 Task: Look for space in Sikandra Rao, India from 1st July, 2023 to 9th July, 2023 for 2 adults in price range Rs.8000 to Rs.15000. Place can be entire place with 1  bedroom having 1 bed and 1 bathroom. Property type can be house, flat, guest house. Booking option can be shelf check-in. Required host language is English.
Action: Mouse moved to (616, 109)
Screenshot: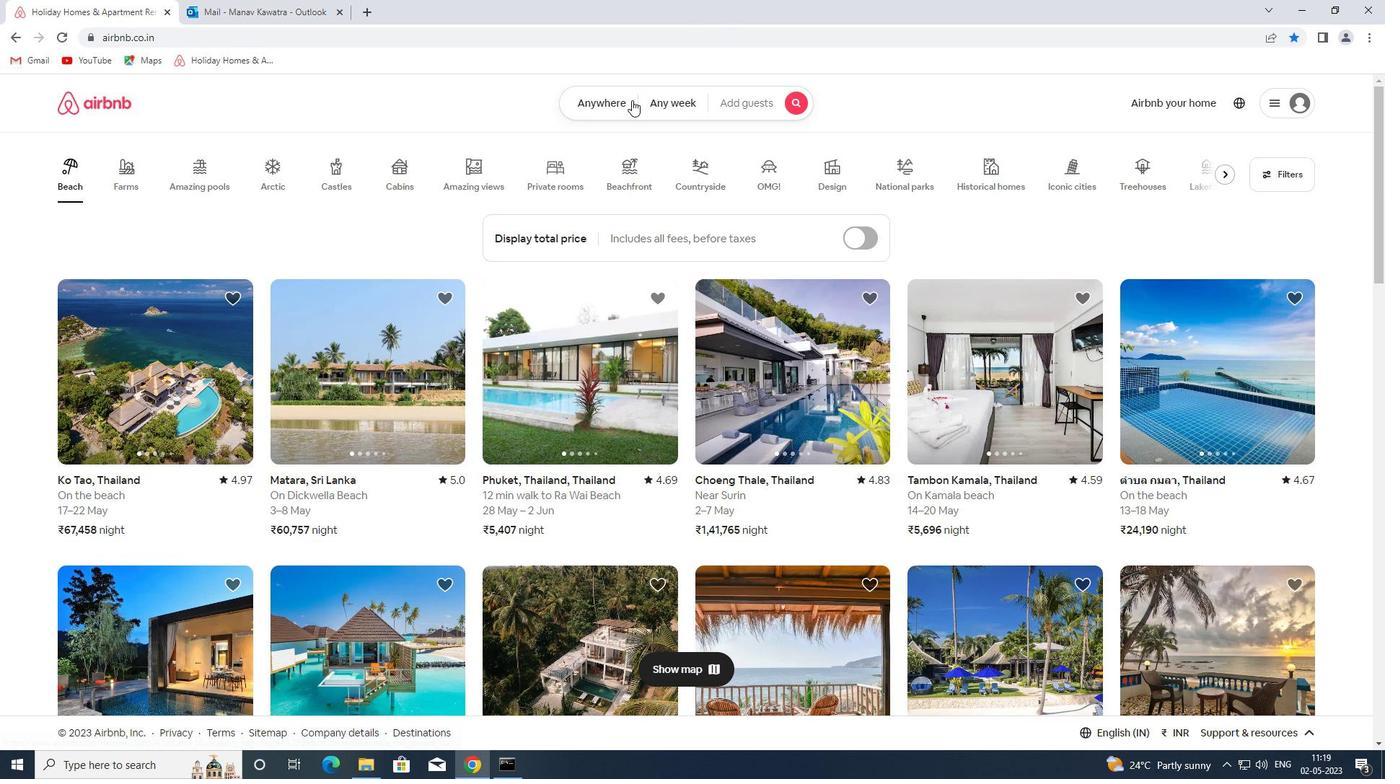 
Action: Mouse pressed left at (616, 109)
Screenshot: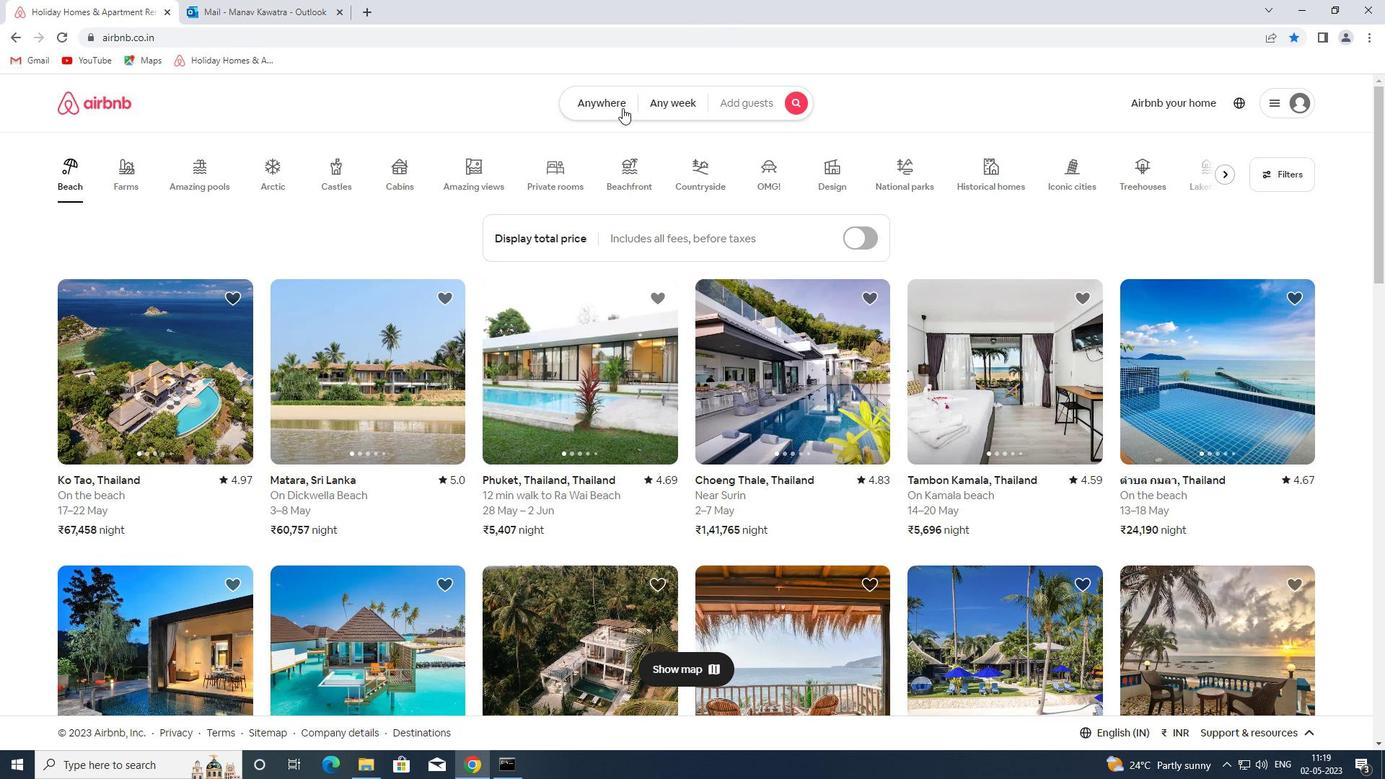 
Action: Mouse moved to (465, 162)
Screenshot: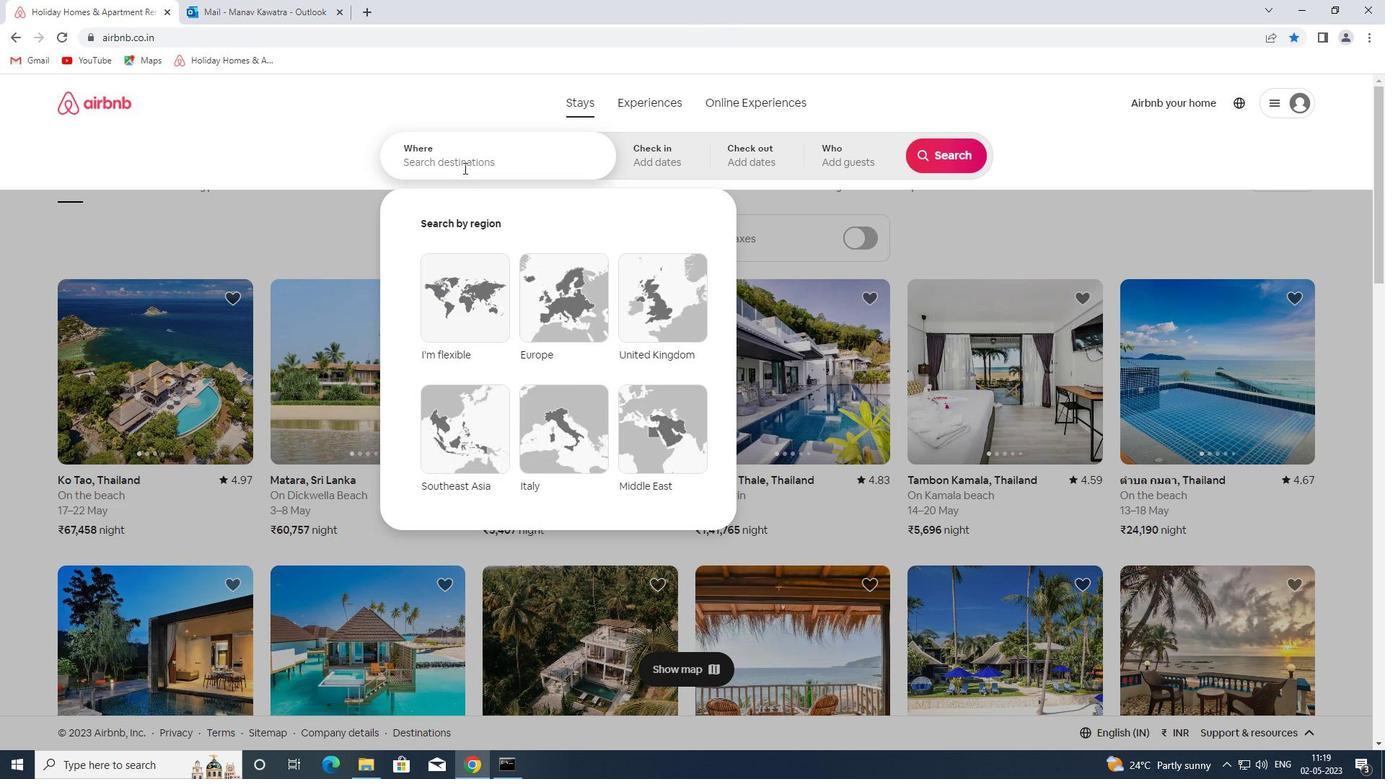 
Action: Mouse pressed left at (465, 162)
Screenshot: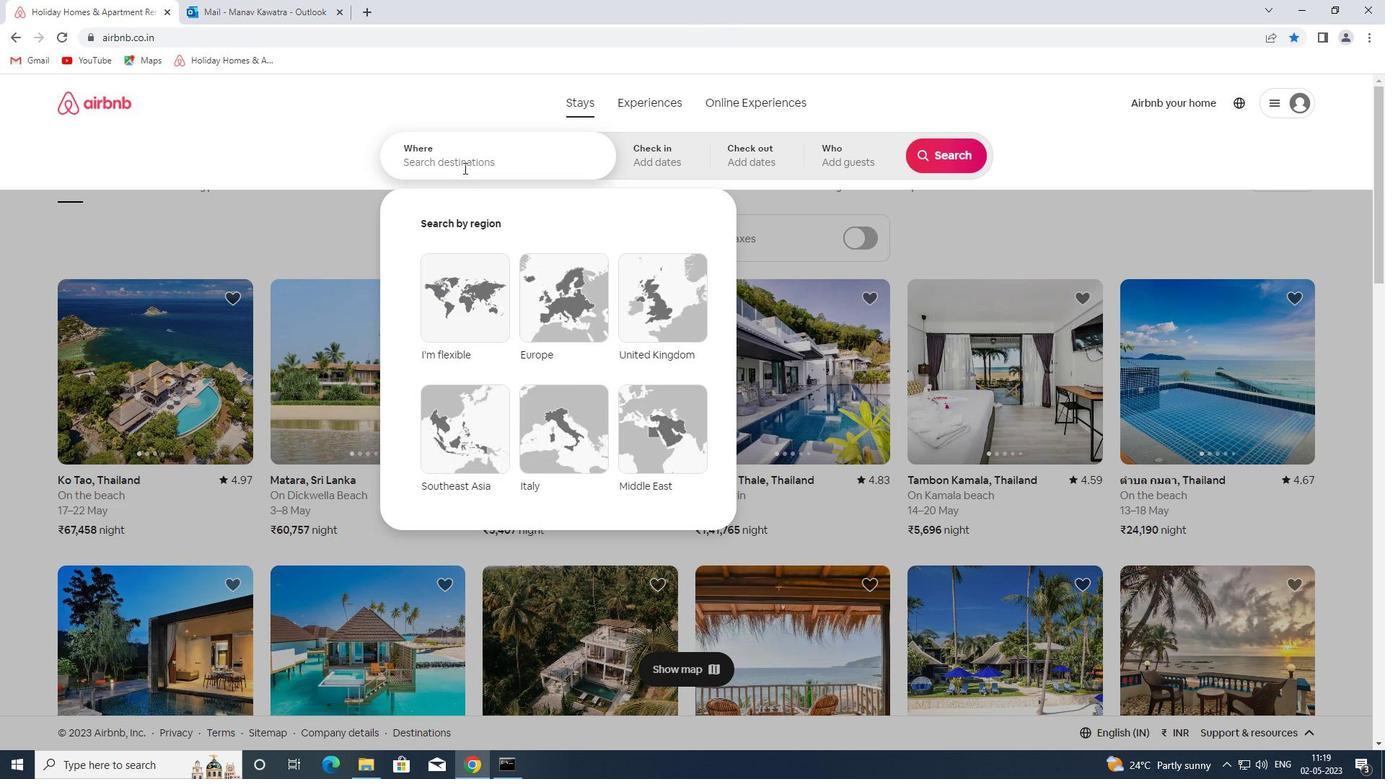 
Action: Mouse moved to (467, 162)
Screenshot: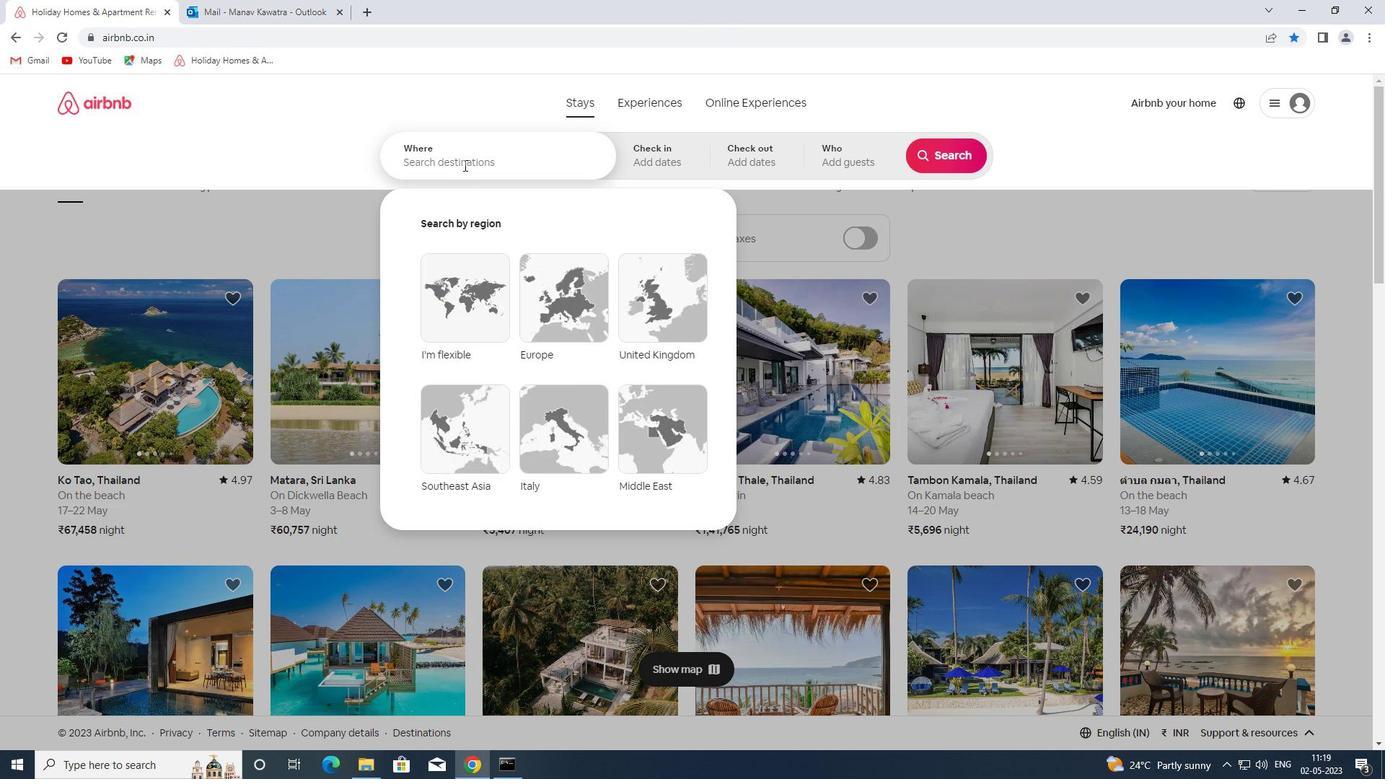 
Action: Key pressed sikandra<Key.space>rao<Key.space>n<Key.backspace>india<Key.enter>
Screenshot: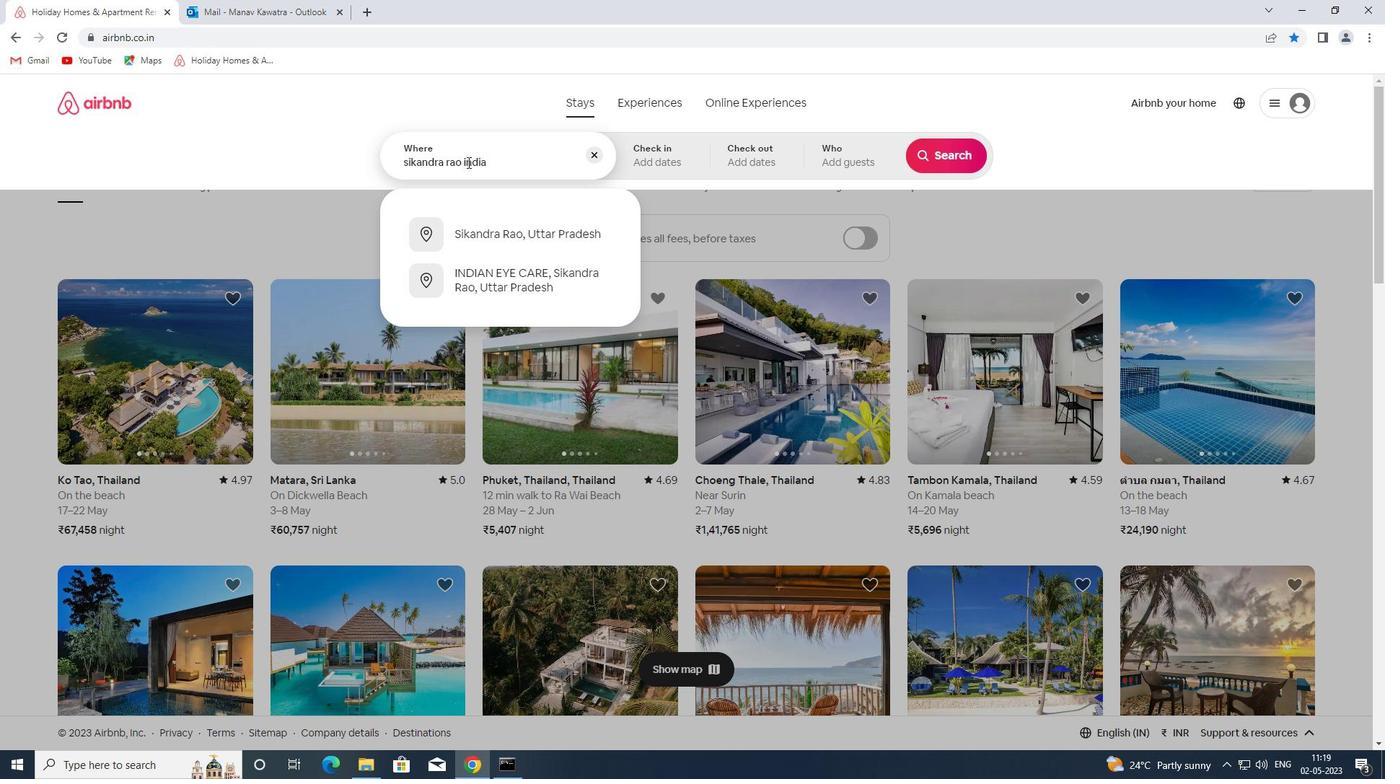 
Action: Mouse moved to (940, 271)
Screenshot: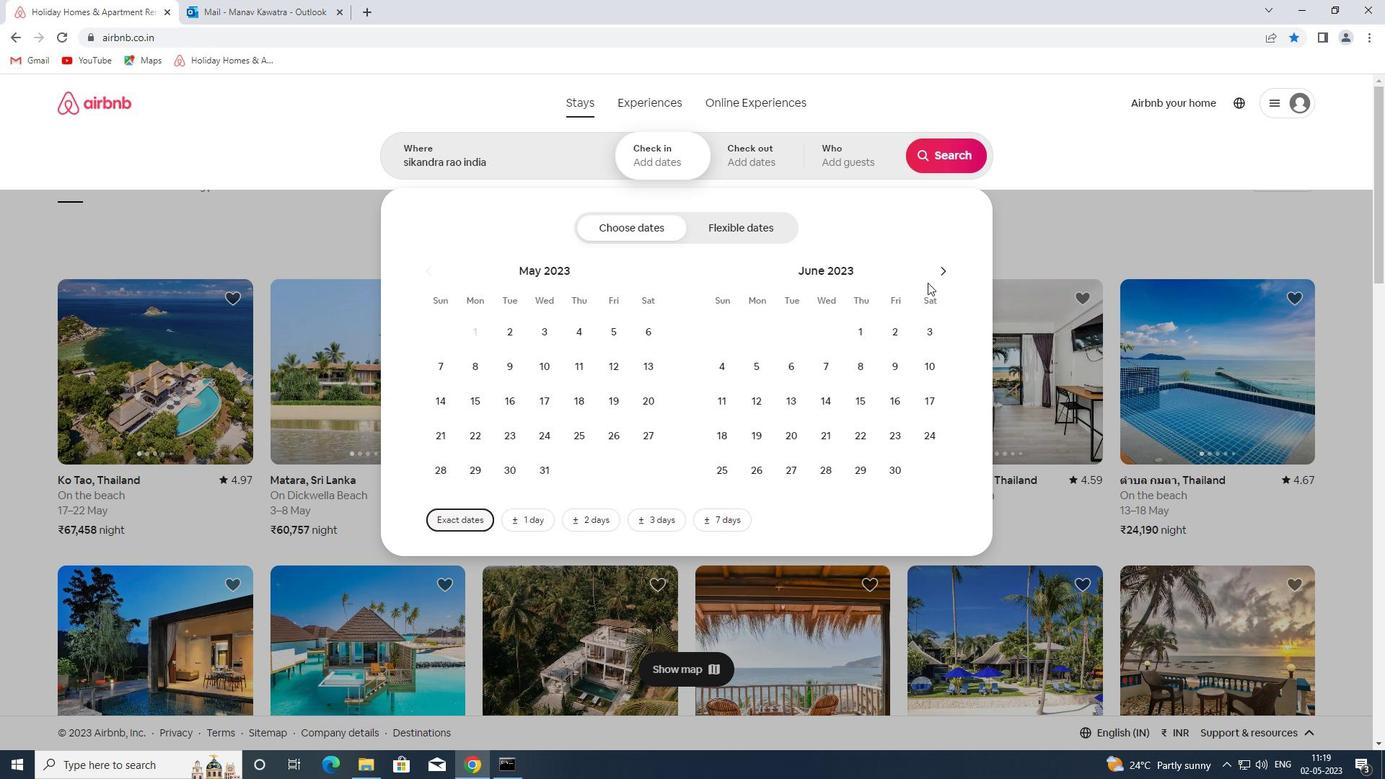 
Action: Mouse pressed left at (940, 271)
Screenshot: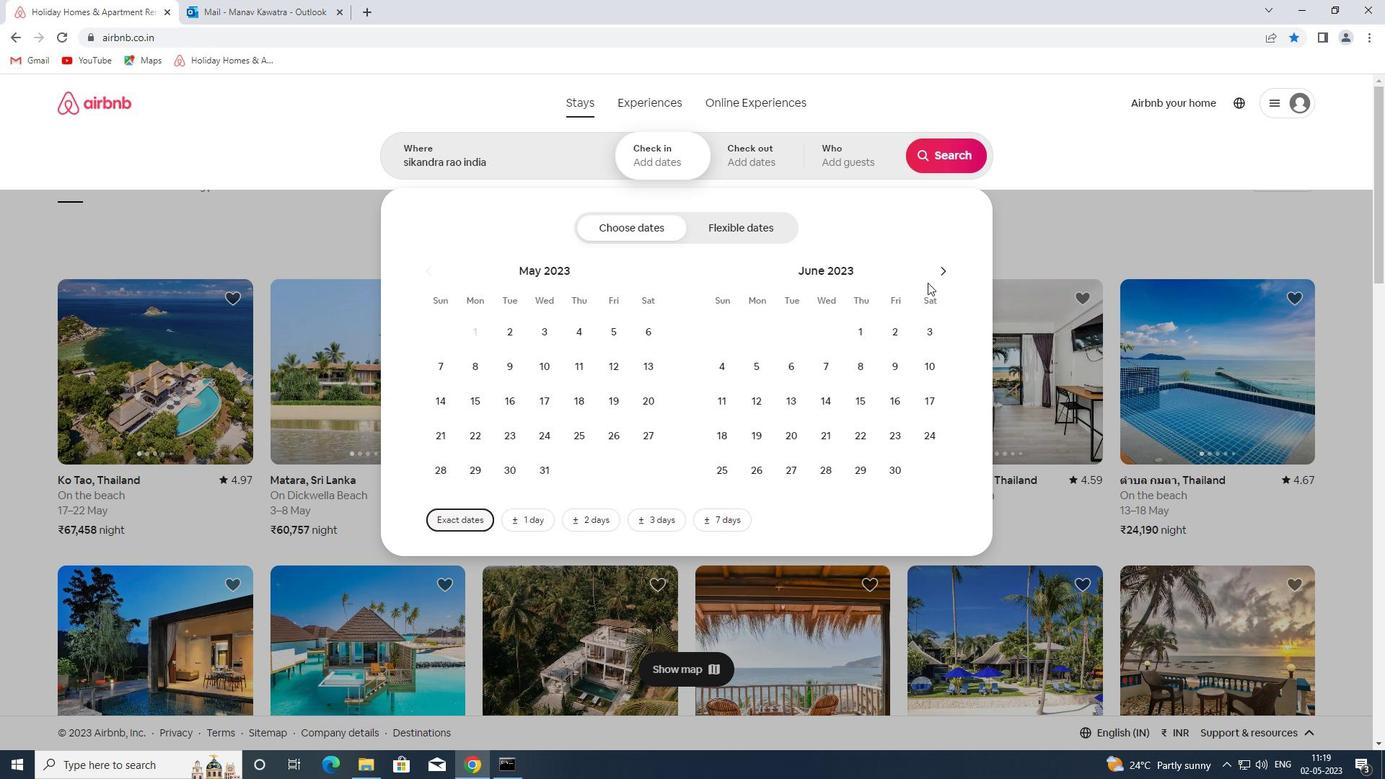
Action: Mouse moved to (924, 328)
Screenshot: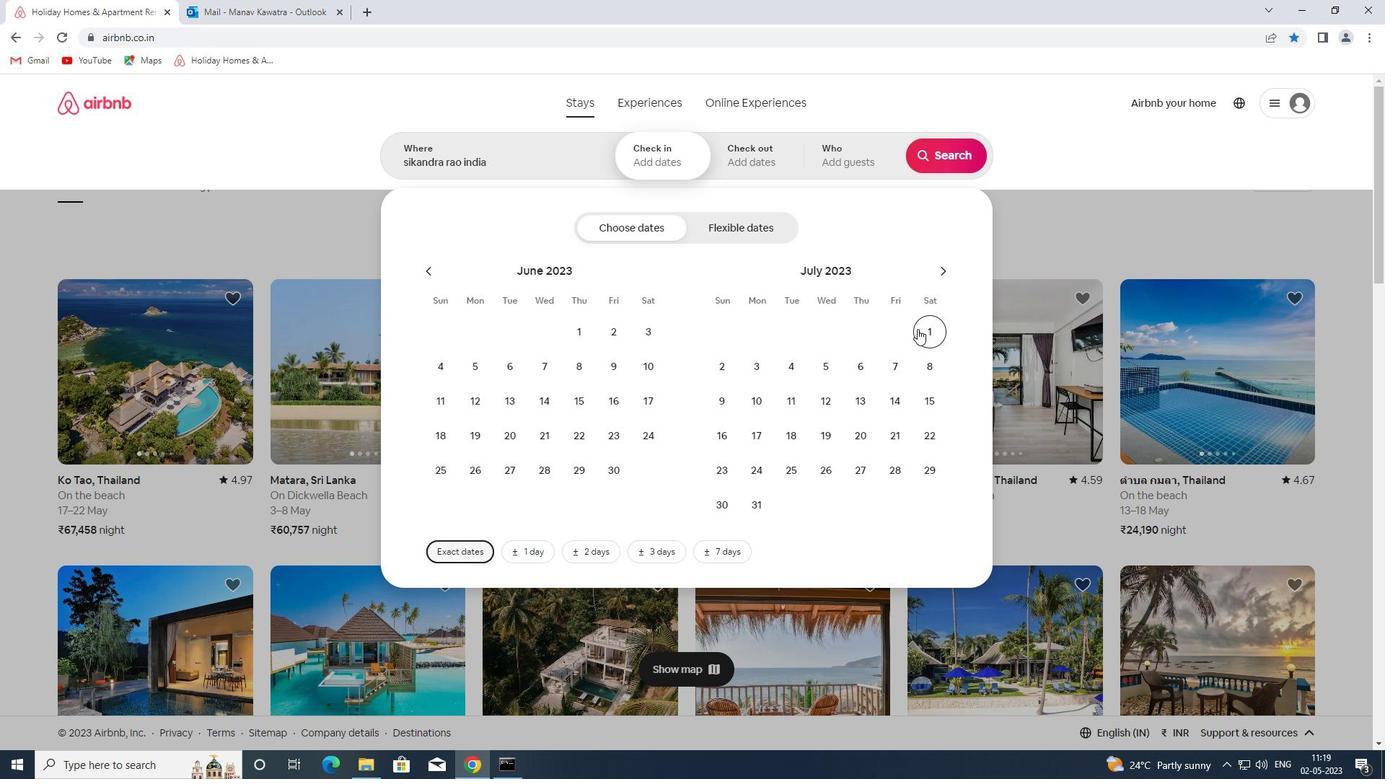 
Action: Mouse pressed left at (924, 328)
Screenshot: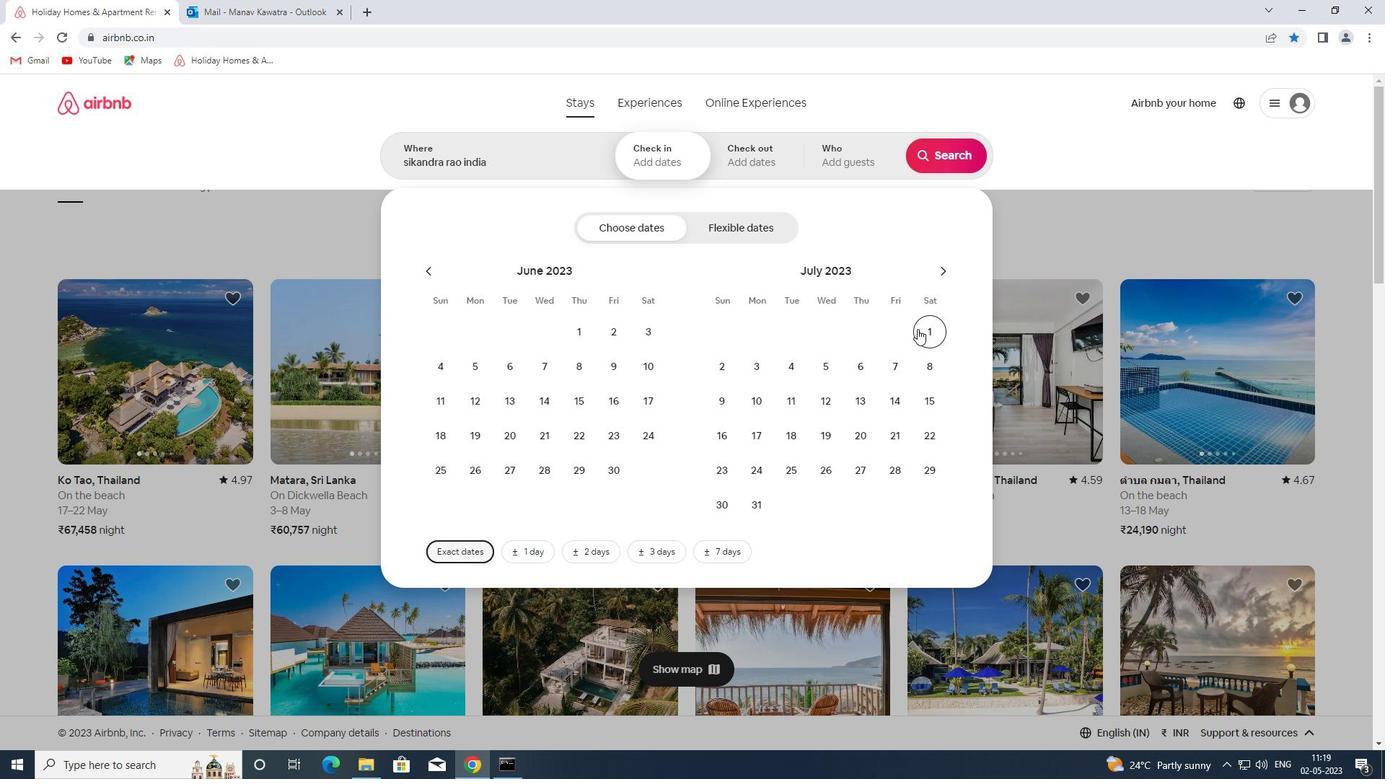 
Action: Mouse moved to (724, 390)
Screenshot: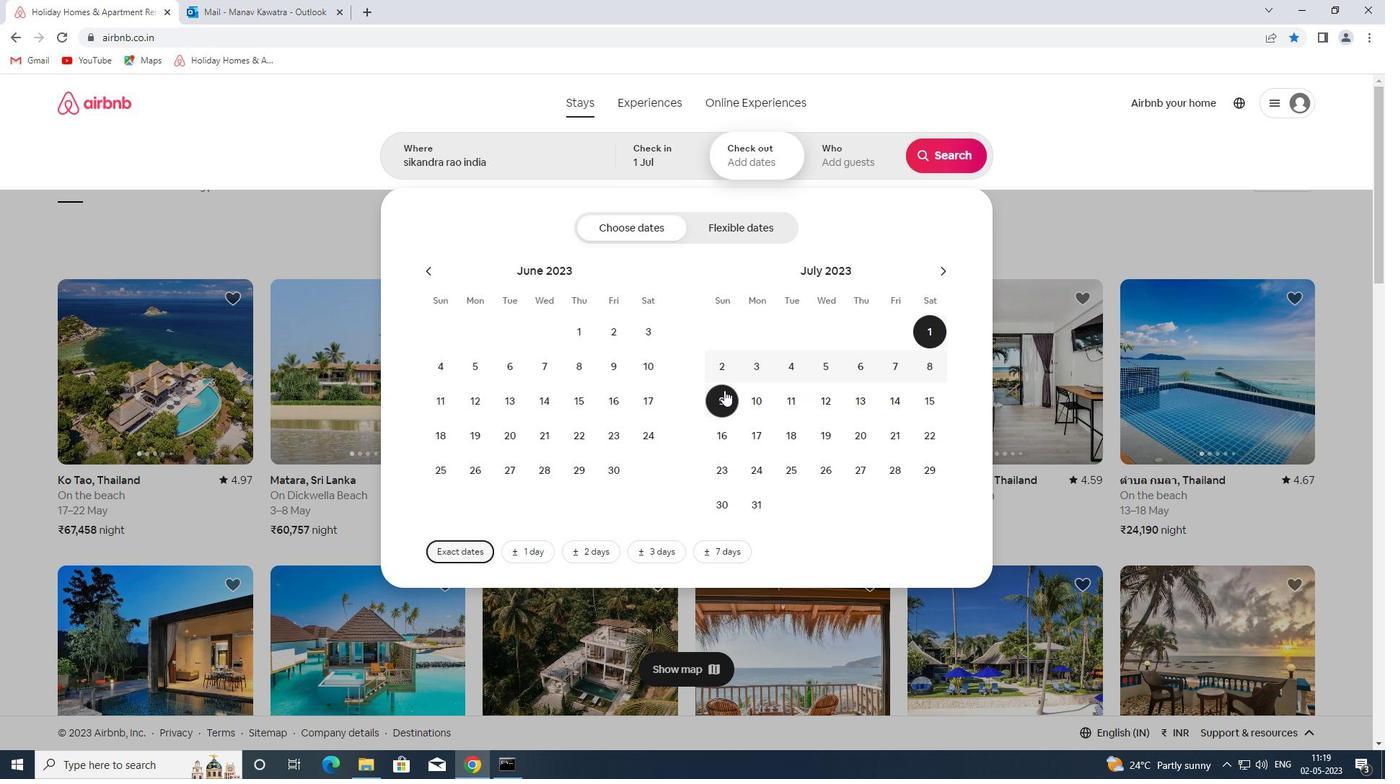 
Action: Mouse pressed left at (724, 390)
Screenshot: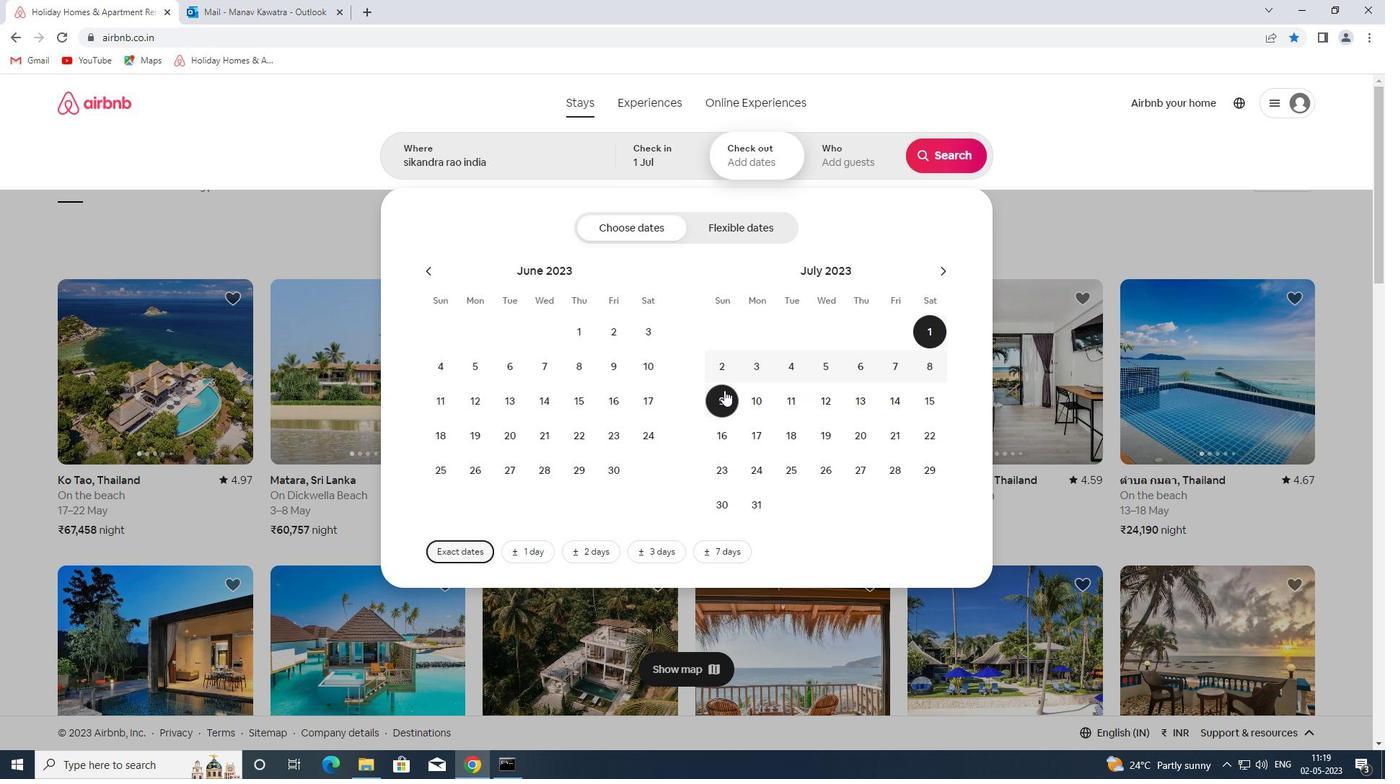 
Action: Mouse moved to (832, 167)
Screenshot: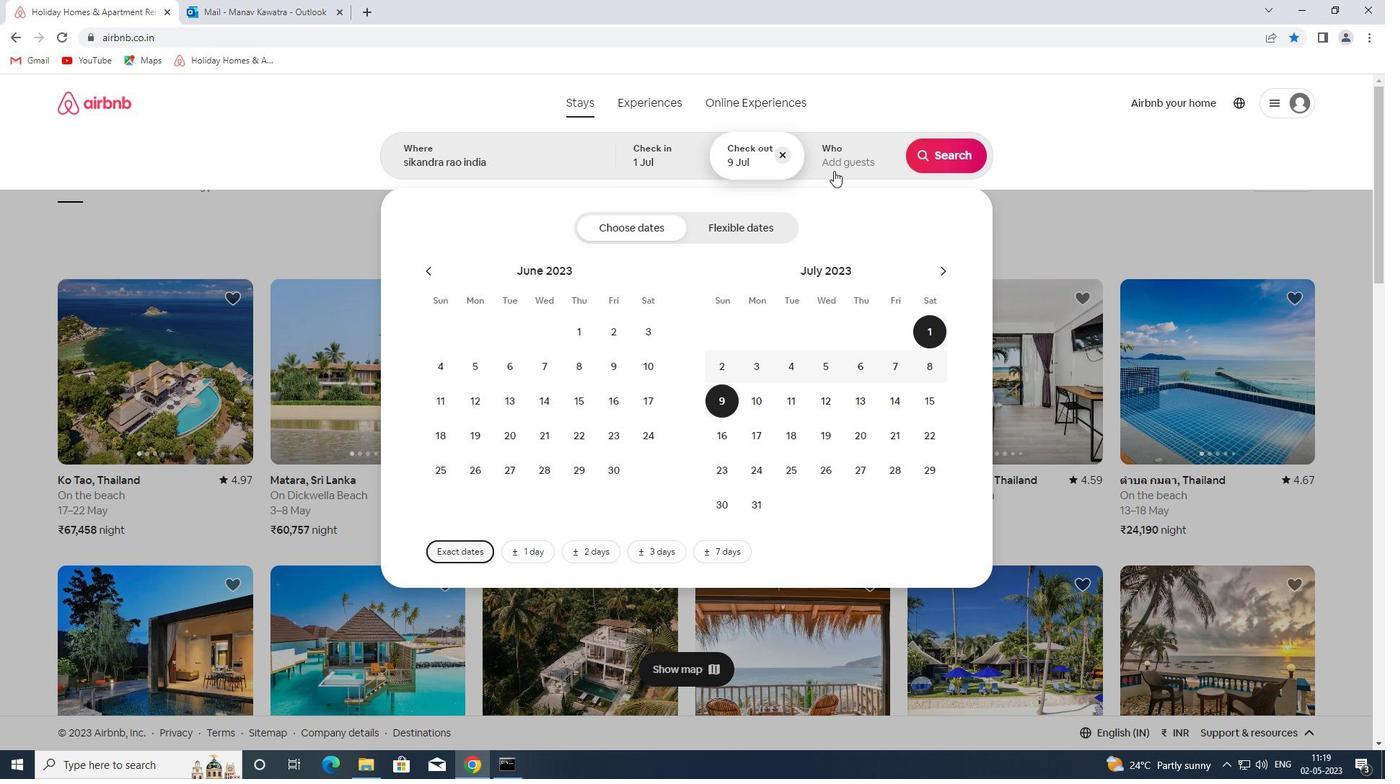 
Action: Mouse pressed left at (832, 167)
Screenshot: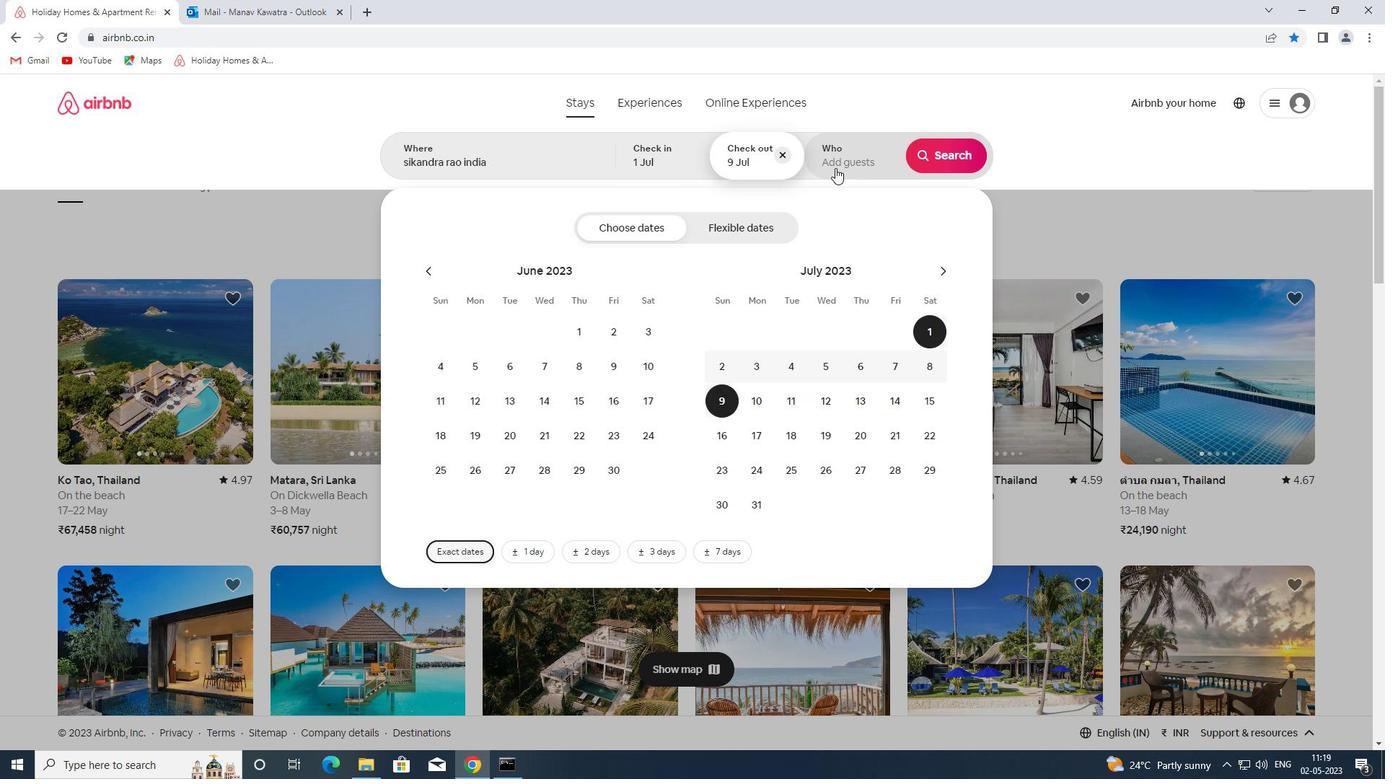 
Action: Mouse moved to (954, 237)
Screenshot: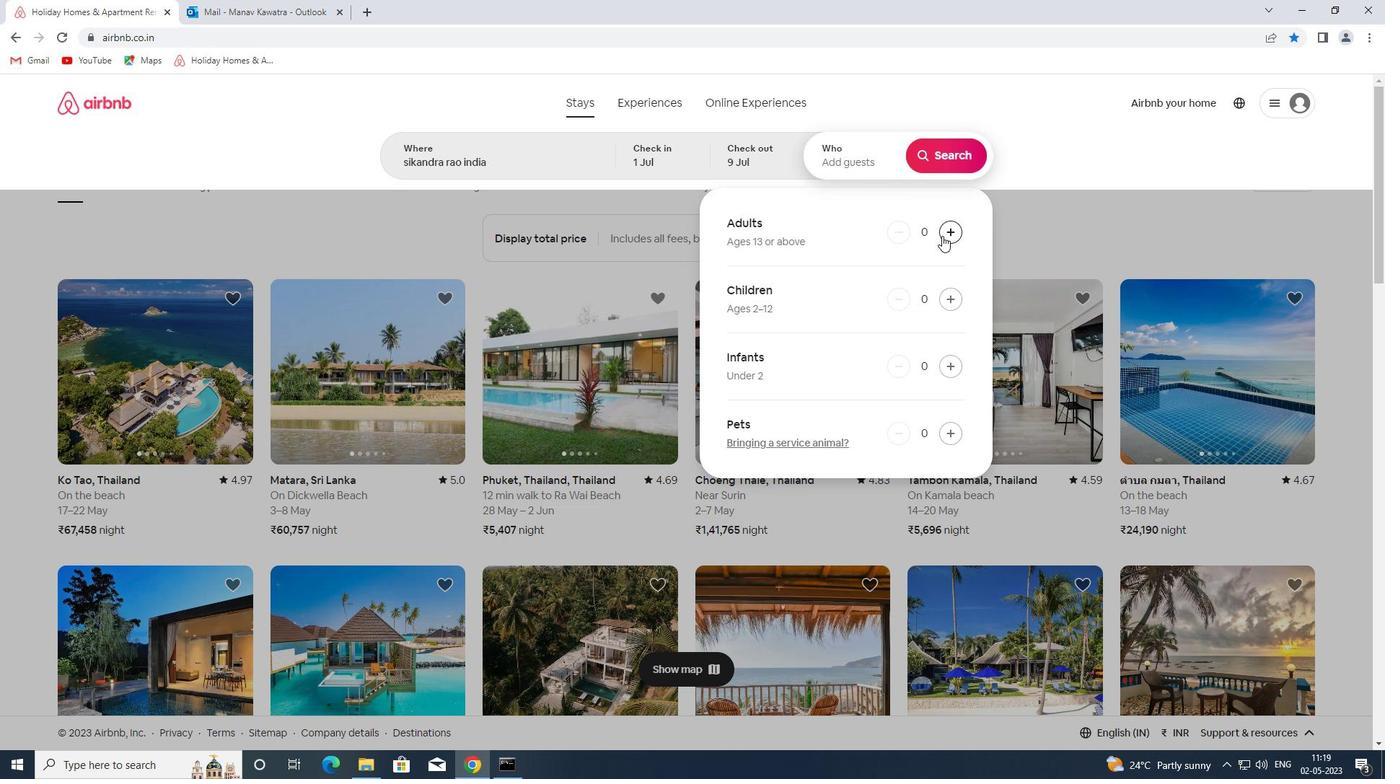 
Action: Mouse pressed left at (954, 237)
Screenshot: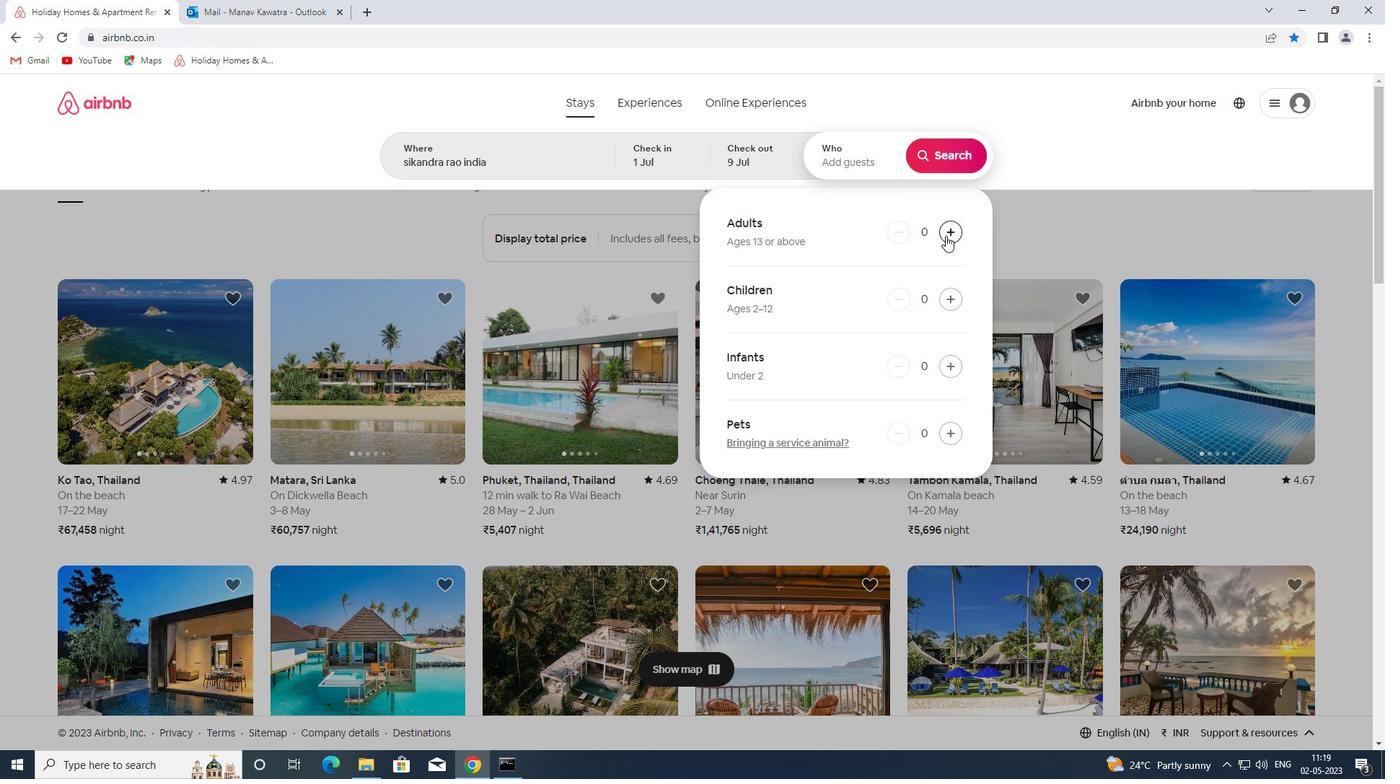 
Action: Mouse pressed left at (954, 237)
Screenshot: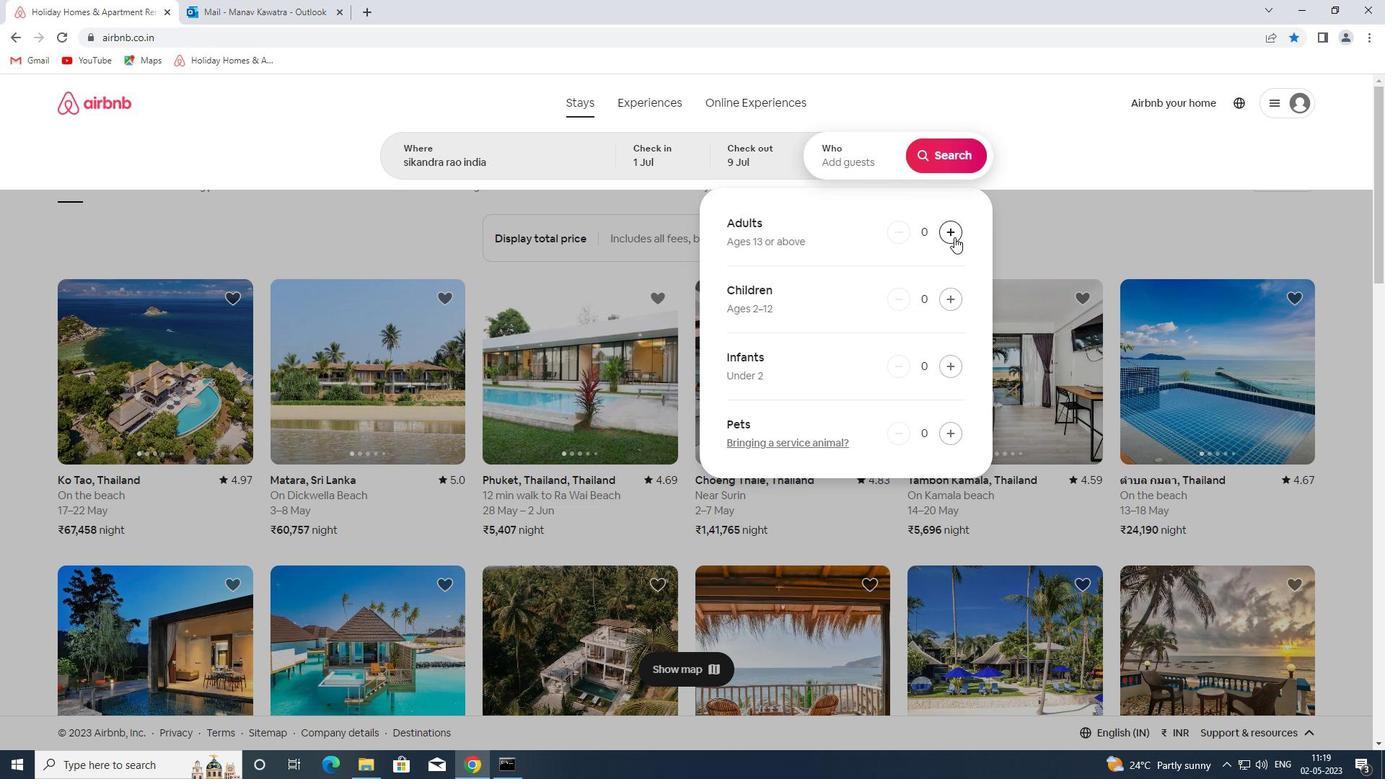 
Action: Mouse moved to (932, 150)
Screenshot: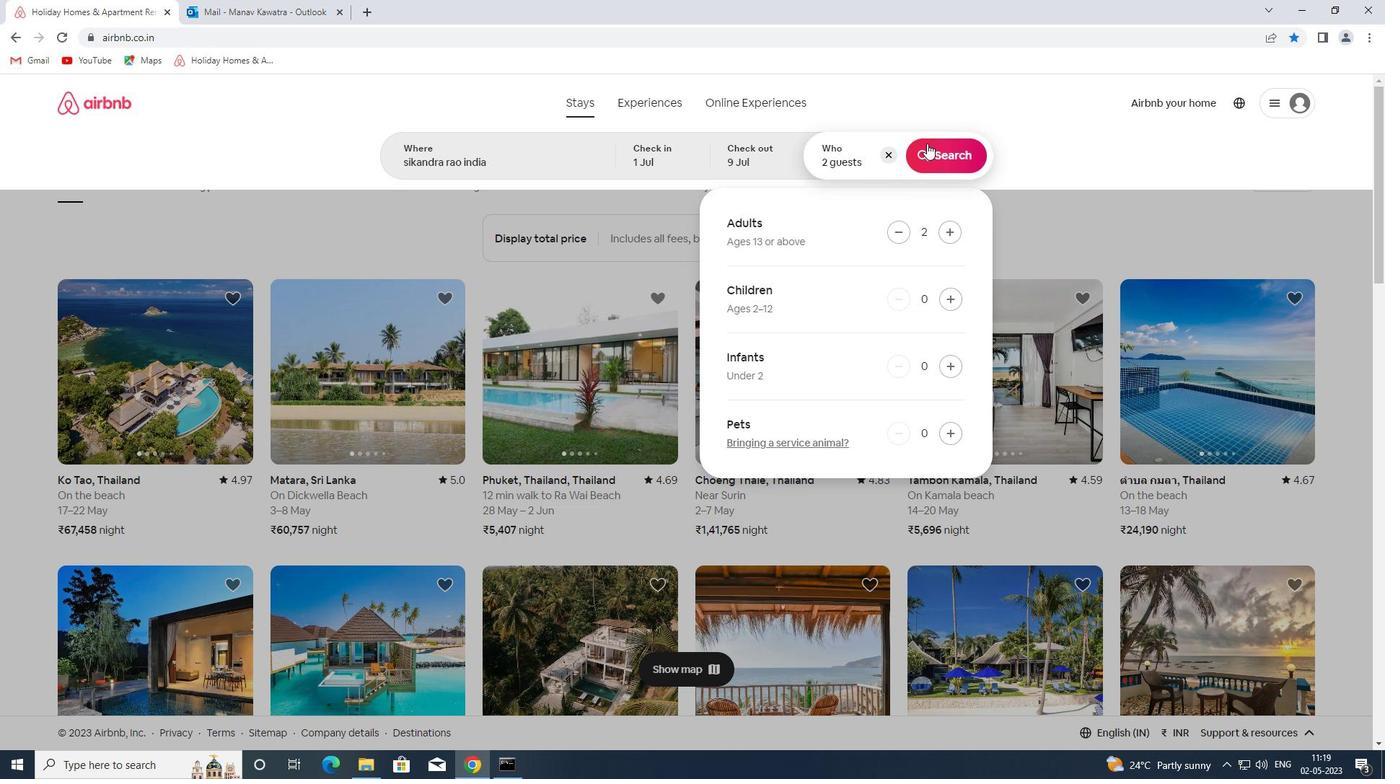 
Action: Mouse pressed left at (932, 150)
Screenshot: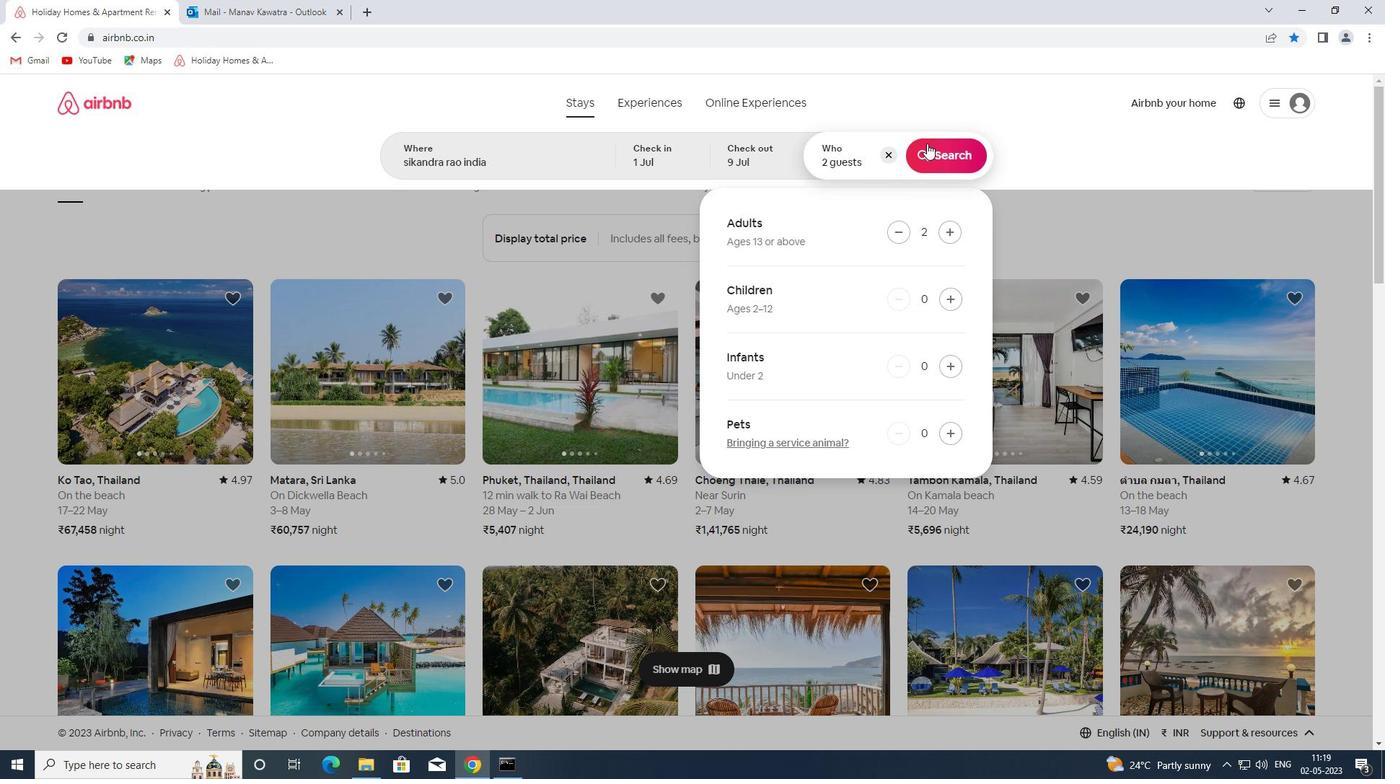 
Action: Mouse moved to (1324, 158)
Screenshot: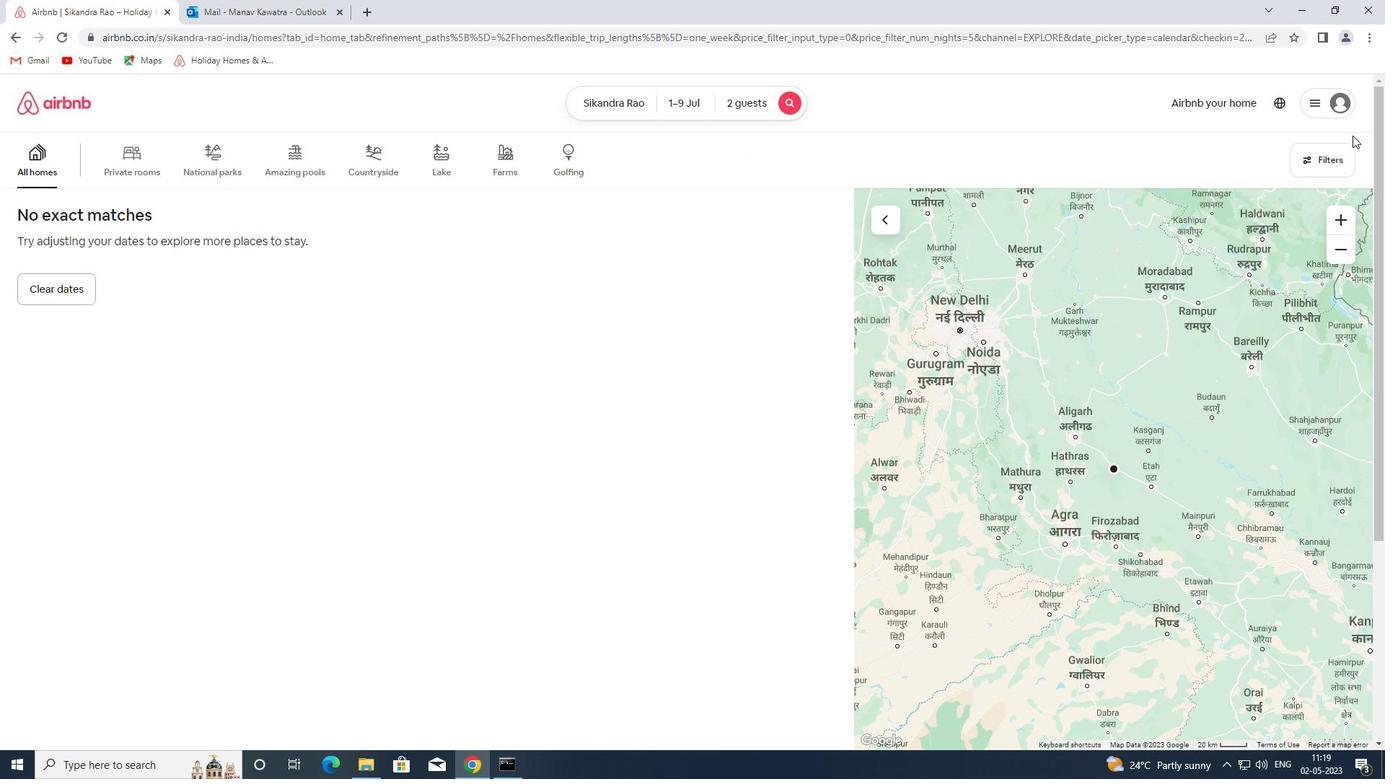 
Action: Mouse pressed left at (1324, 158)
Screenshot: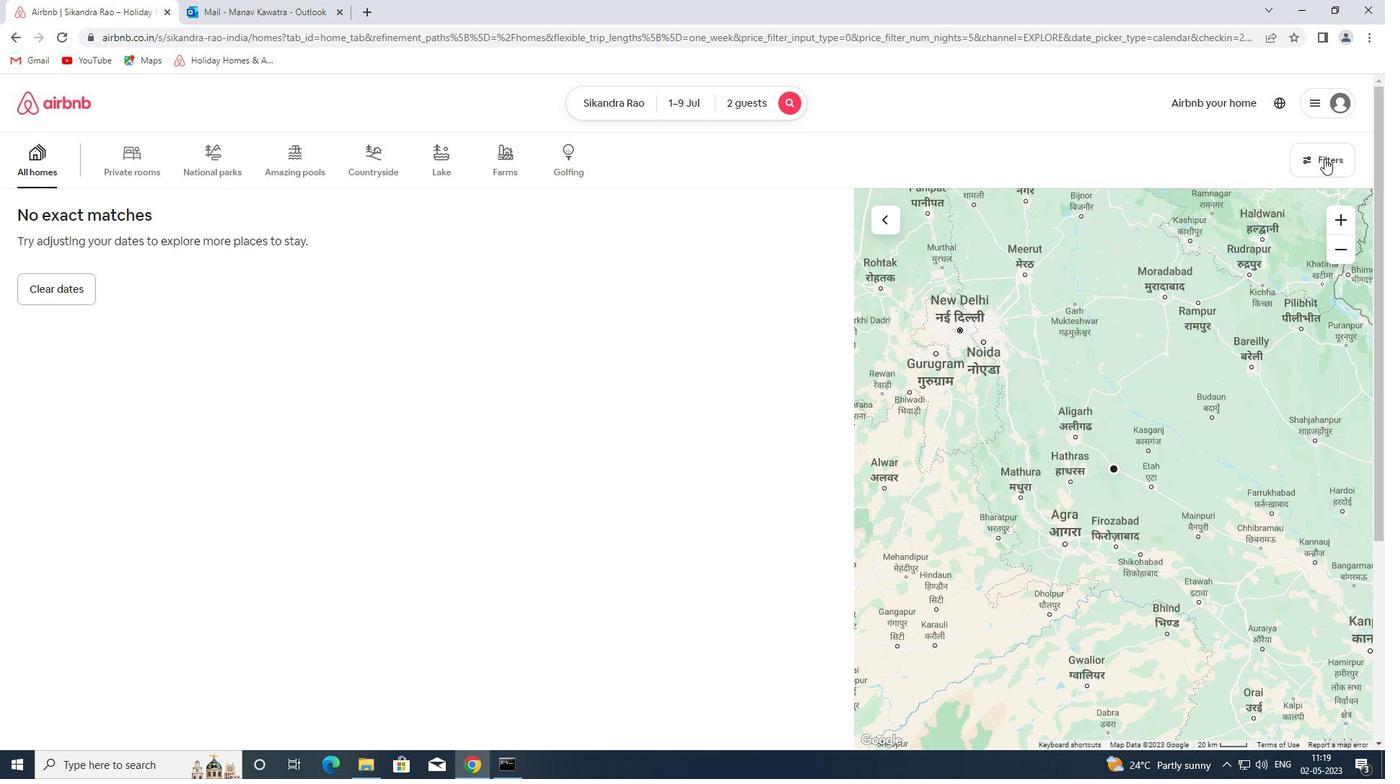 
Action: Mouse moved to (579, 249)
Screenshot: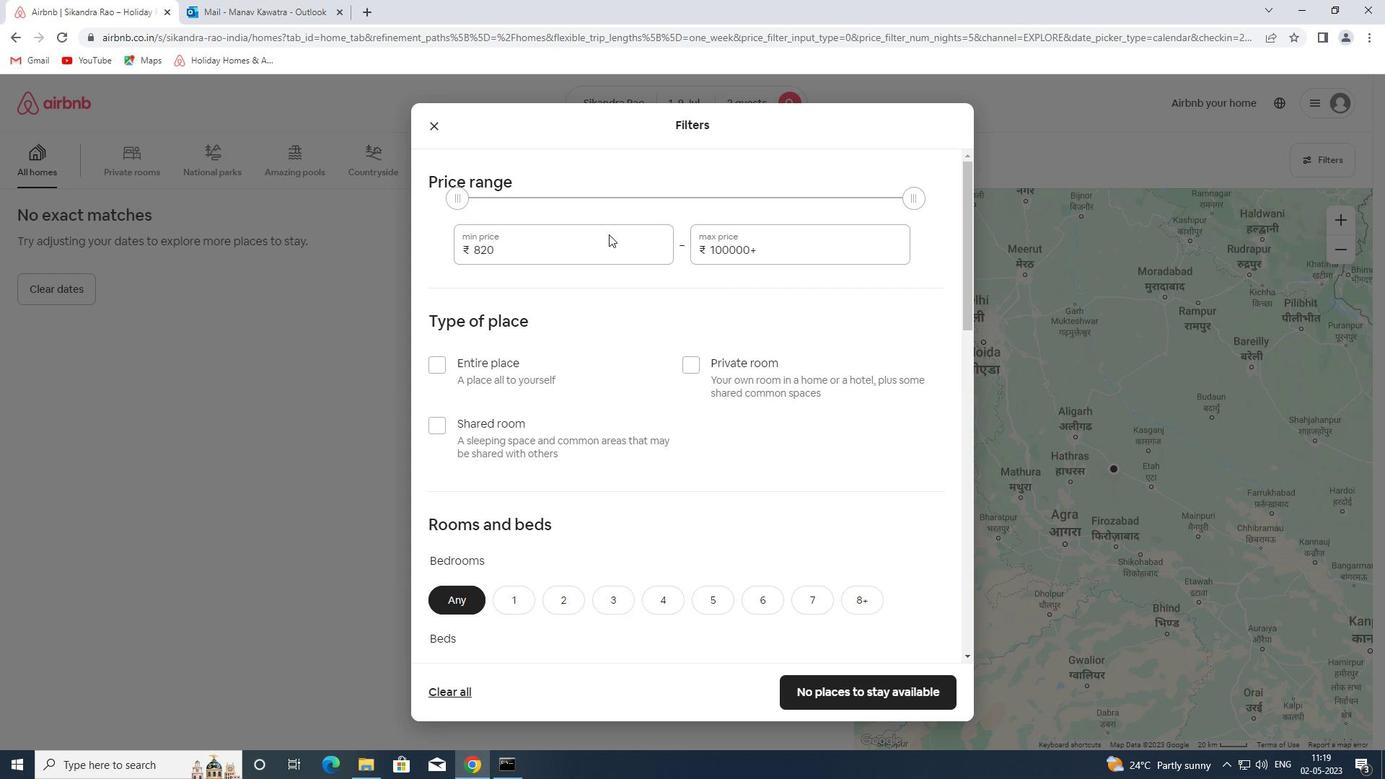 
Action: Mouse pressed left at (579, 249)
Screenshot: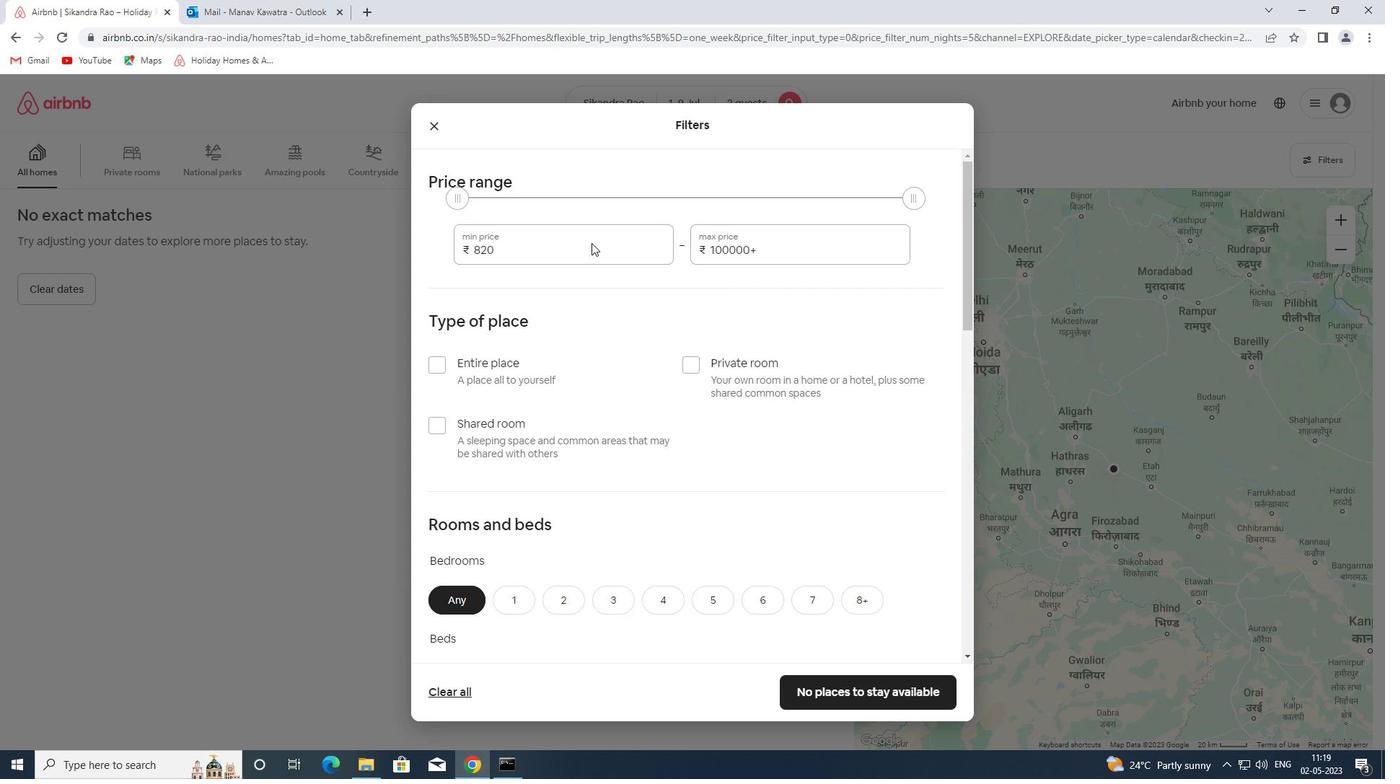 
Action: Mouse pressed left at (579, 249)
Screenshot: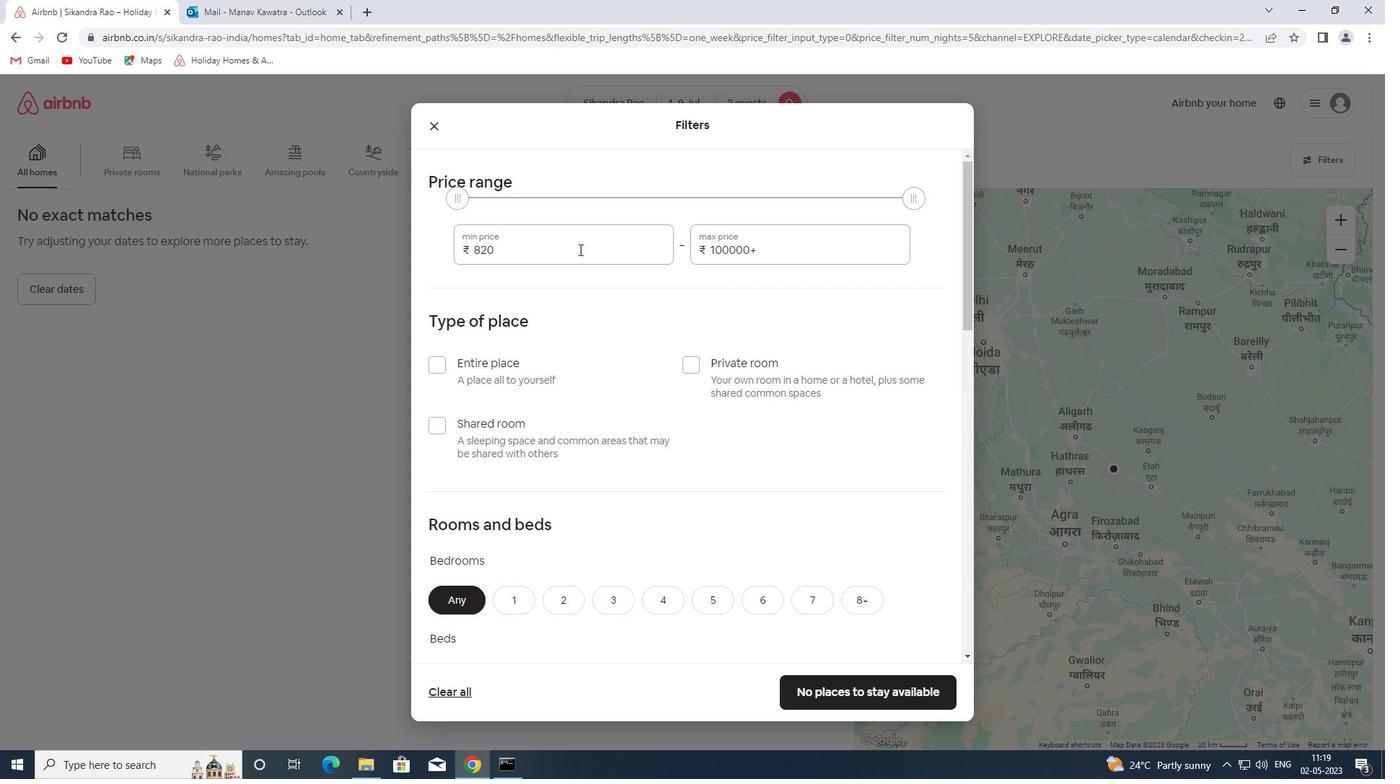 
Action: Key pressed 8000<Key.tab>15000
Screenshot: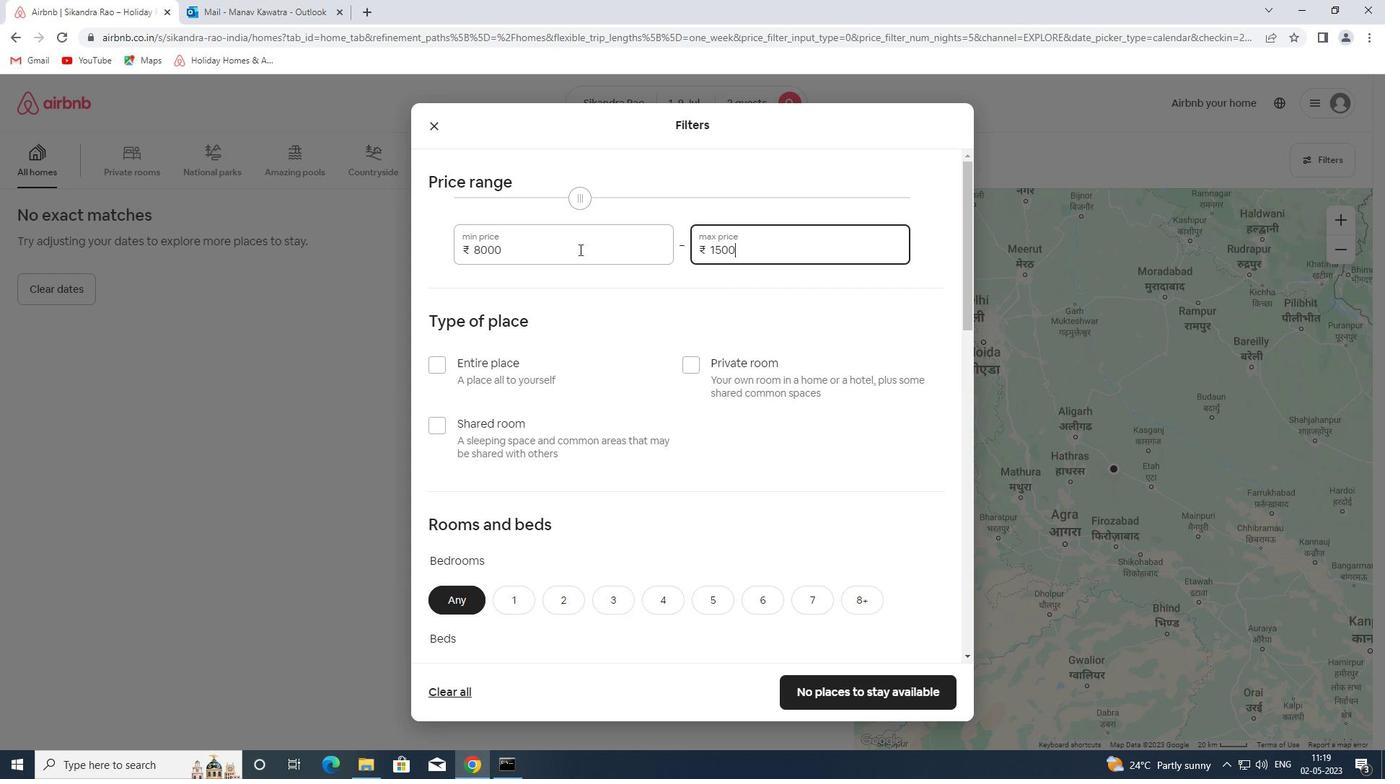 
Action: Mouse moved to (489, 362)
Screenshot: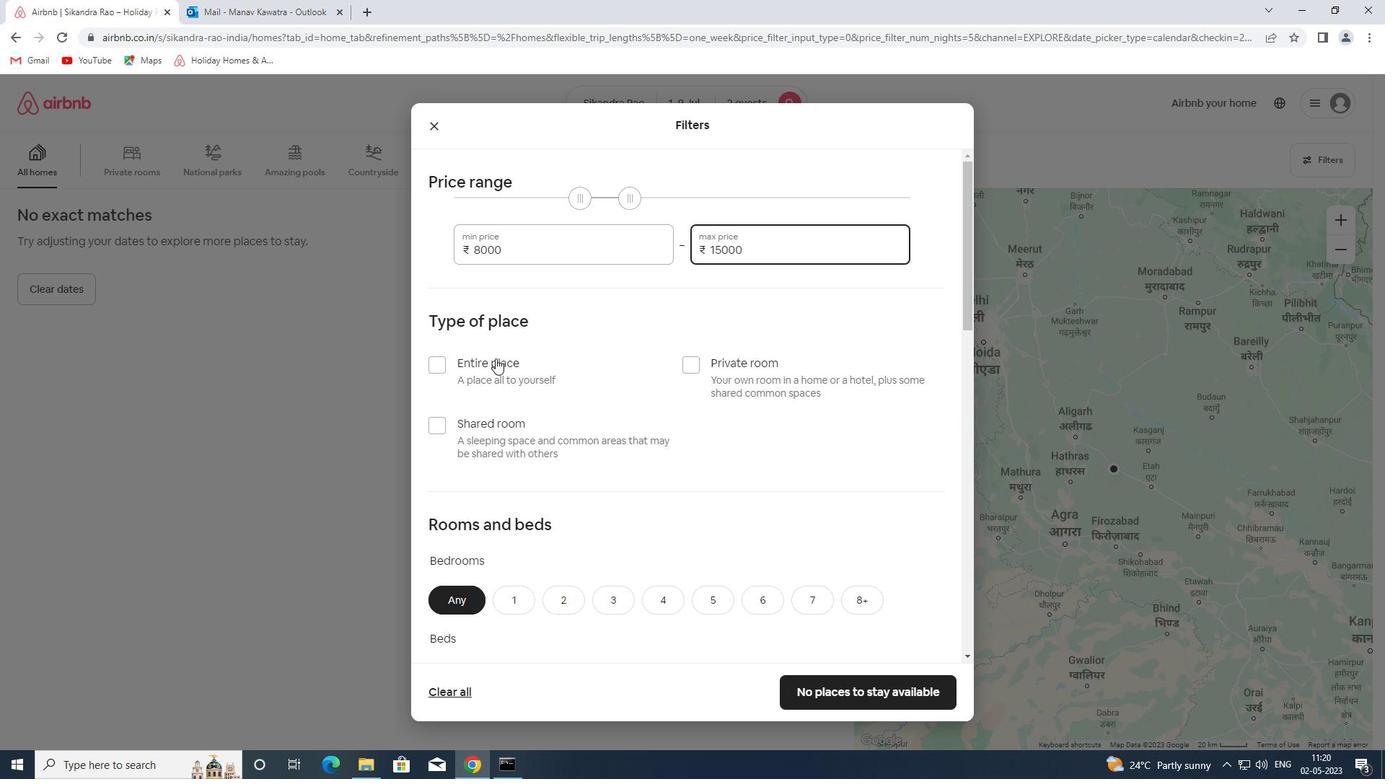 
Action: Mouse pressed left at (489, 362)
Screenshot: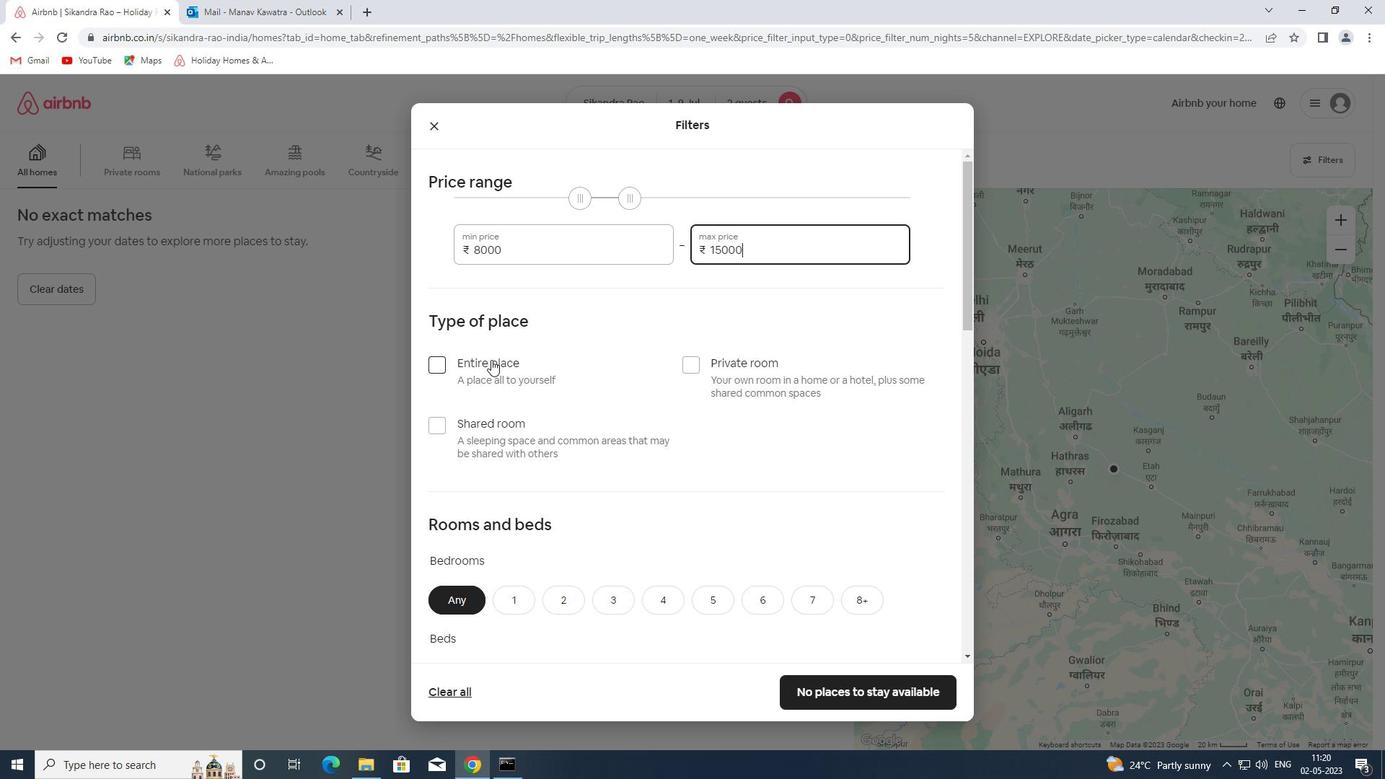 
Action: Mouse moved to (561, 321)
Screenshot: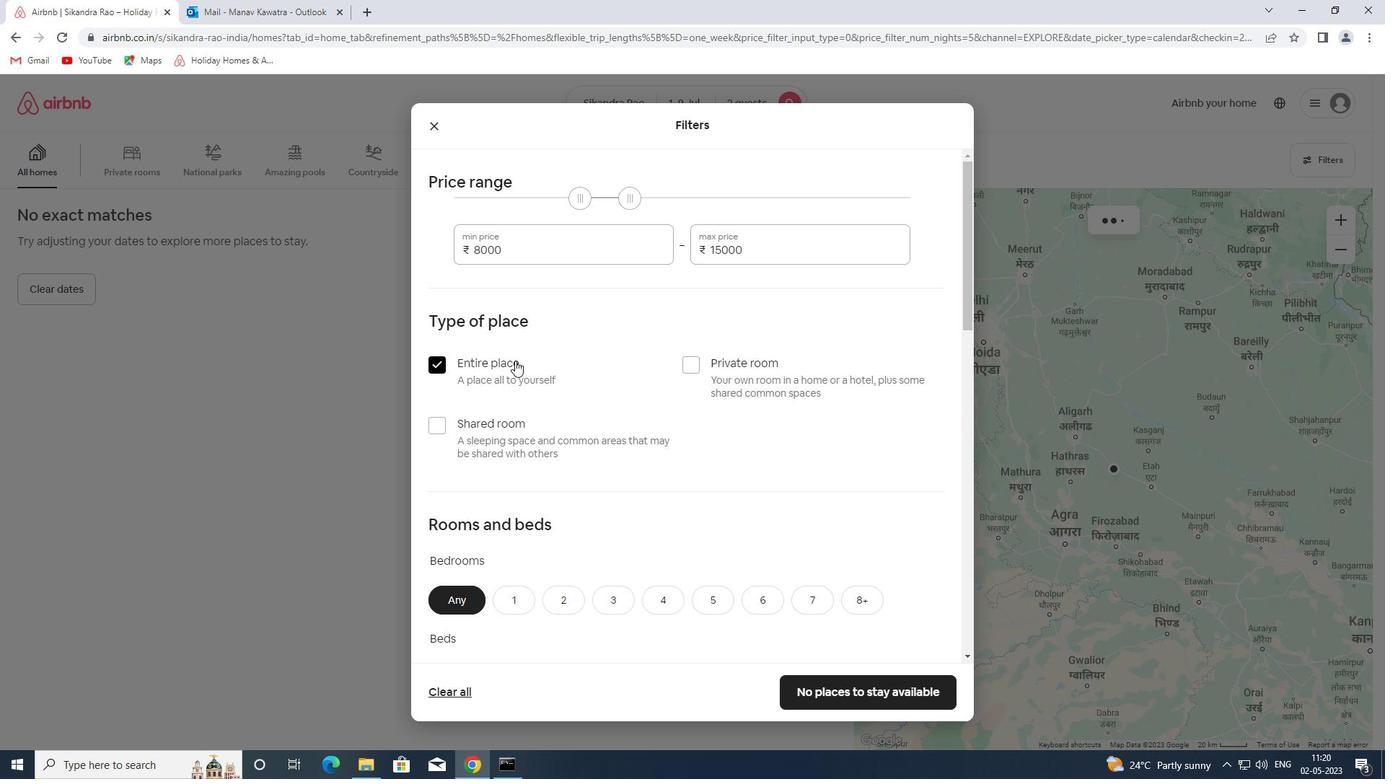 
Action: Mouse scrolled (561, 321) with delta (0, 0)
Screenshot: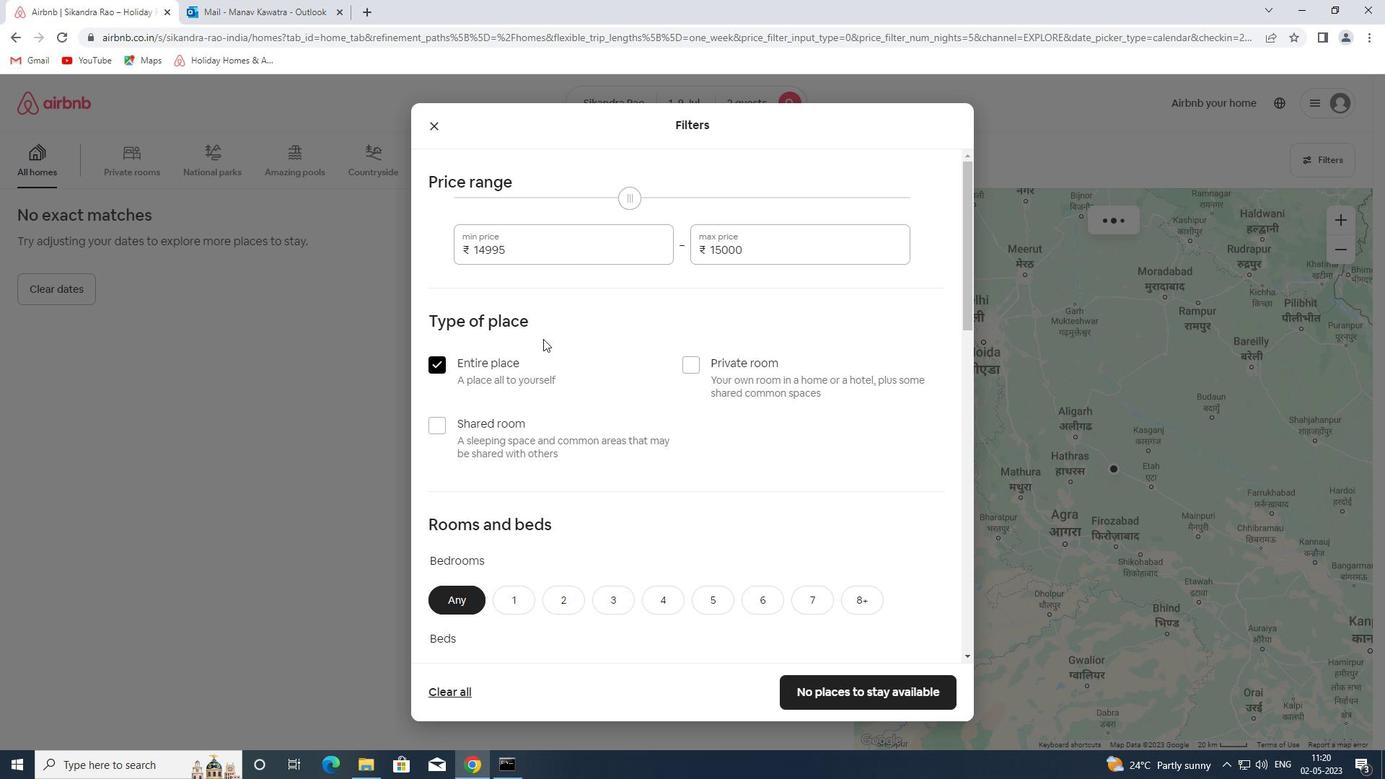 
Action: Mouse scrolled (561, 321) with delta (0, 0)
Screenshot: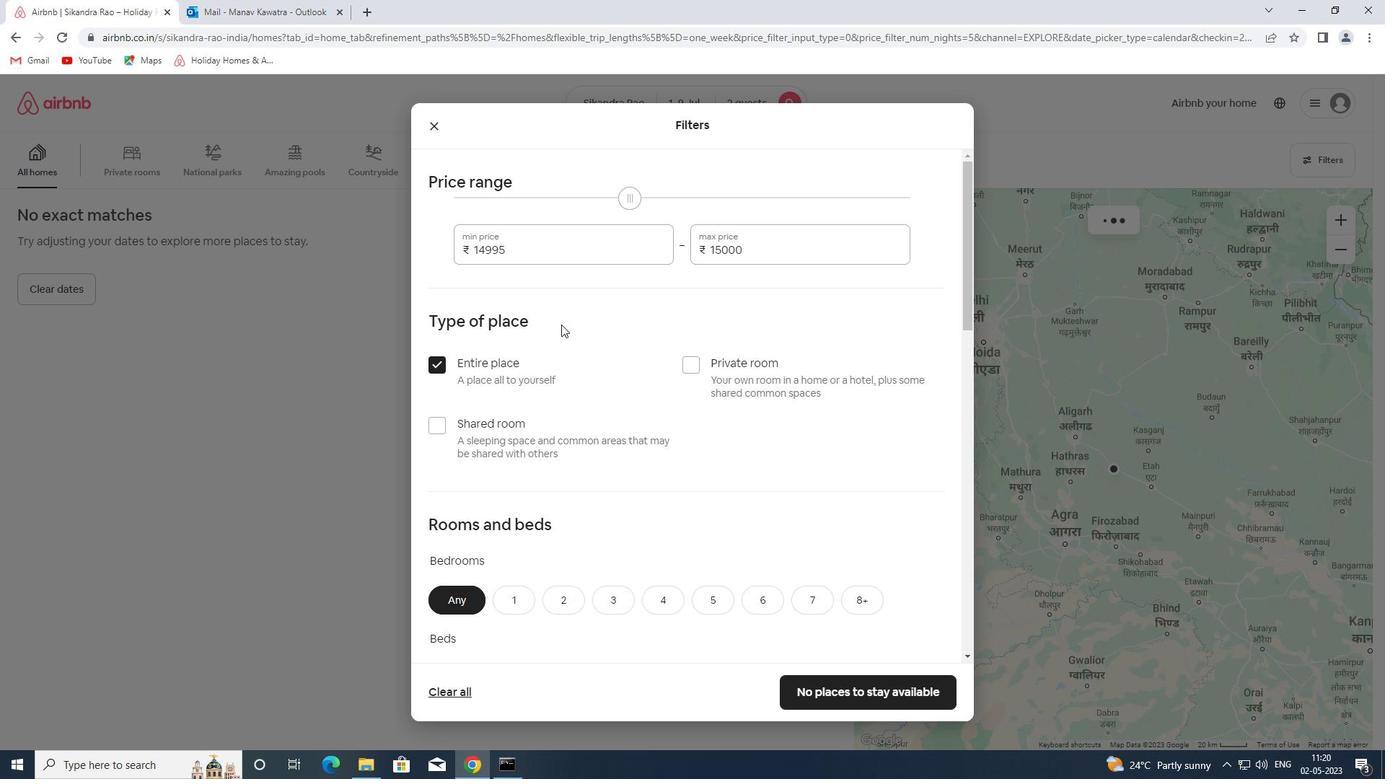 
Action: Mouse moved to (561, 321)
Screenshot: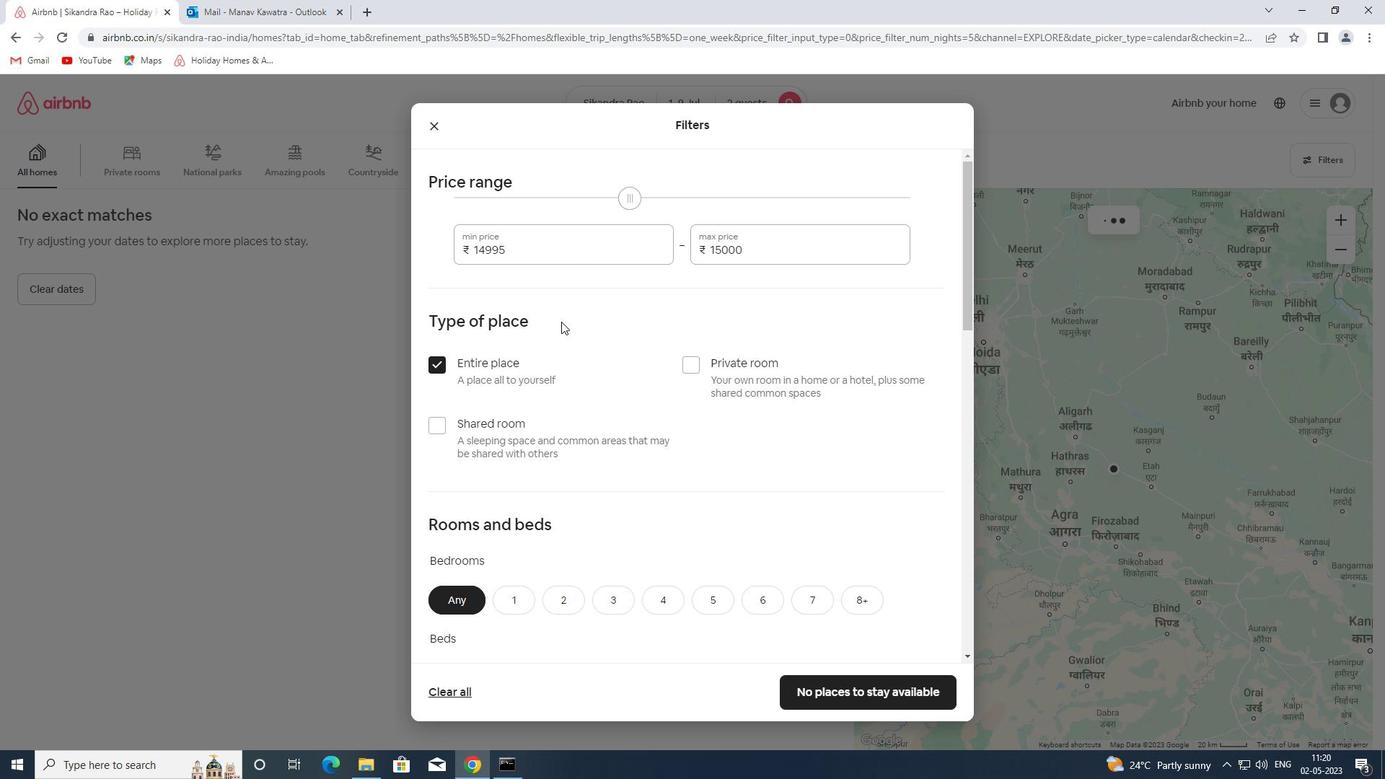 
Action: Mouse scrolled (561, 321) with delta (0, 0)
Screenshot: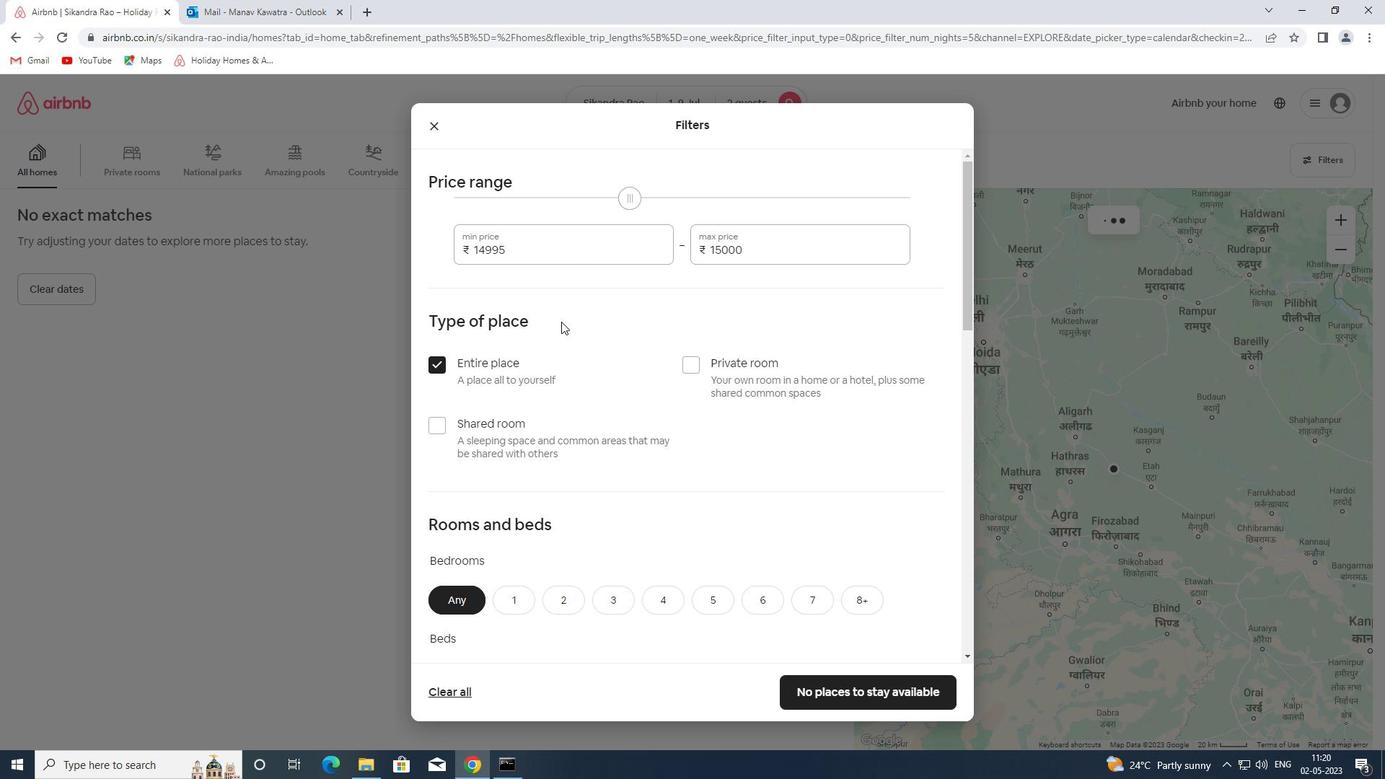 
Action: Mouse scrolled (561, 321) with delta (0, 0)
Screenshot: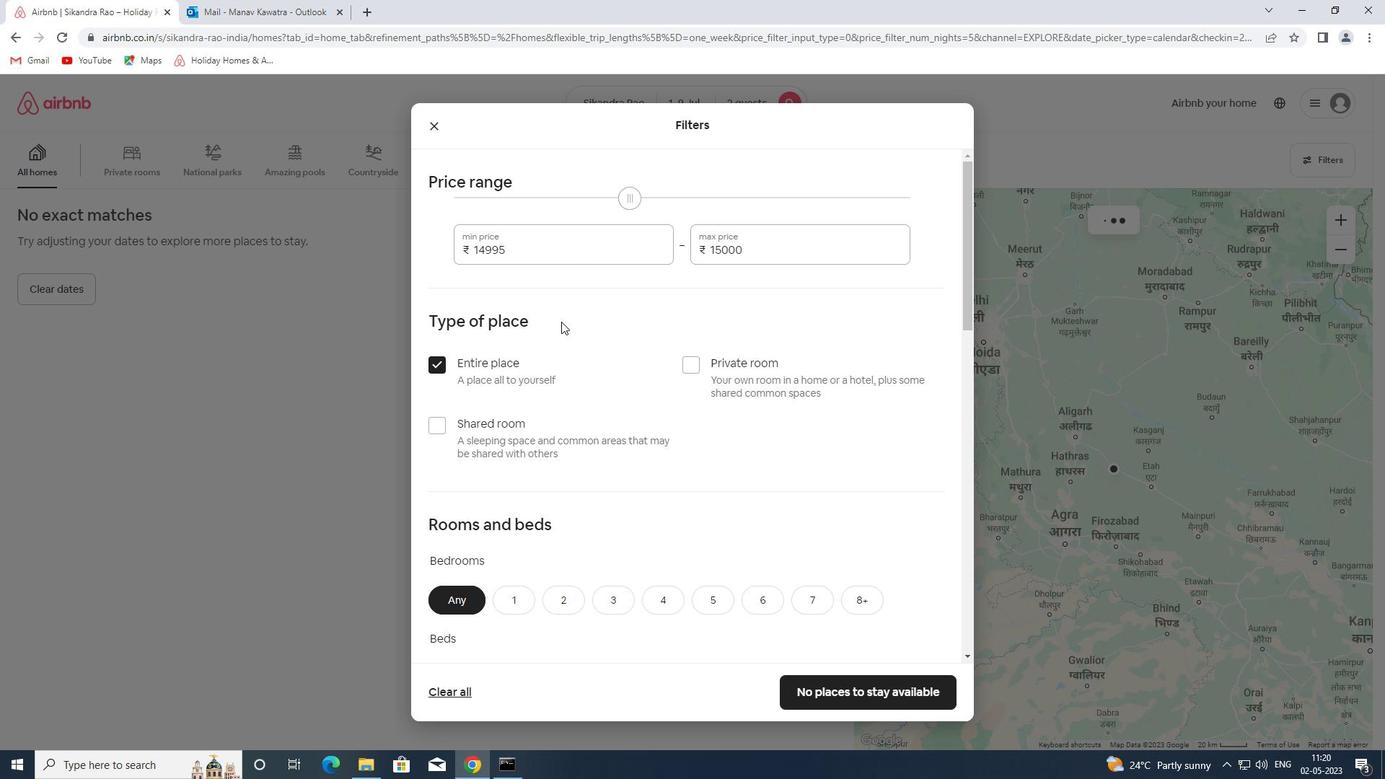 
Action: Mouse moved to (560, 321)
Screenshot: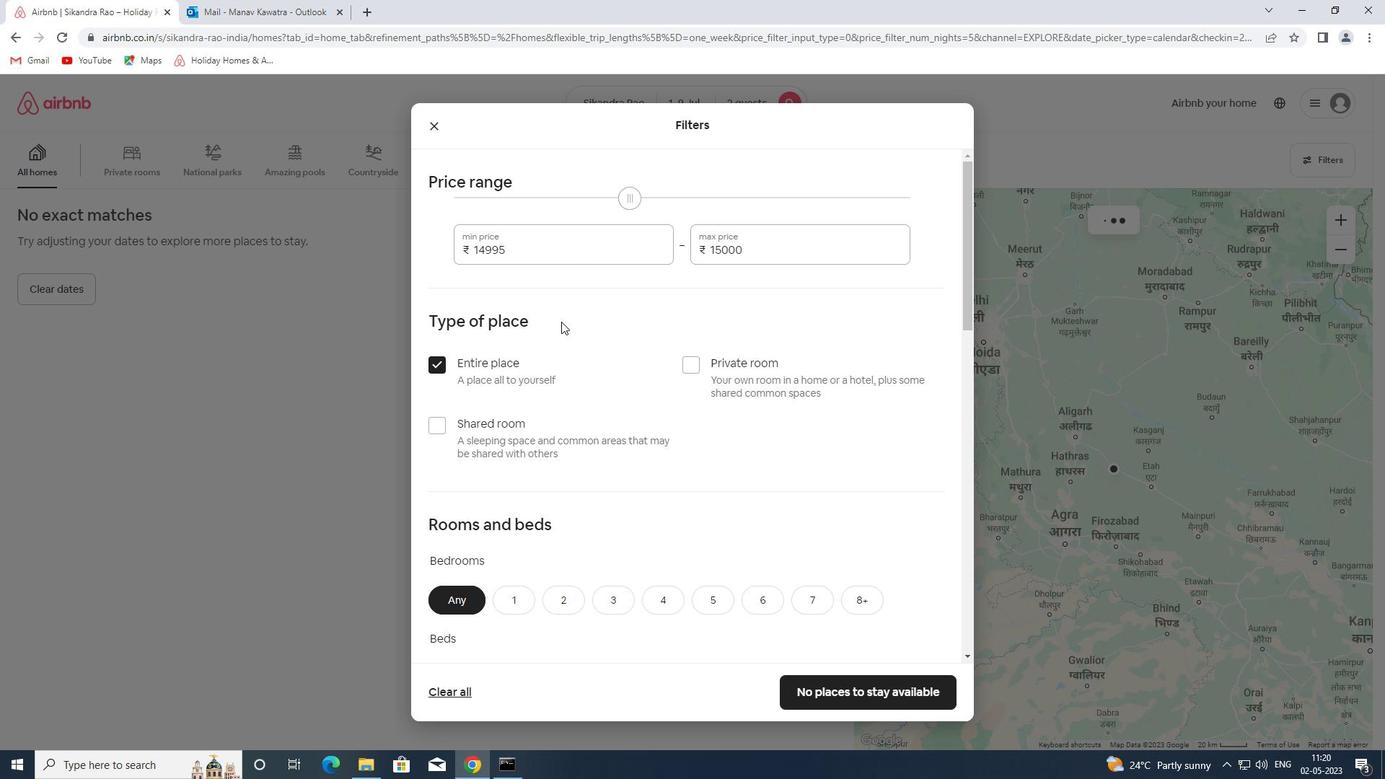 
Action: Mouse scrolled (560, 320) with delta (0, 0)
Screenshot: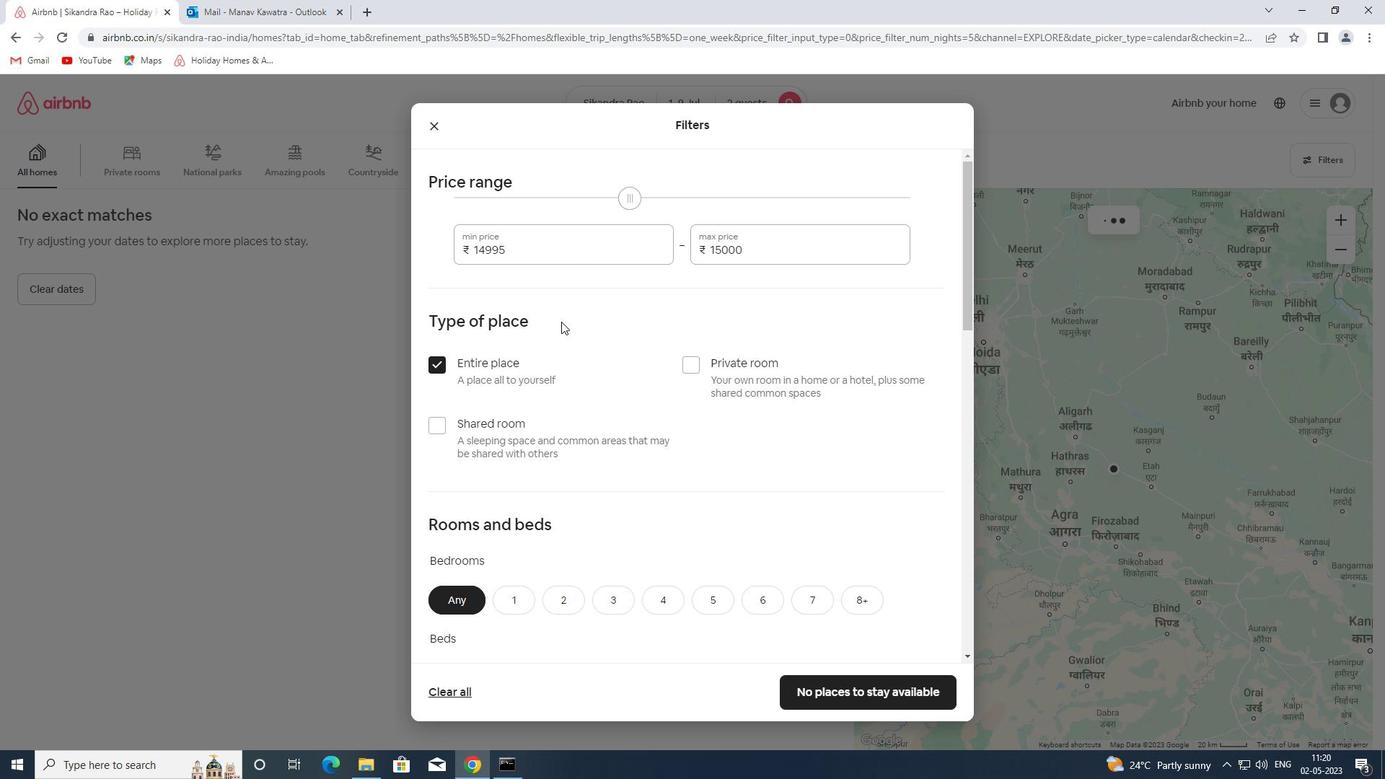 
Action: Mouse moved to (560, 321)
Screenshot: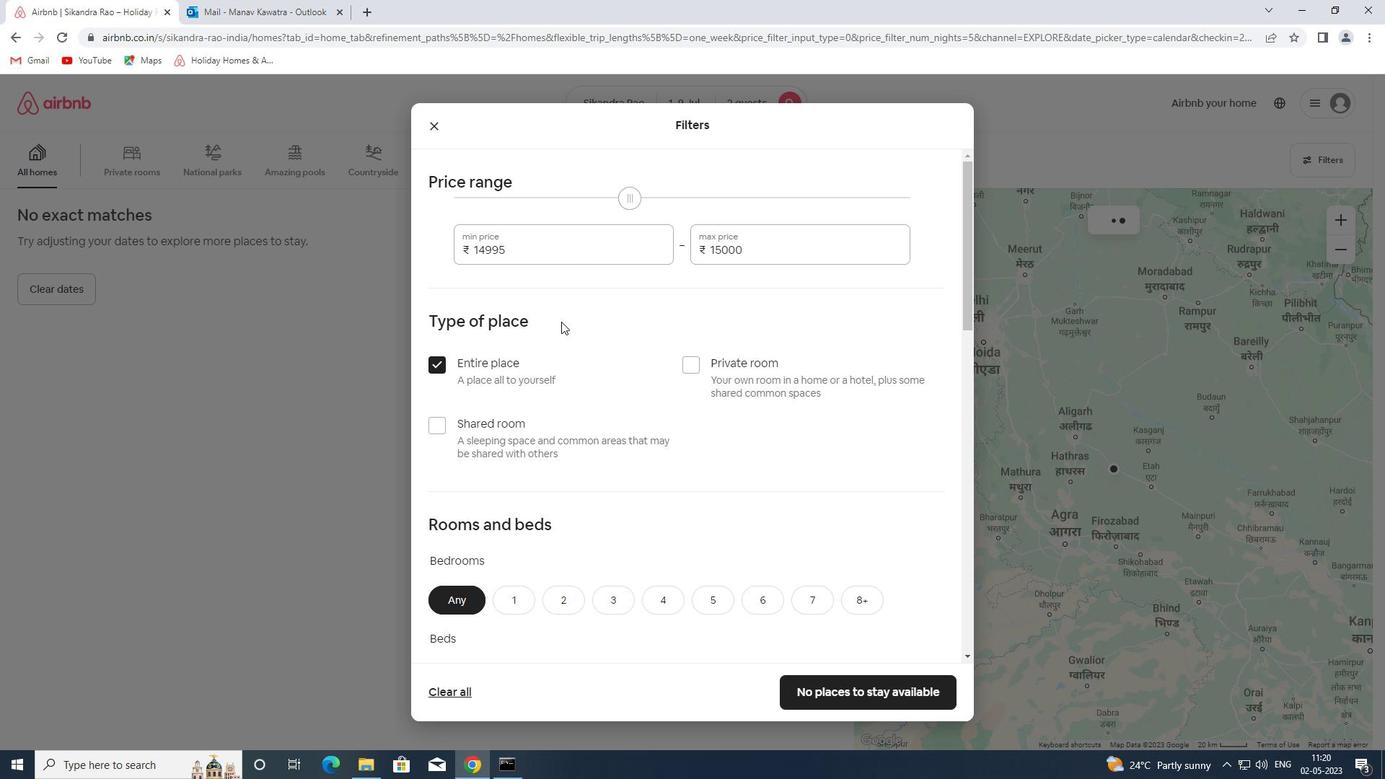 
Action: Mouse scrolled (560, 320) with delta (0, 0)
Screenshot: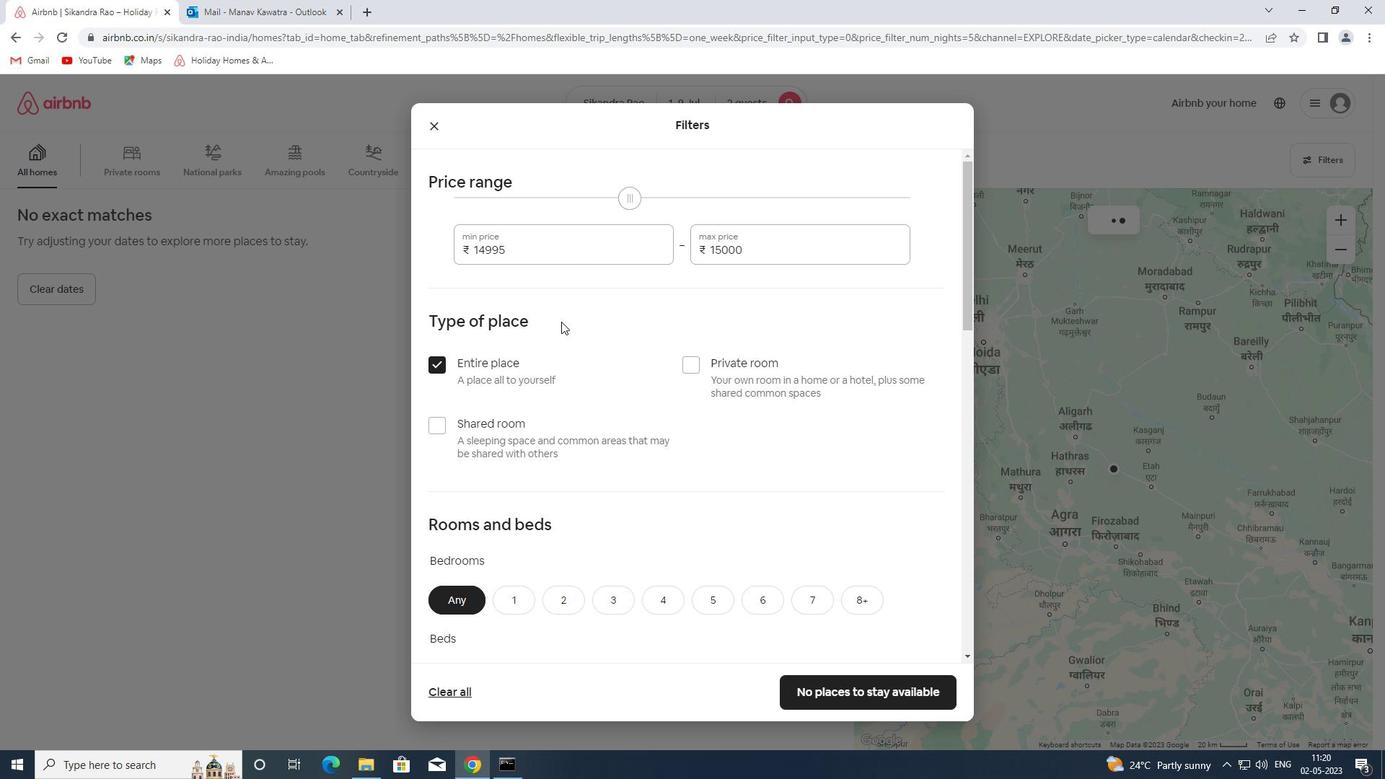 
Action: Mouse moved to (515, 173)
Screenshot: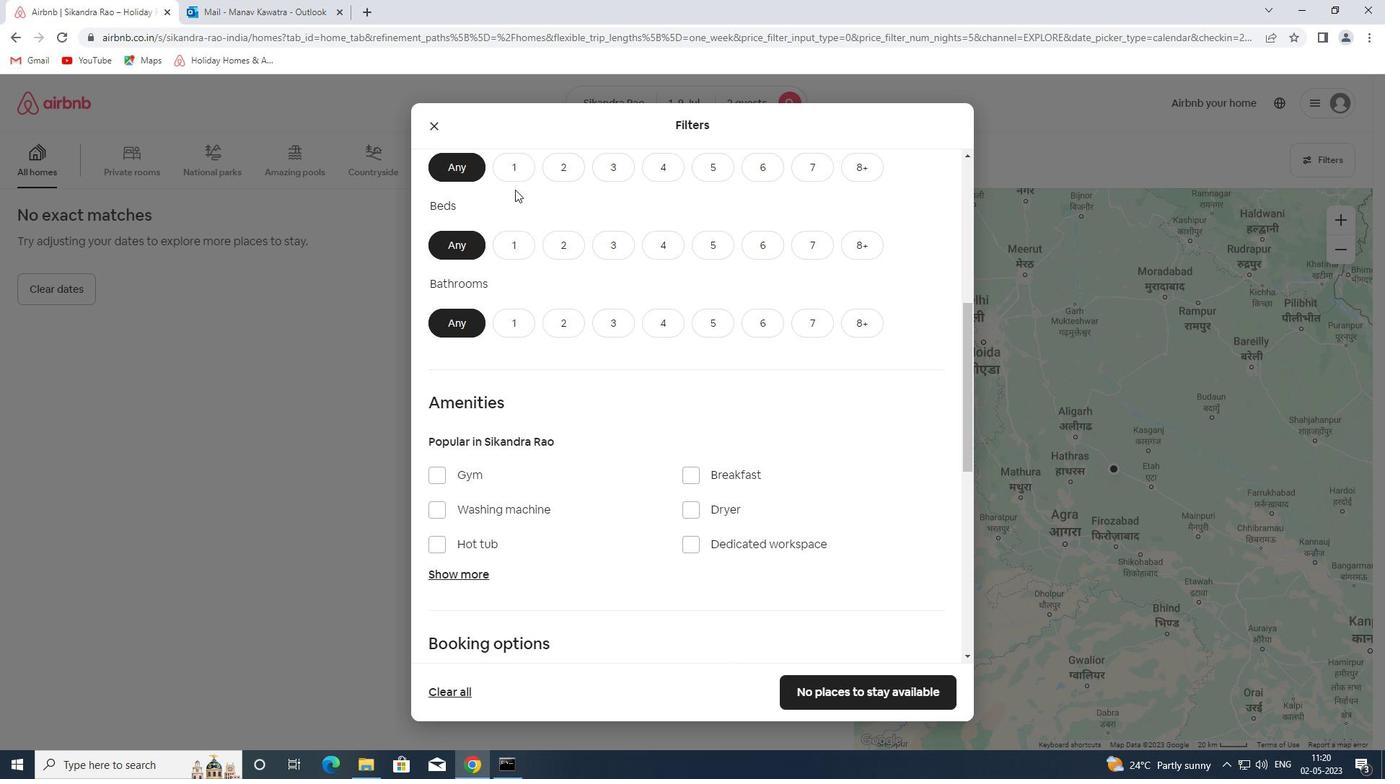
Action: Mouse pressed left at (515, 173)
Screenshot: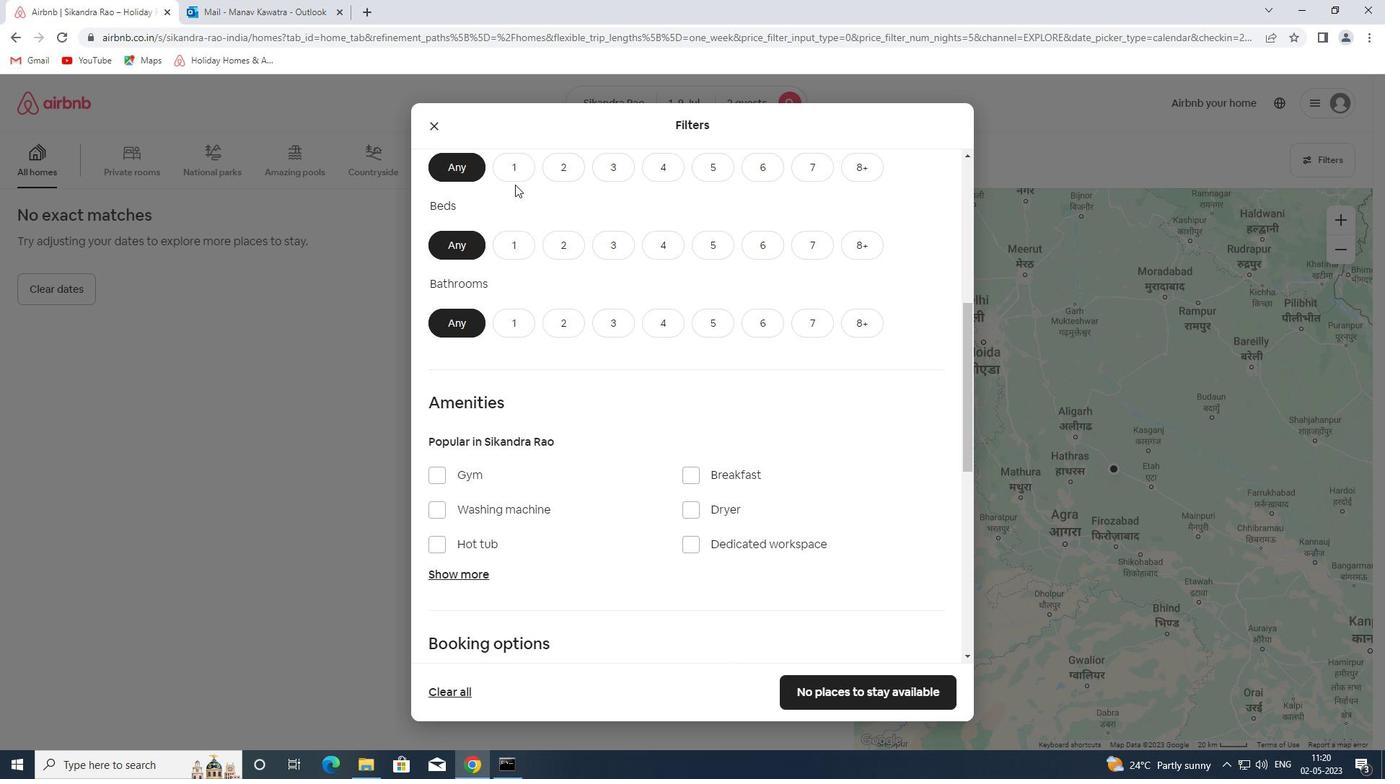 
Action: Mouse moved to (513, 240)
Screenshot: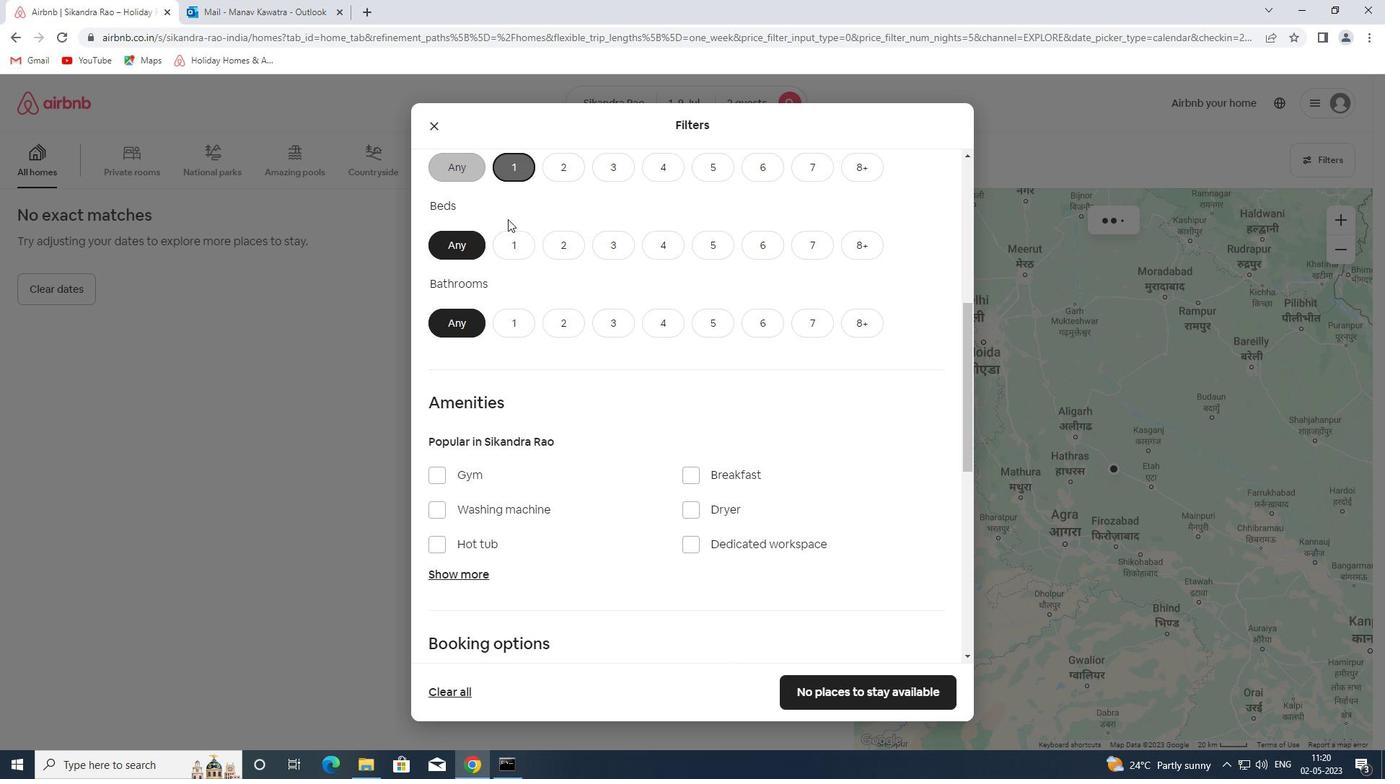 
Action: Mouse pressed left at (513, 240)
Screenshot: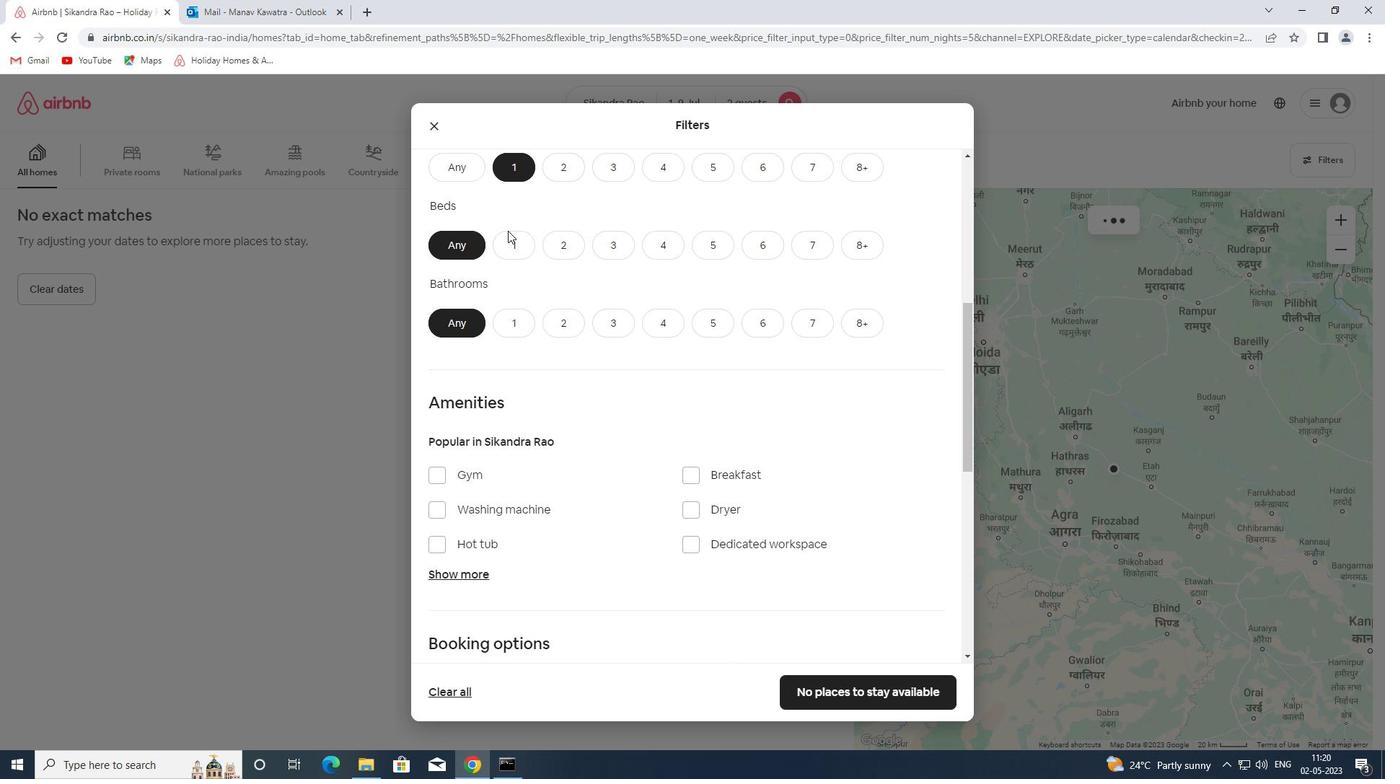 
Action: Mouse moved to (517, 328)
Screenshot: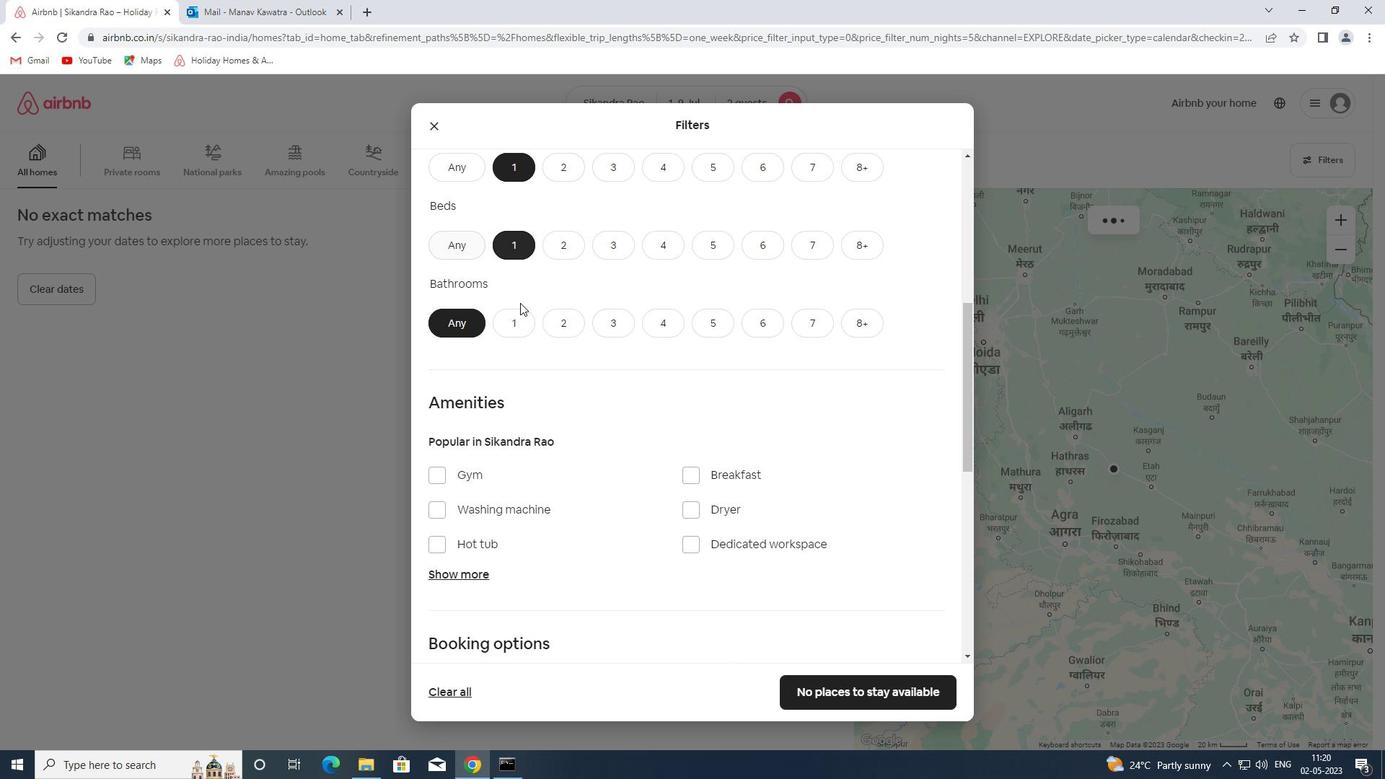 
Action: Mouse pressed left at (517, 328)
Screenshot: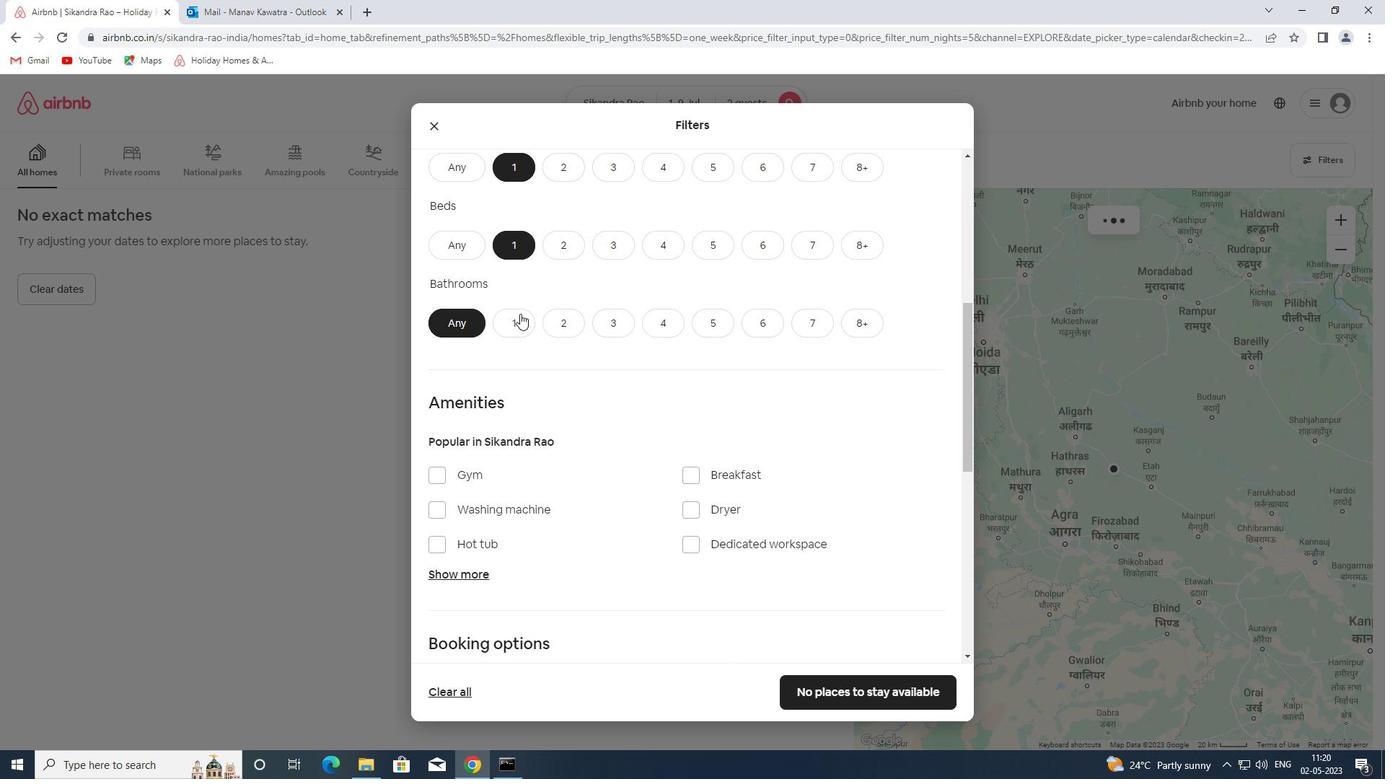 
Action: Mouse moved to (613, 260)
Screenshot: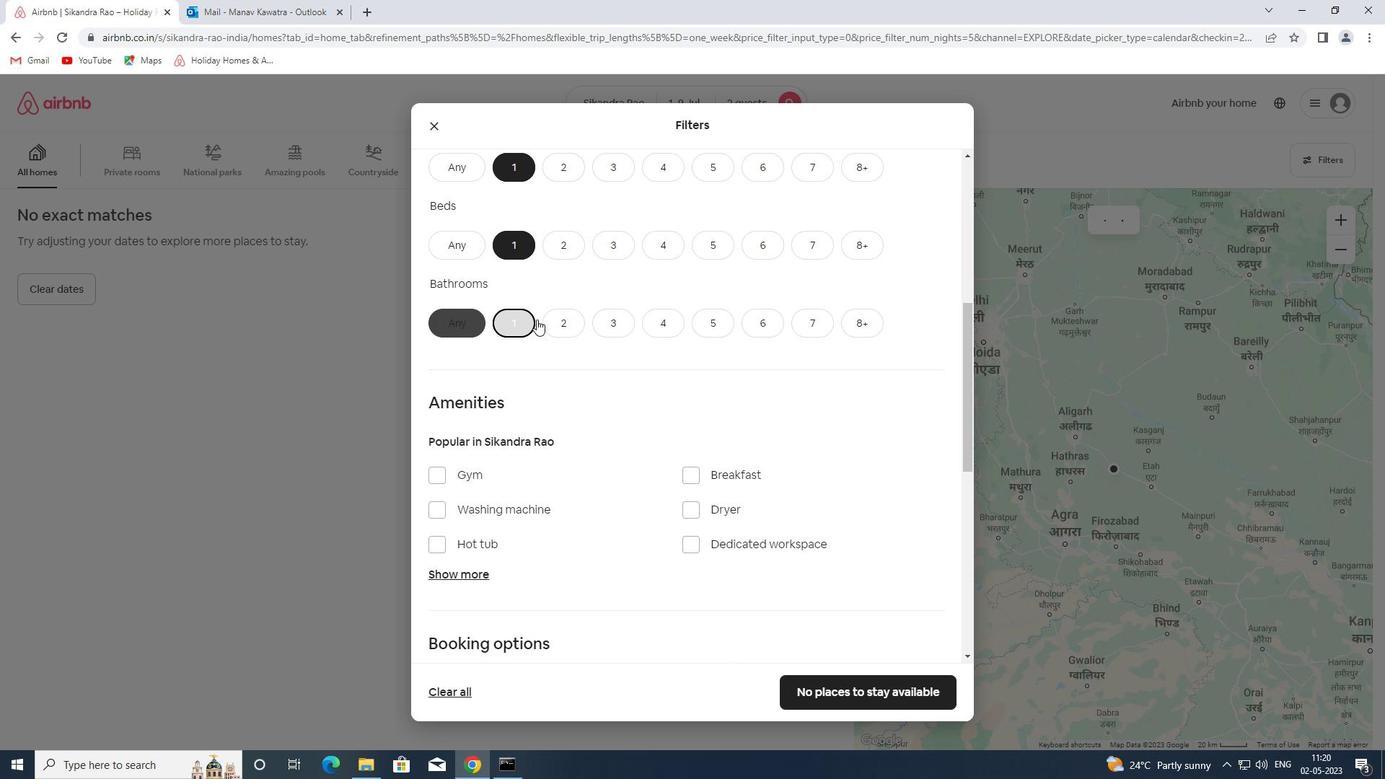 
Action: Mouse scrolled (613, 259) with delta (0, 0)
Screenshot: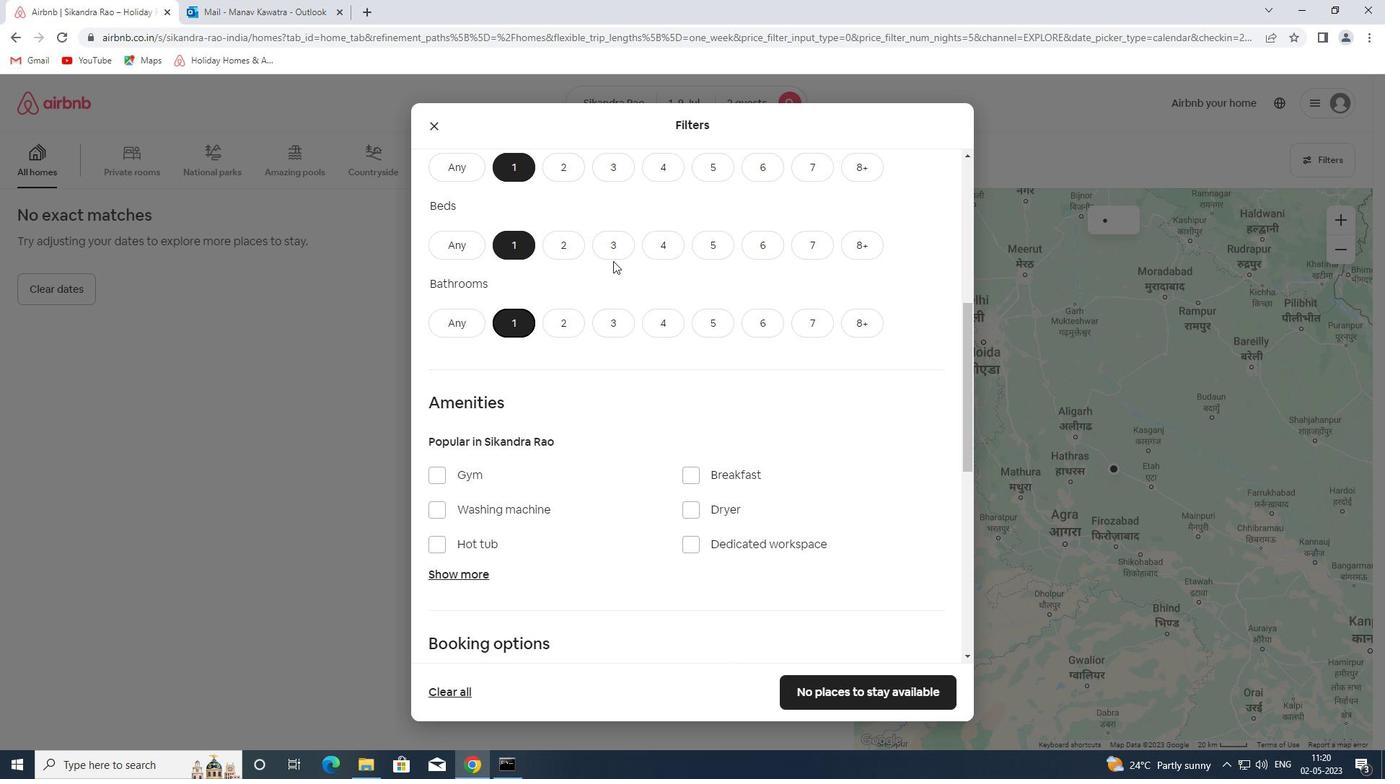 
Action: Mouse scrolled (613, 259) with delta (0, 0)
Screenshot: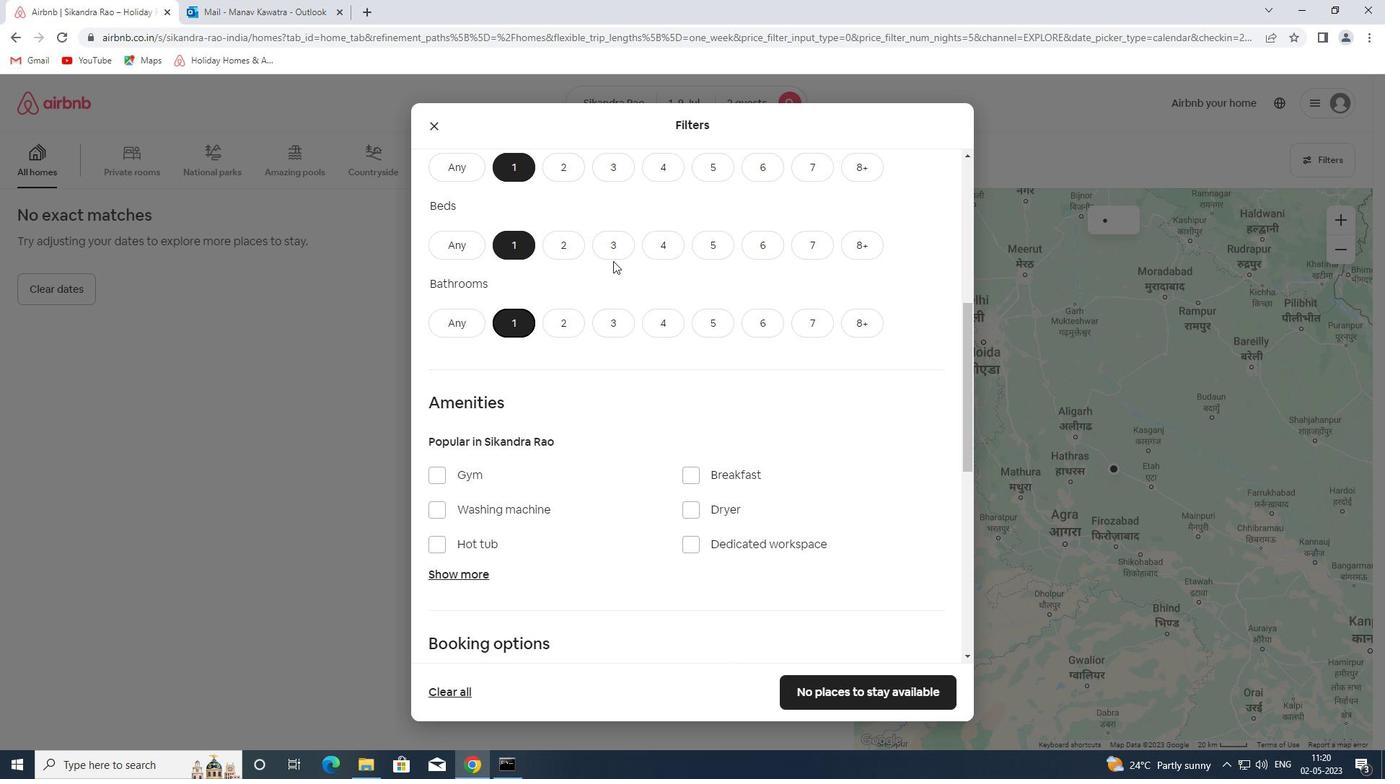 
Action: Mouse scrolled (613, 259) with delta (0, 0)
Screenshot: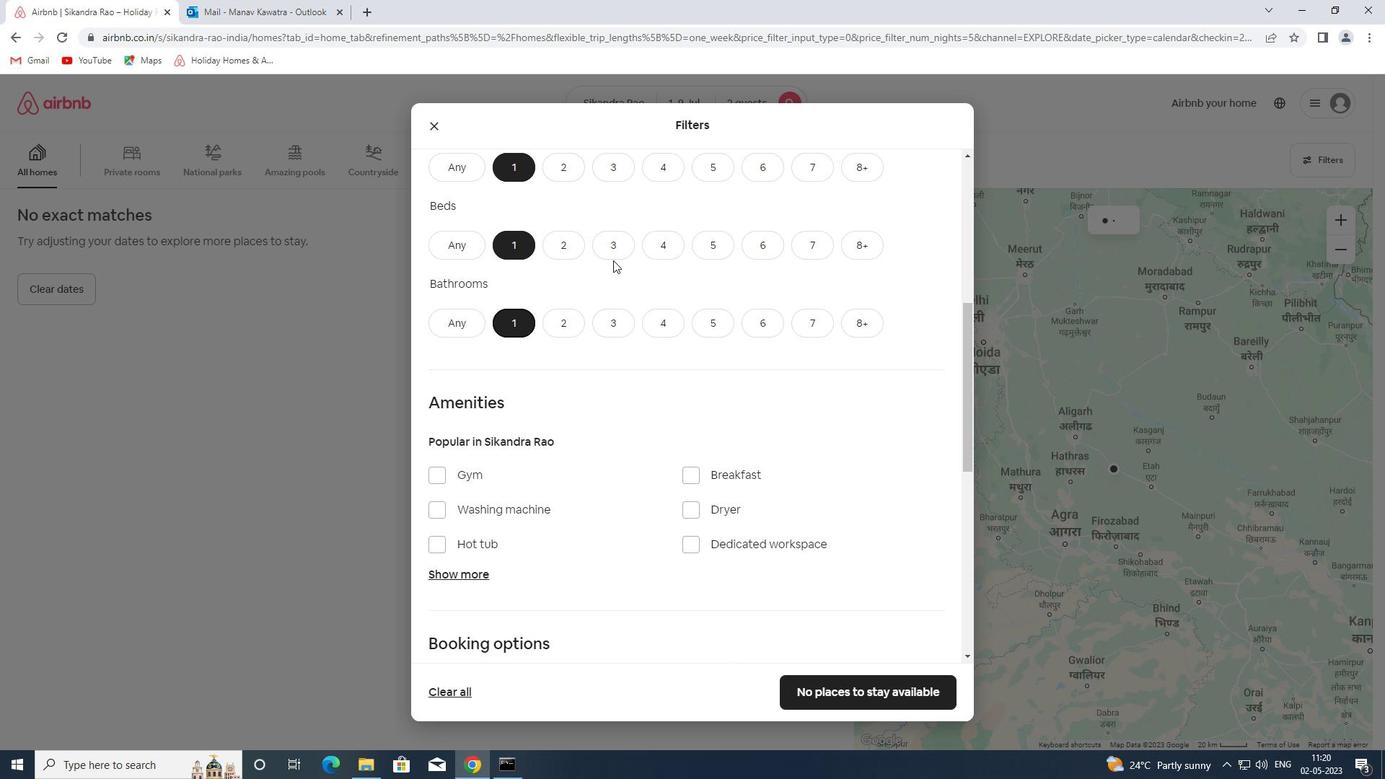 
Action: Mouse scrolled (613, 259) with delta (0, 0)
Screenshot: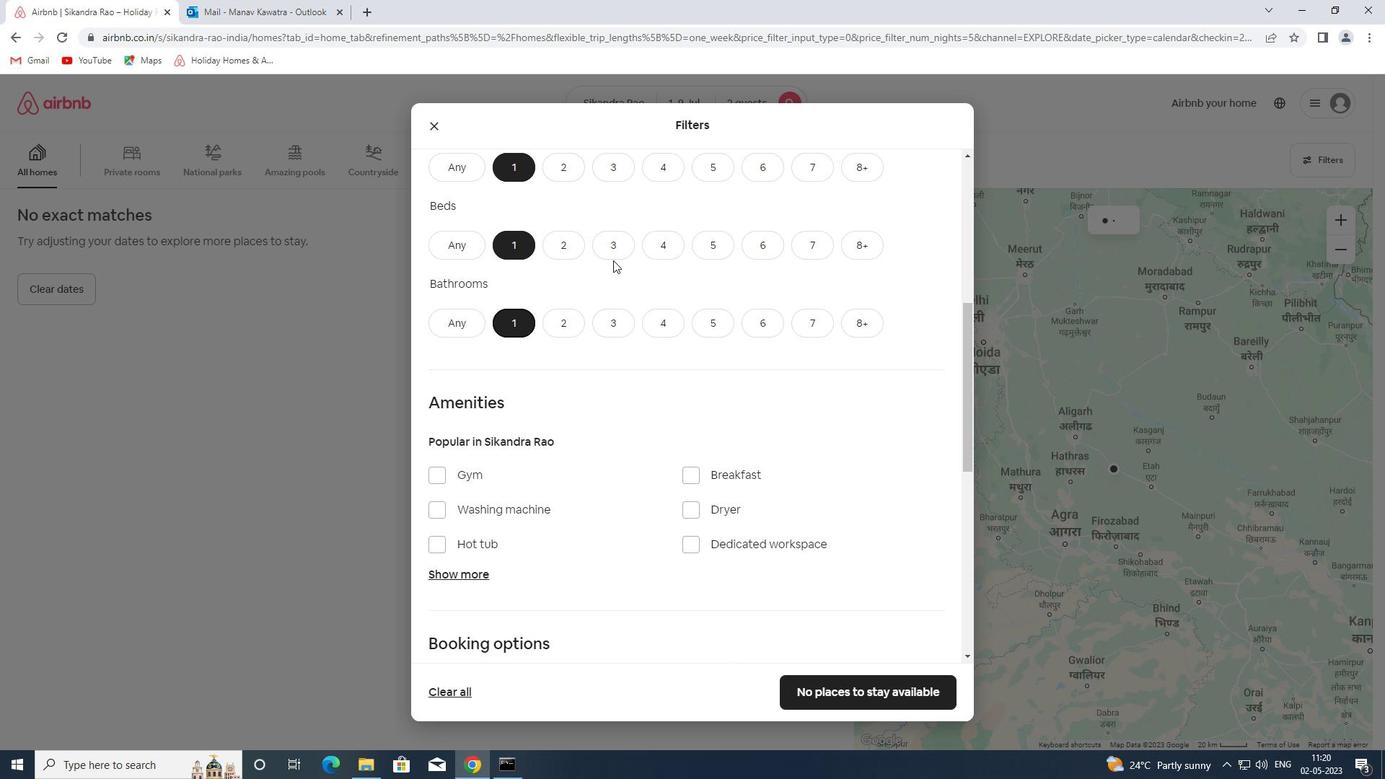 
Action: Mouse scrolled (613, 259) with delta (0, 0)
Screenshot: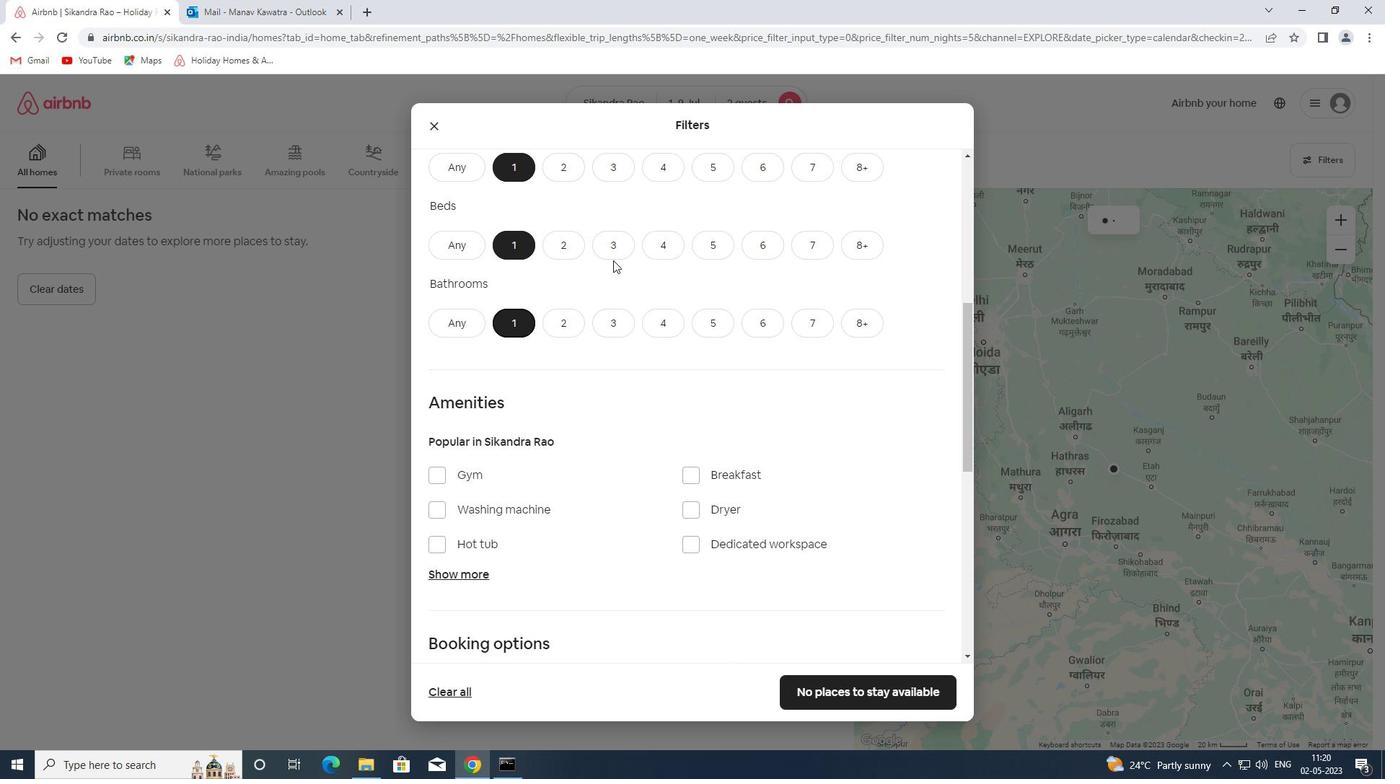 
Action: Mouse scrolled (613, 259) with delta (0, 0)
Screenshot: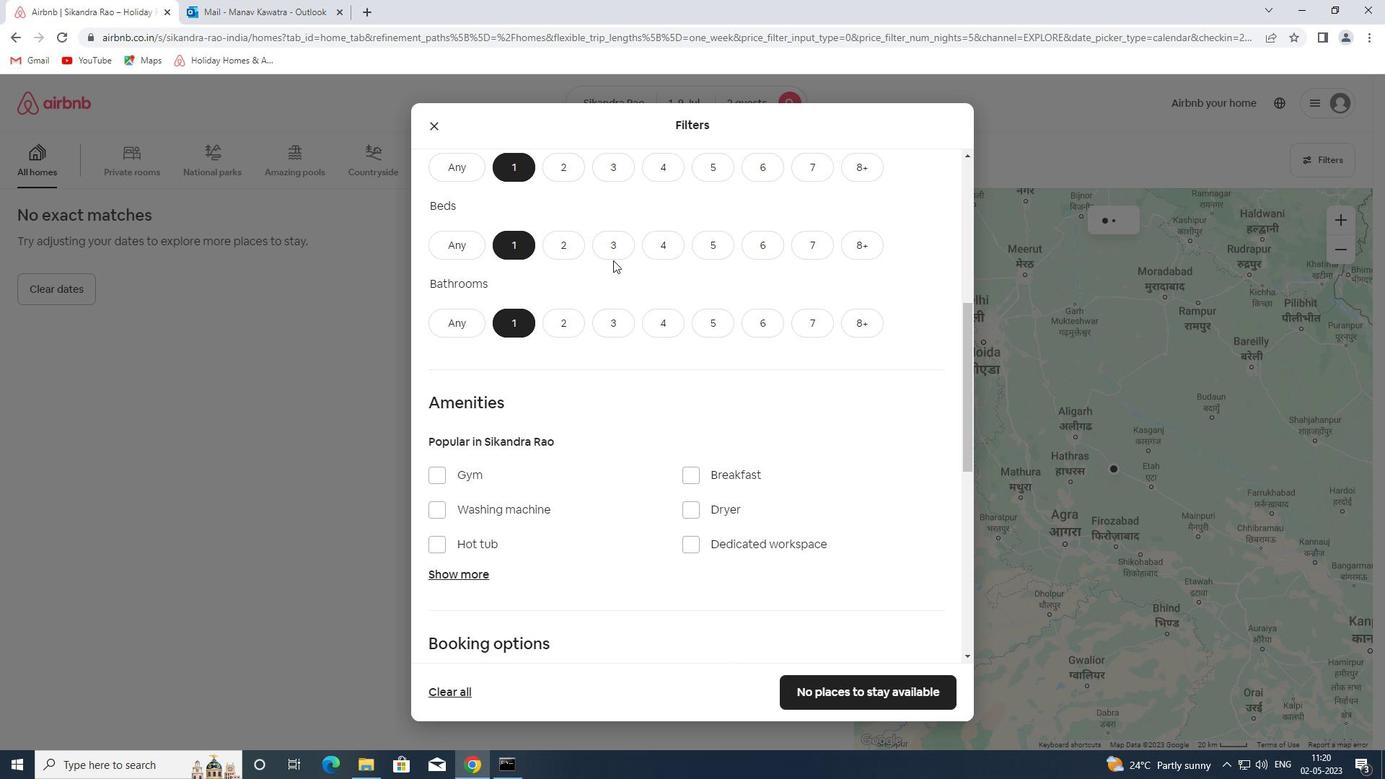 
Action: Mouse moved to (931, 305)
Screenshot: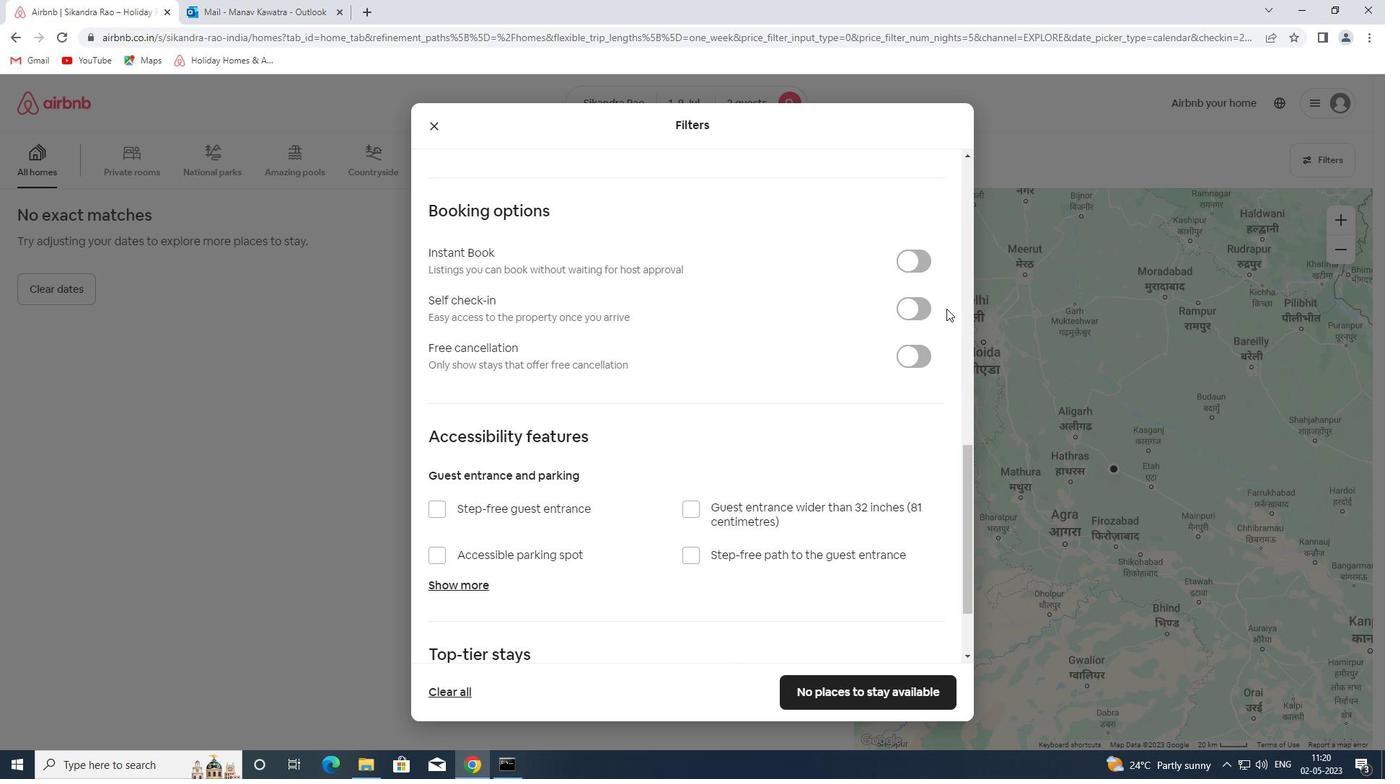 
Action: Mouse pressed left at (931, 305)
Screenshot: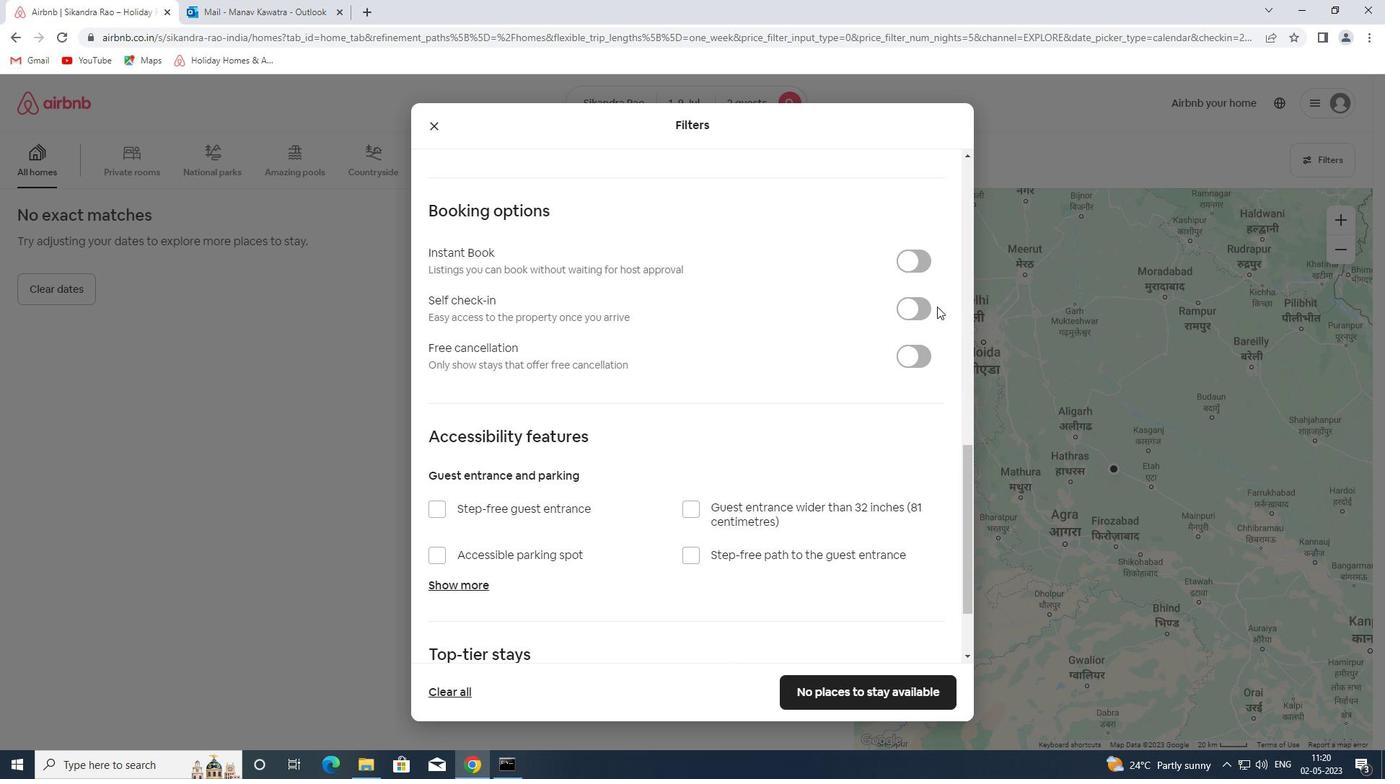 
Action: Mouse moved to (912, 308)
Screenshot: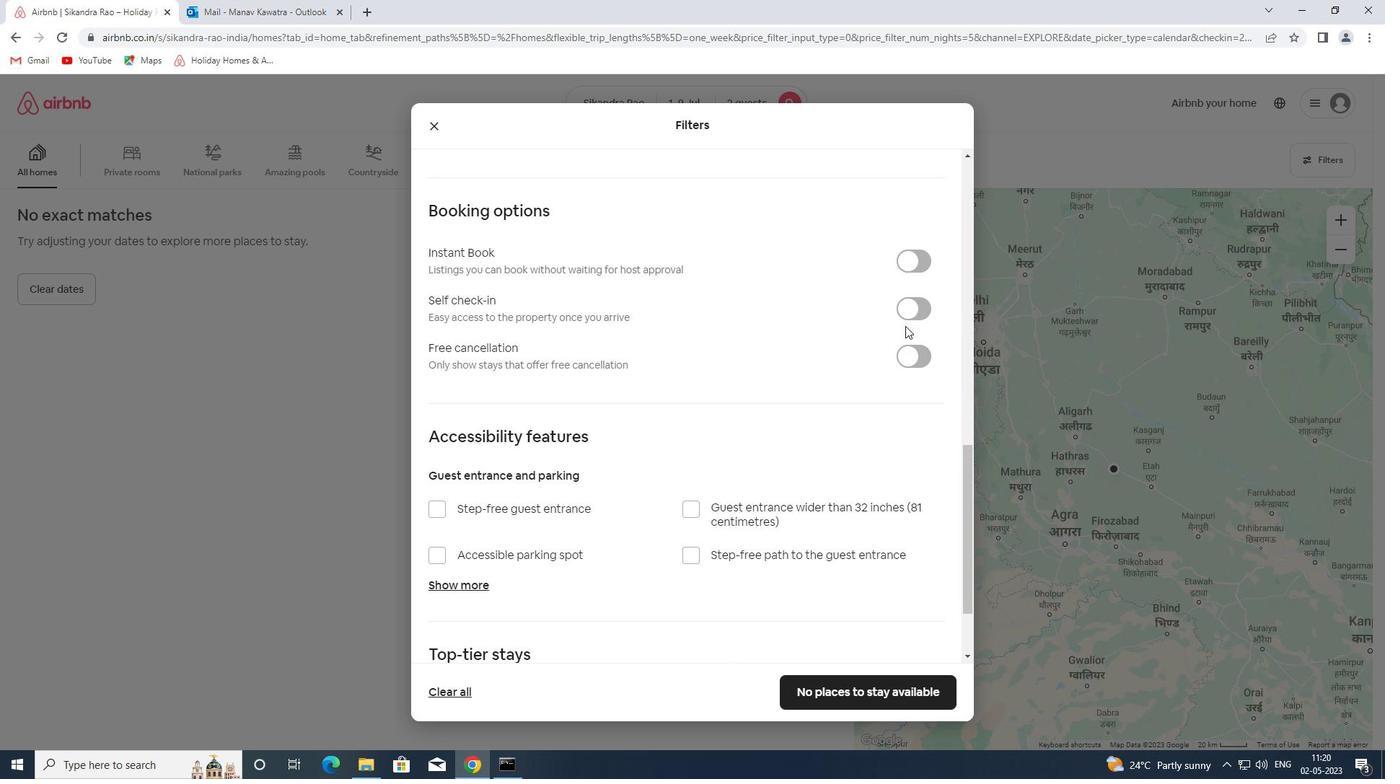 
Action: Mouse pressed left at (912, 308)
Screenshot: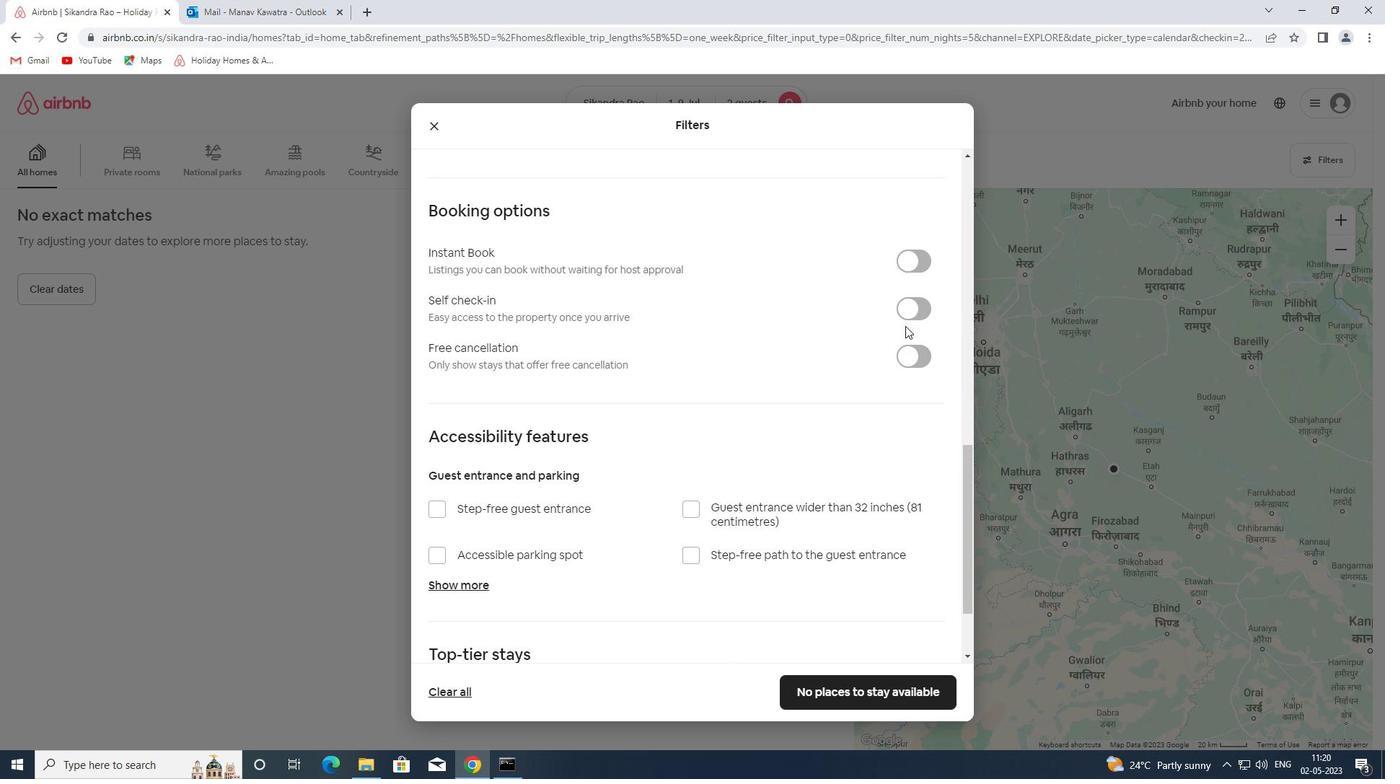 
Action: Mouse moved to (802, 399)
Screenshot: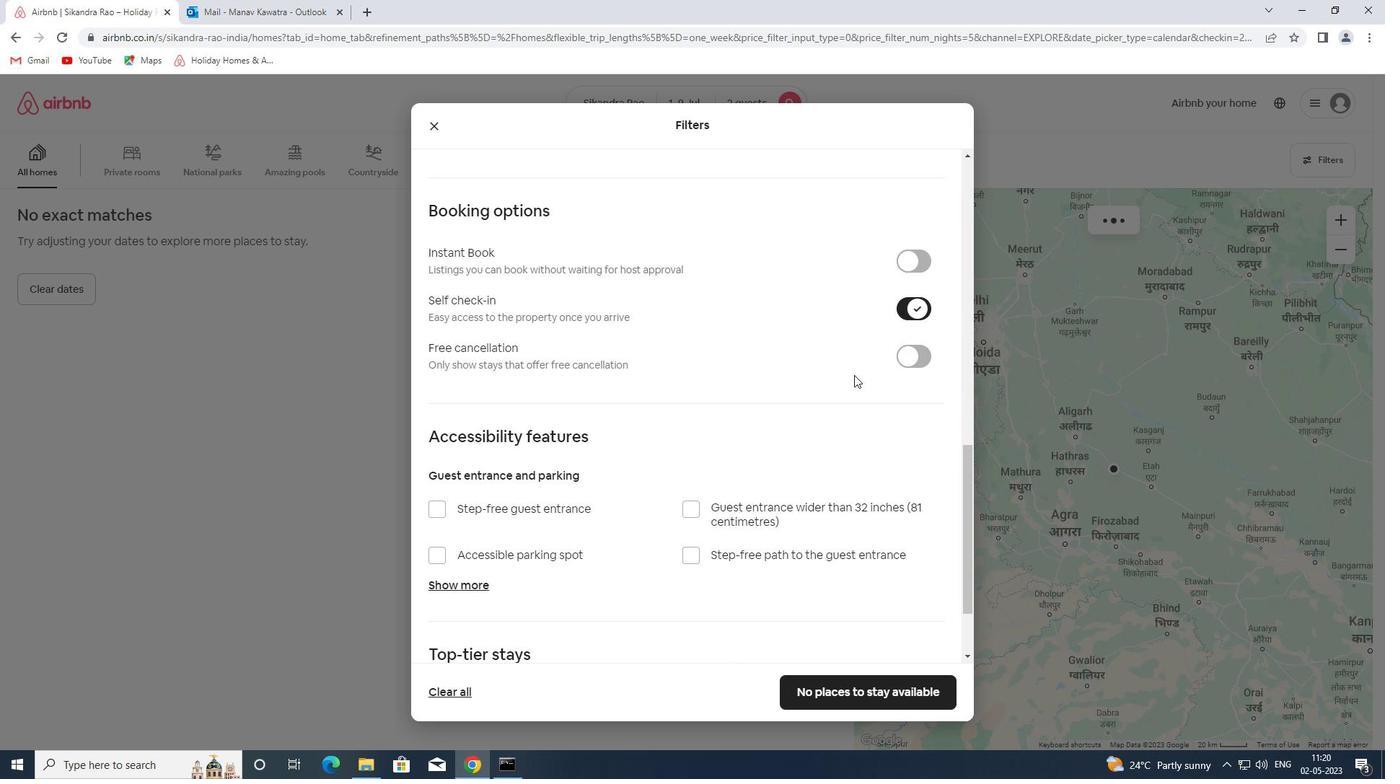 
Action: Mouse scrolled (802, 398) with delta (0, 0)
Screenshot: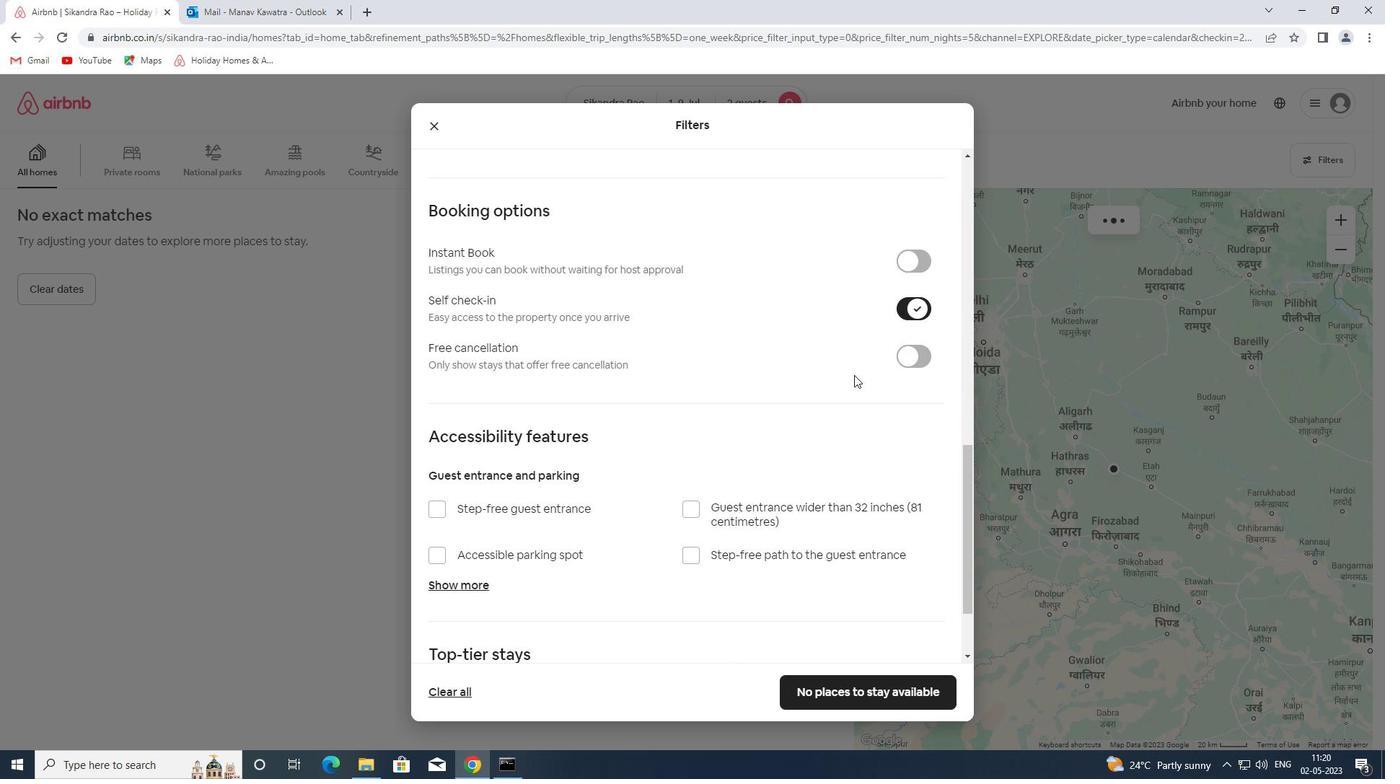 
Action: Mouse scrolled (802, 398) with delta (0, 0)
Screenshot: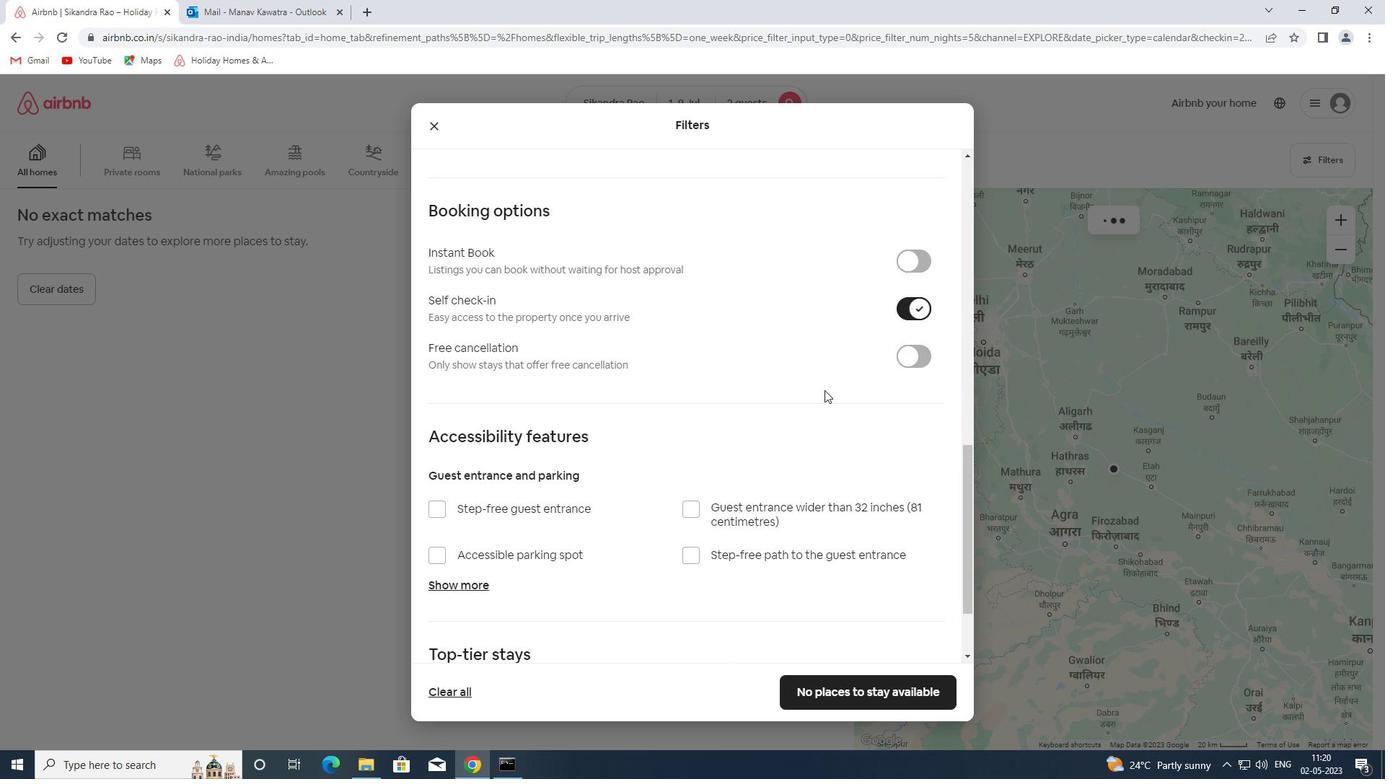 
Action: Mouse scrolled (802, 398) with delta (0, 0)
Screenshot: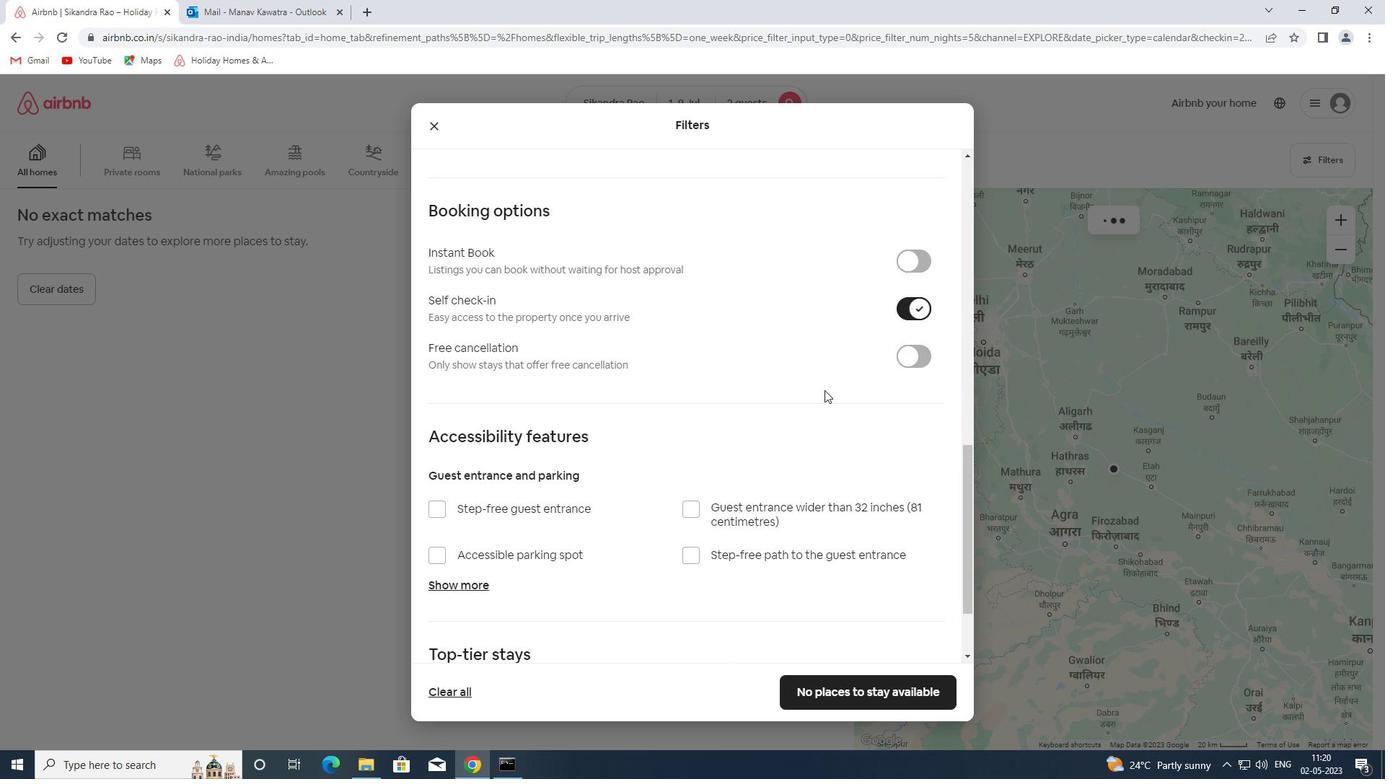 
Action: Mouse scrolled (802, 398) with delta (0, 0)
Screenshot: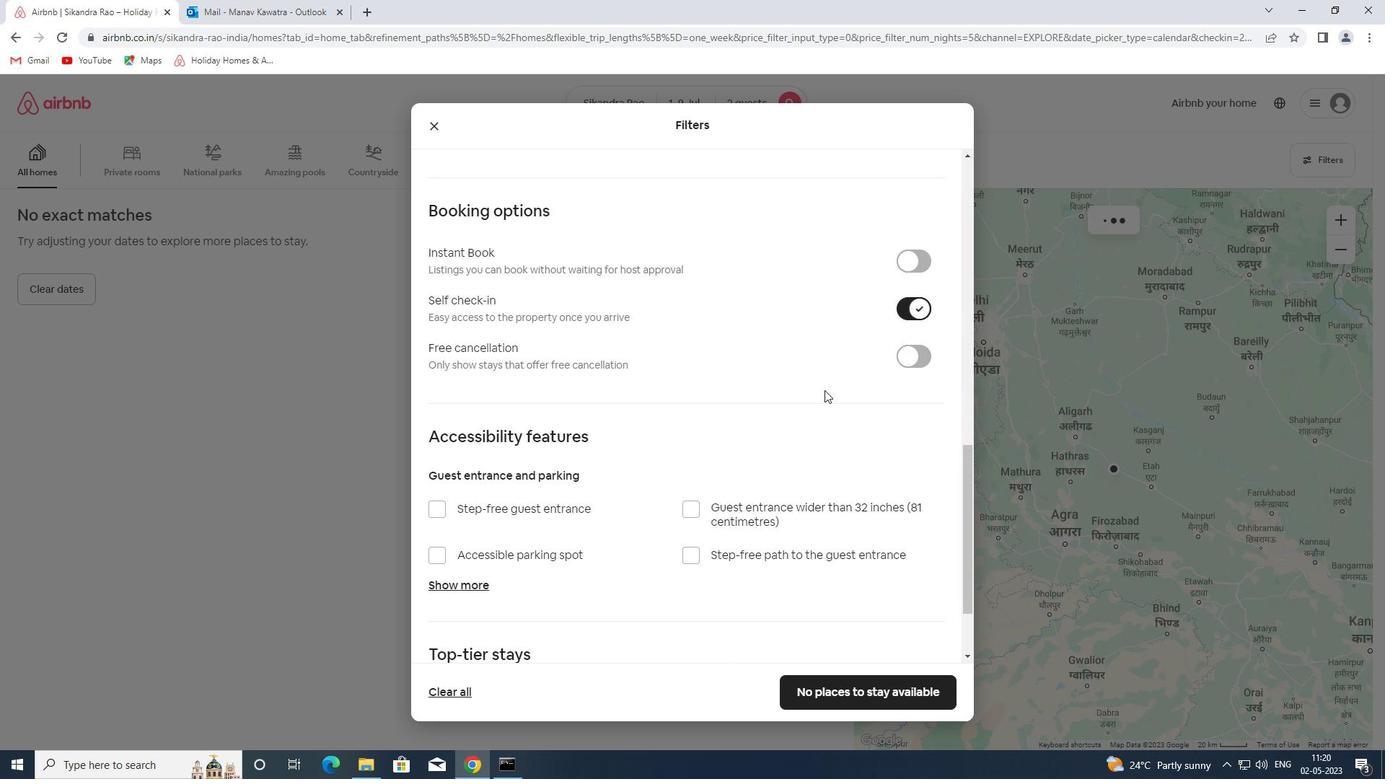 
Action: Mouse scrolled (802, 398) with delta (0, 0)
Screenshot: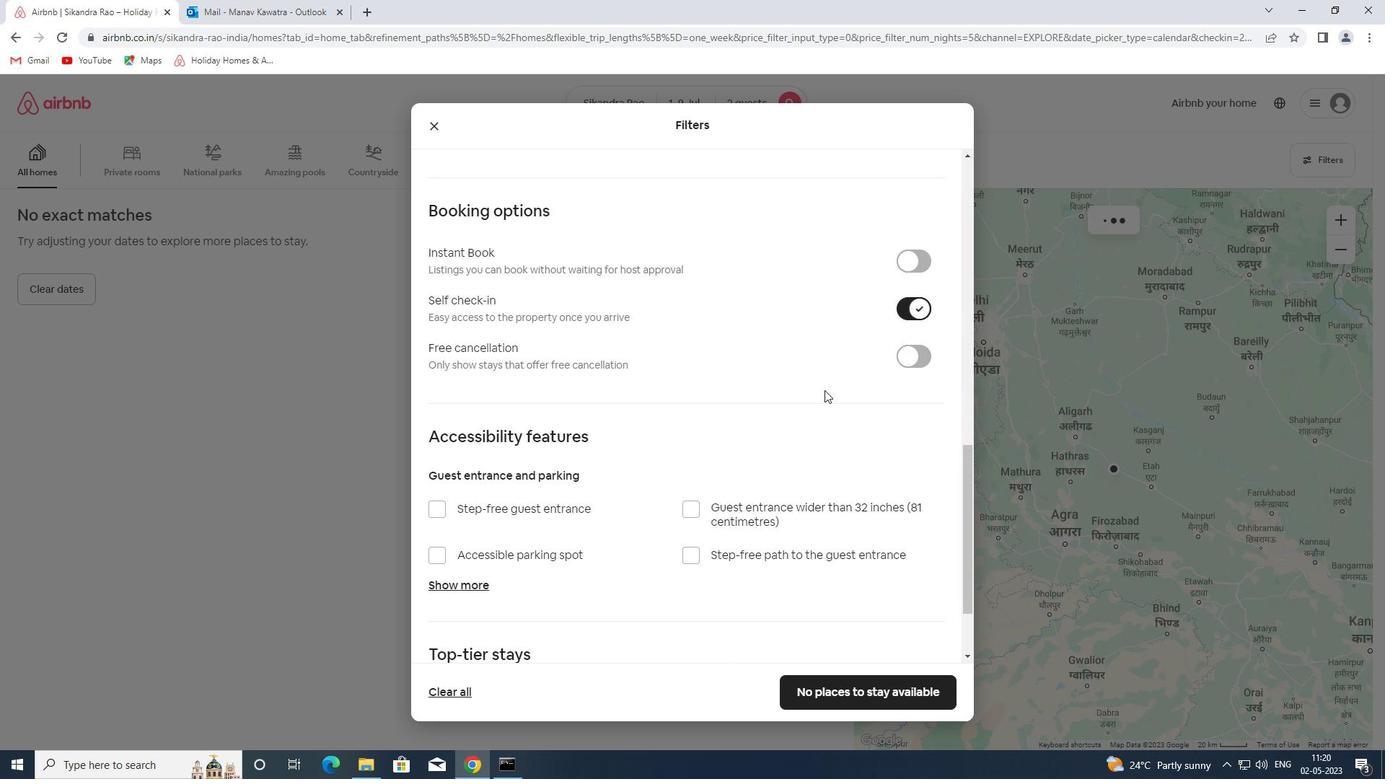 
Action: Mouse scrolled (802, 398) with delta (0, 0)
Screenshot: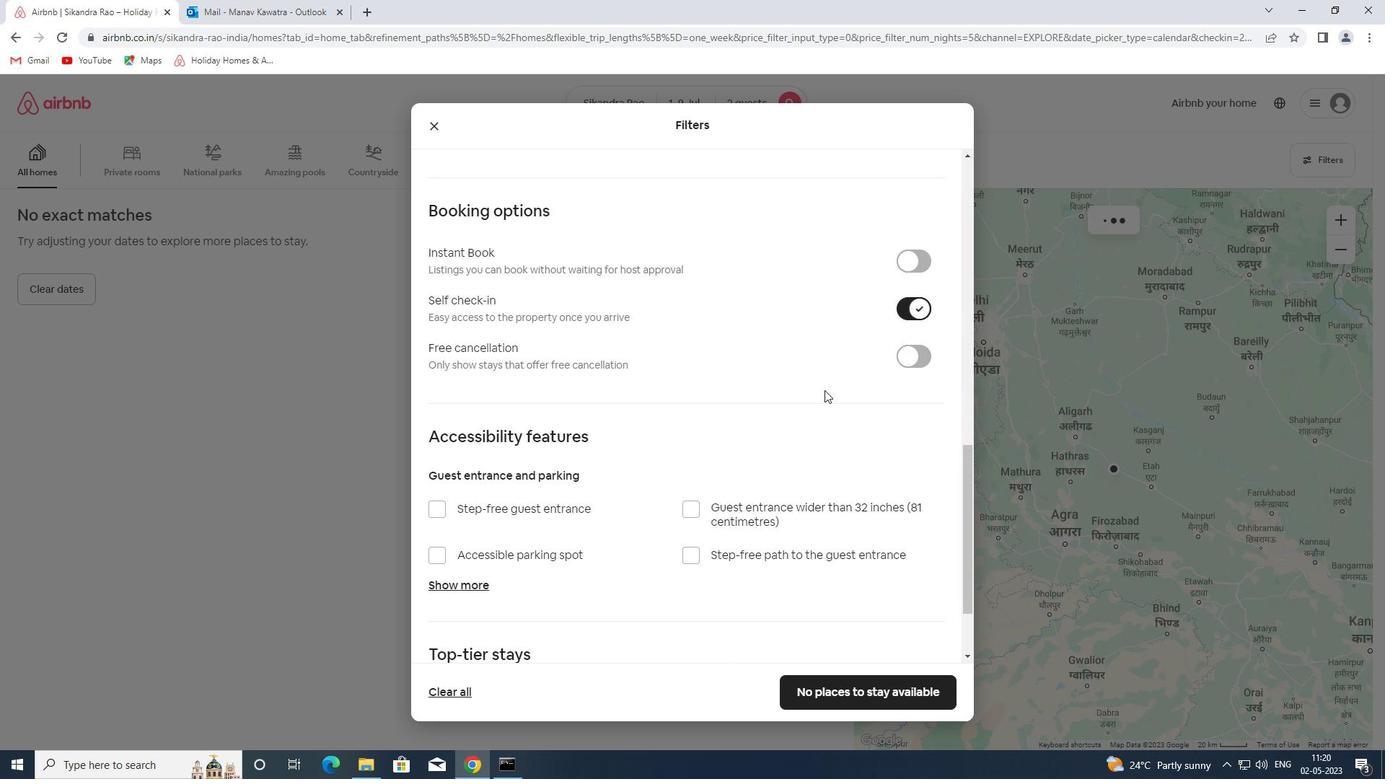 
Action: Mouse scrolled (802, 398) with delta (0, 0)
Screenshot: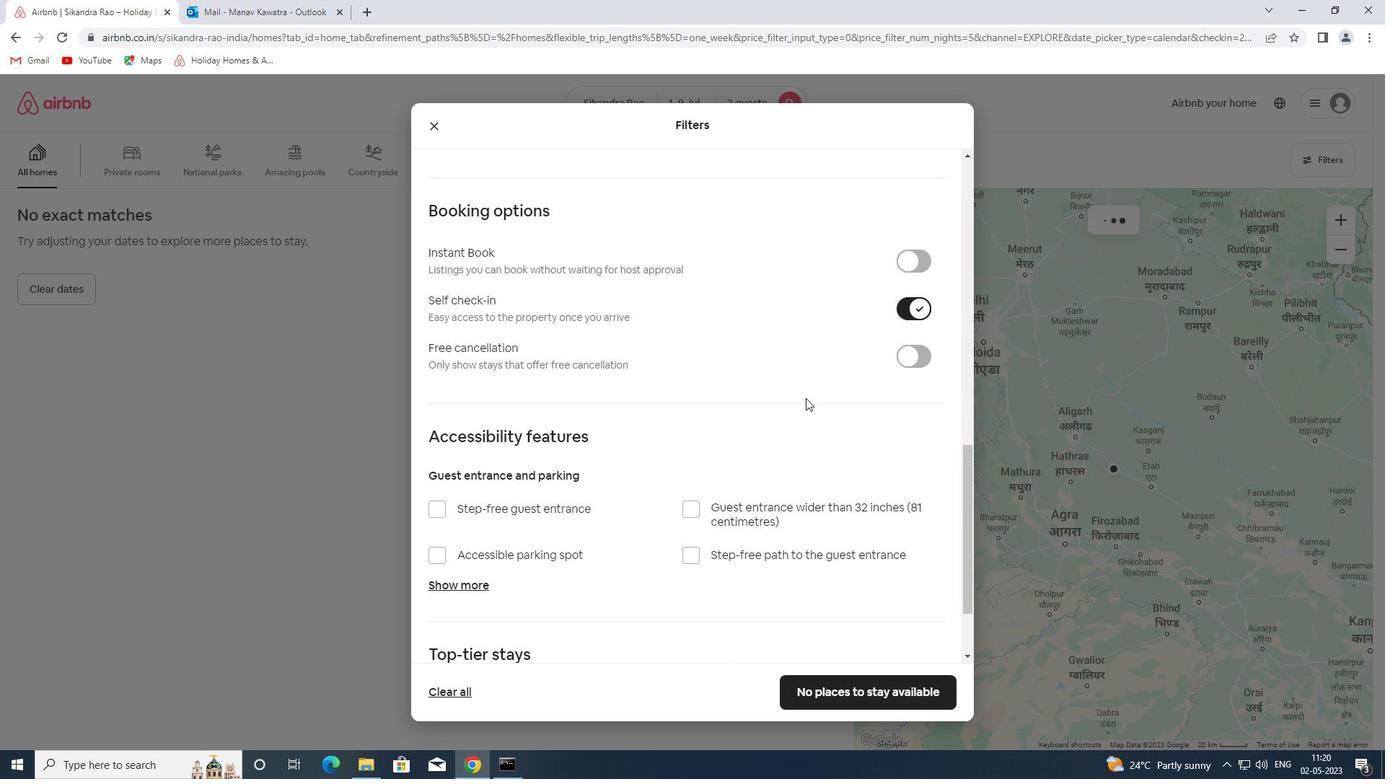 
Action: Mouse scrolled (802, 398) with delta (0, 0)
Screenshot: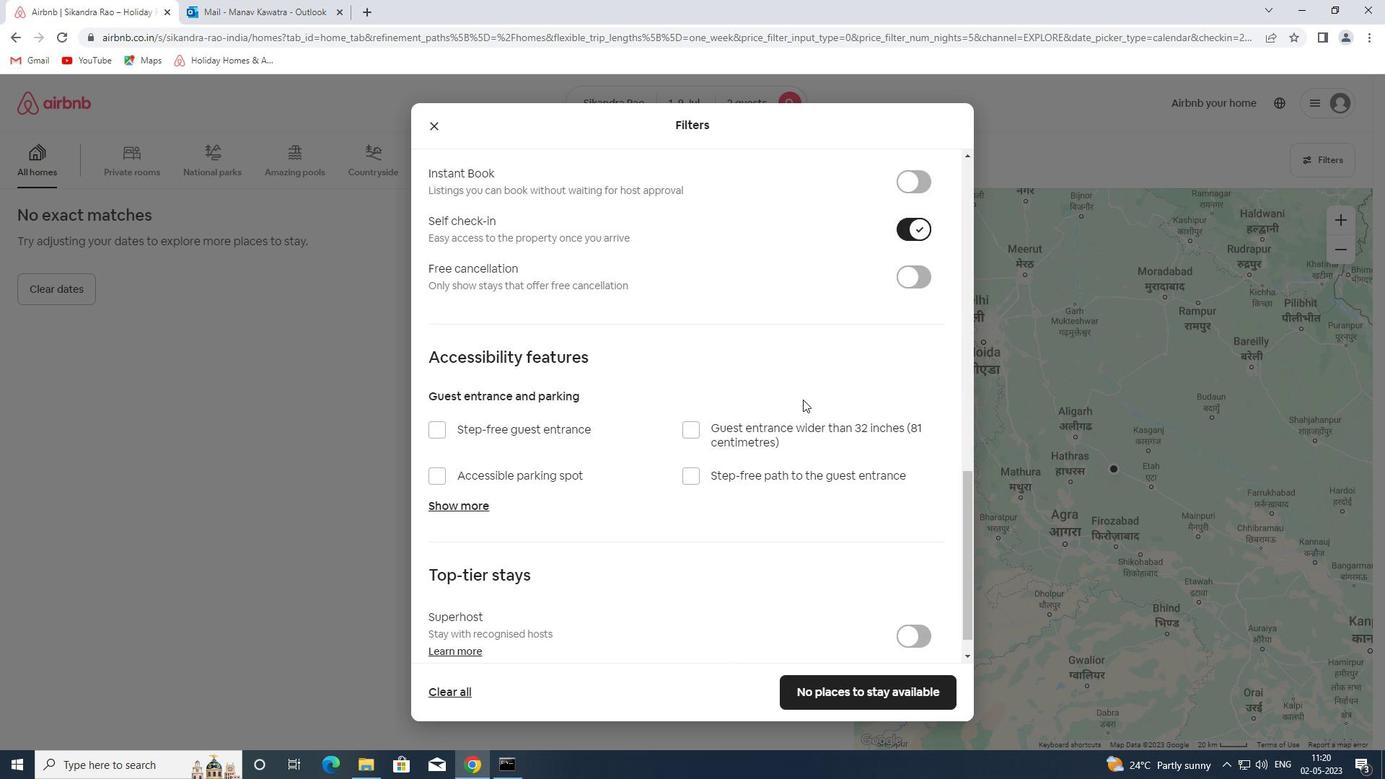 
Action: Mouse moved to (802, 399)
Screenshot: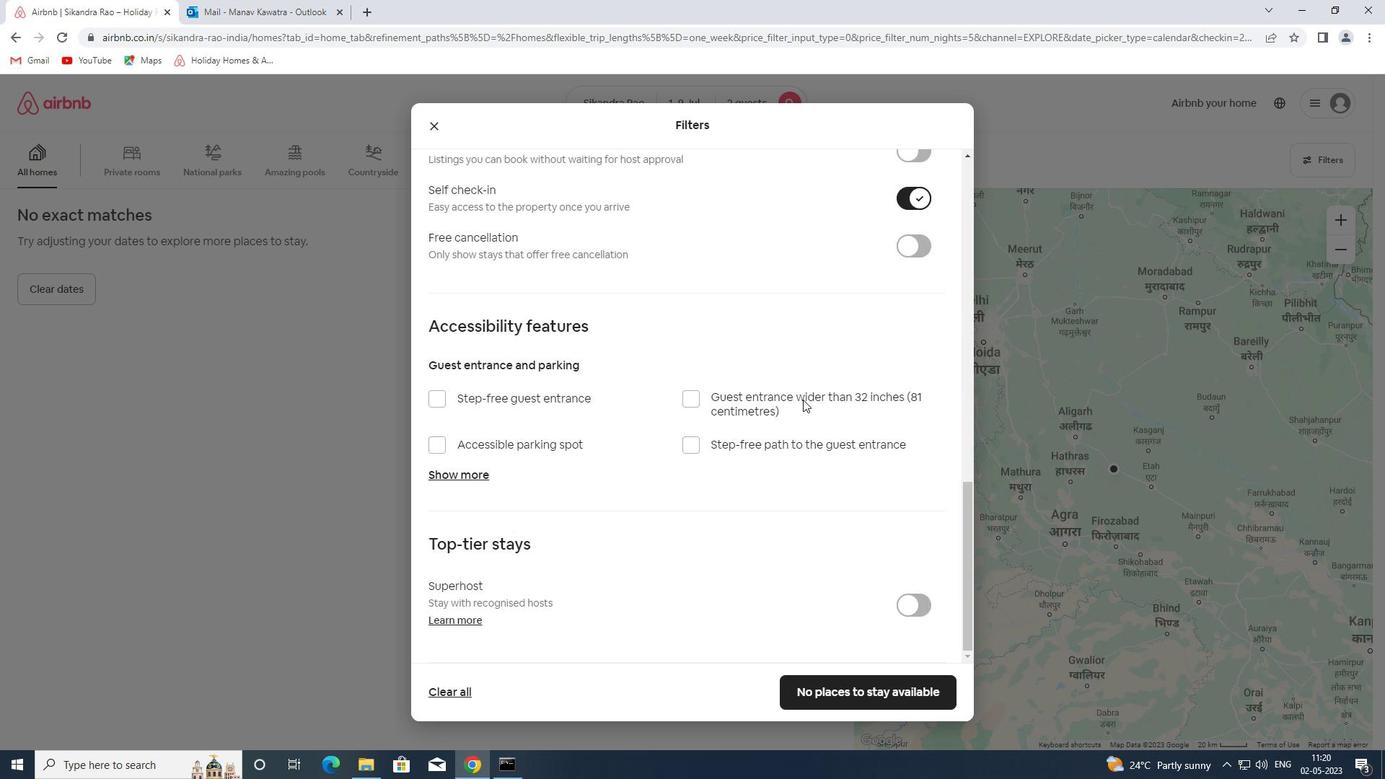 
Action: Mouse scrolled (802, 398) with delta (0, 0)
Screenshot: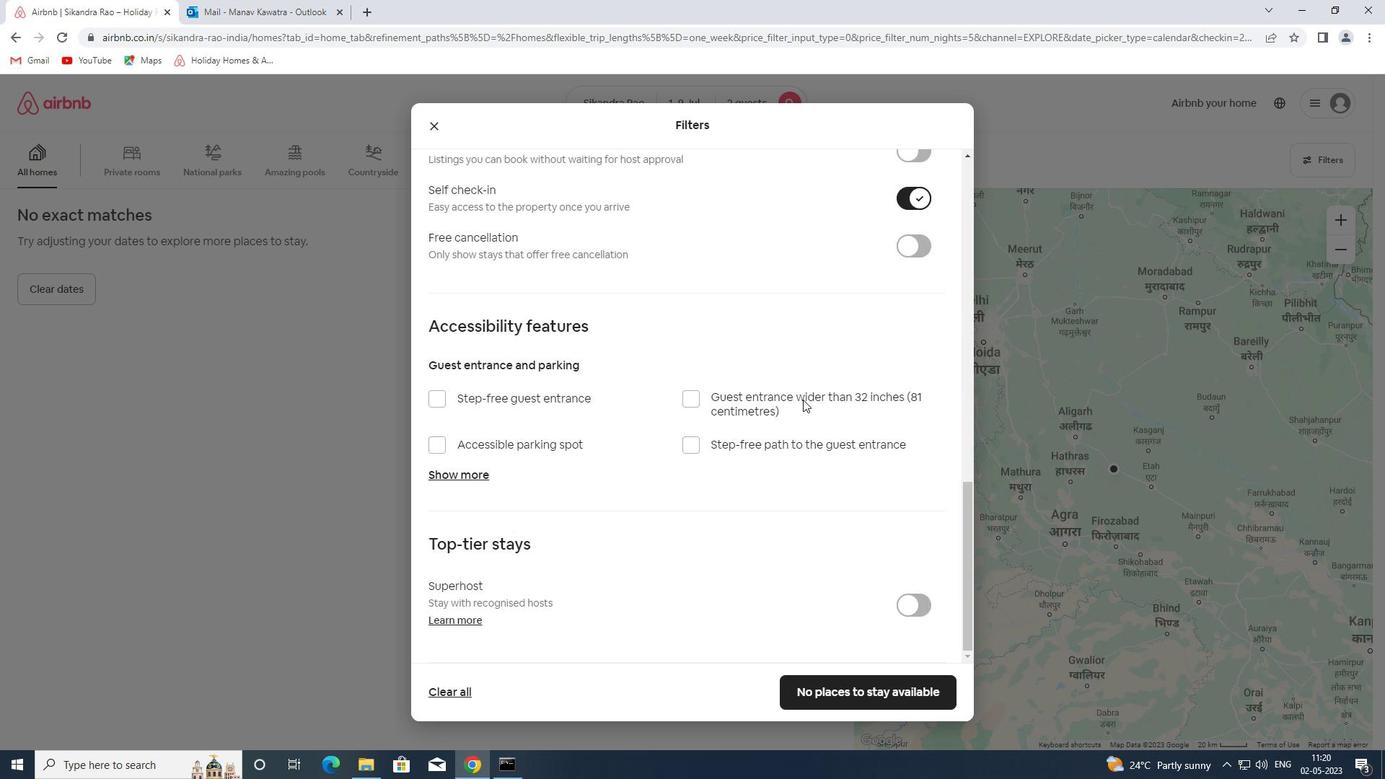 
Action: Mouse moved to (800, 401)
Screenshot: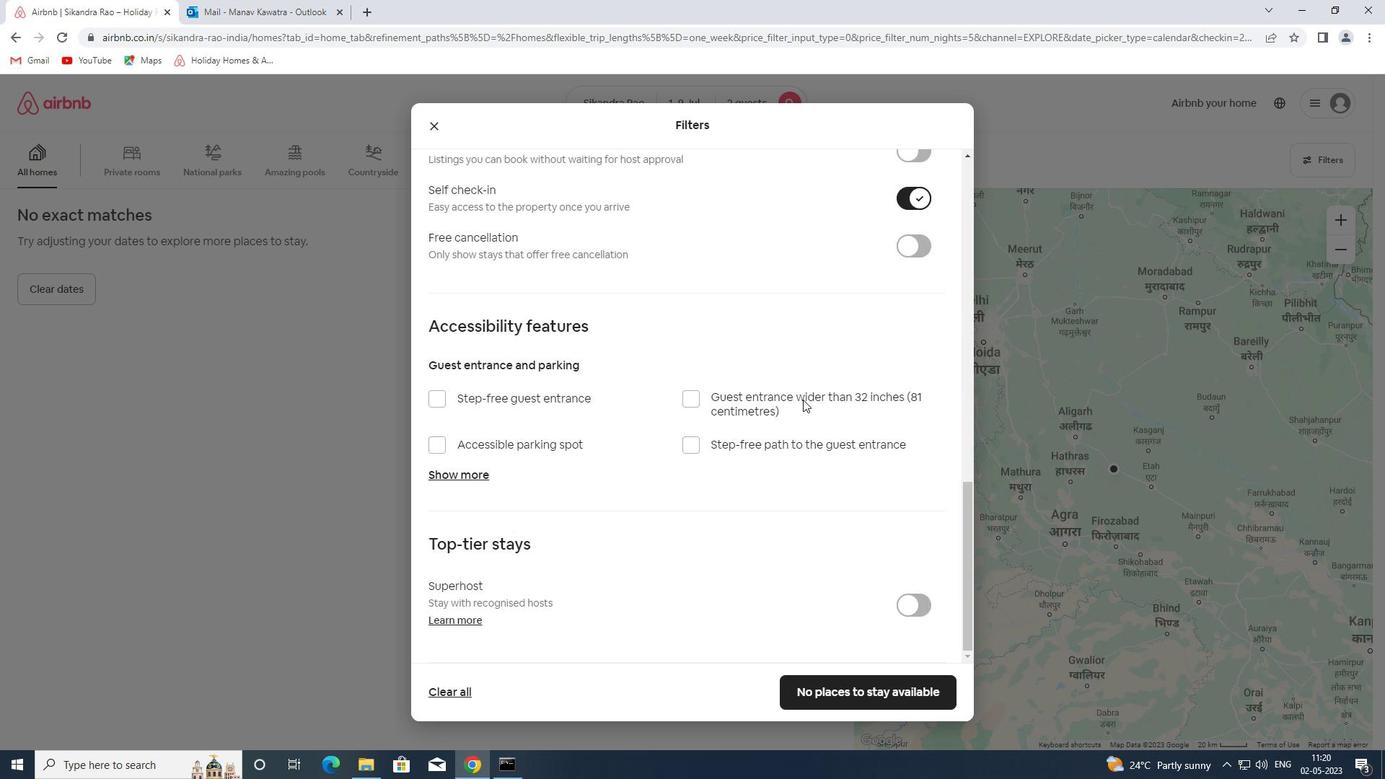 
Action: Mouse scrolled (800, 401) with delta (0, 0)
Screenshot: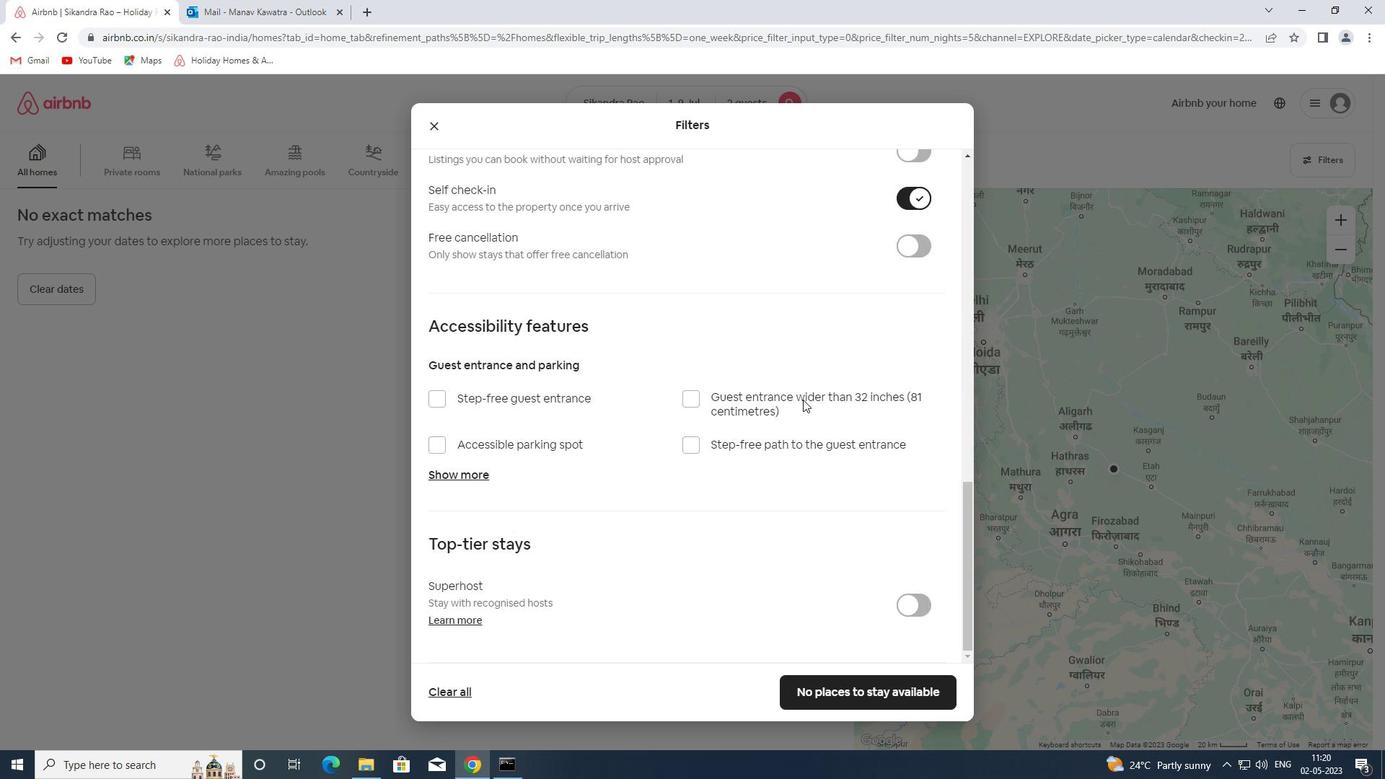 
Action: Mouse moved to (799, 401)
Screenshot: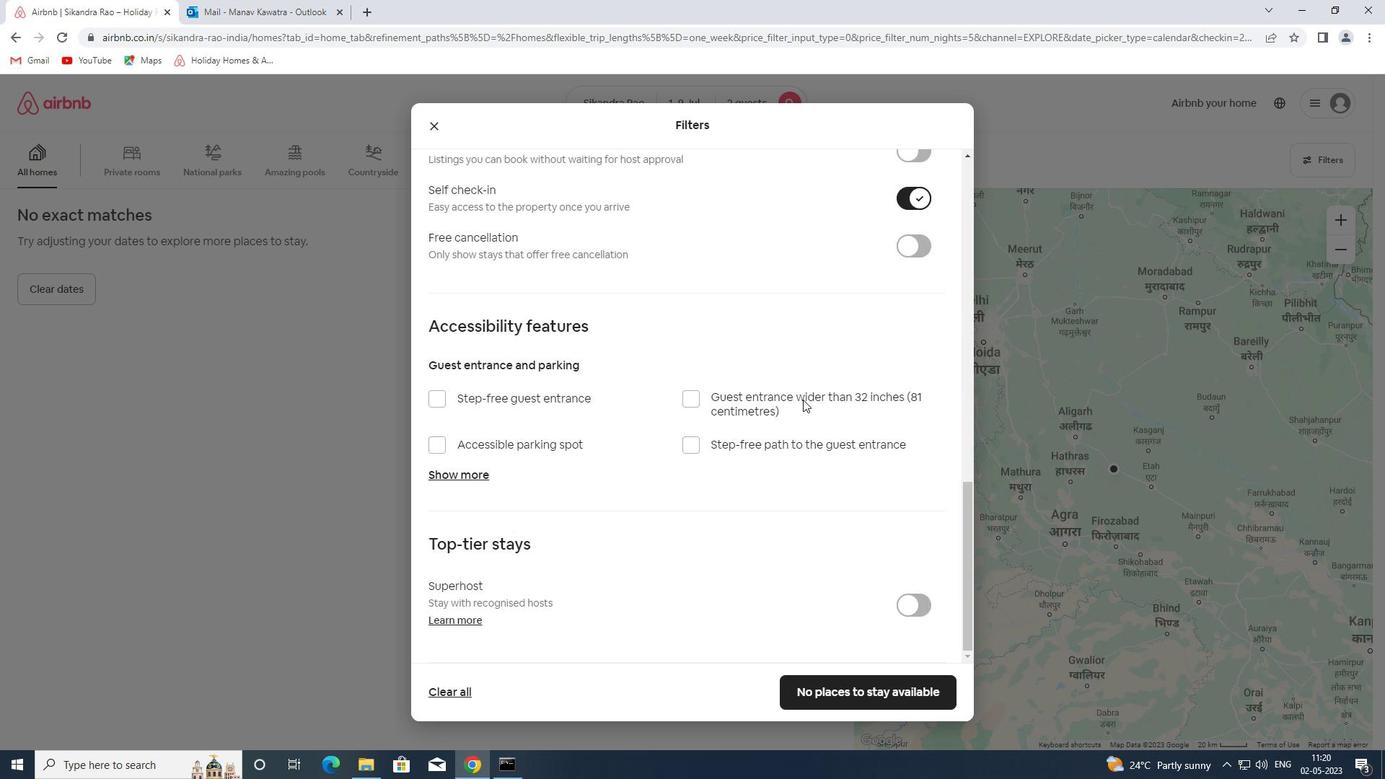 
Action: Mouse scrolled (799, 401) with delta (0, 0)
Screenshot: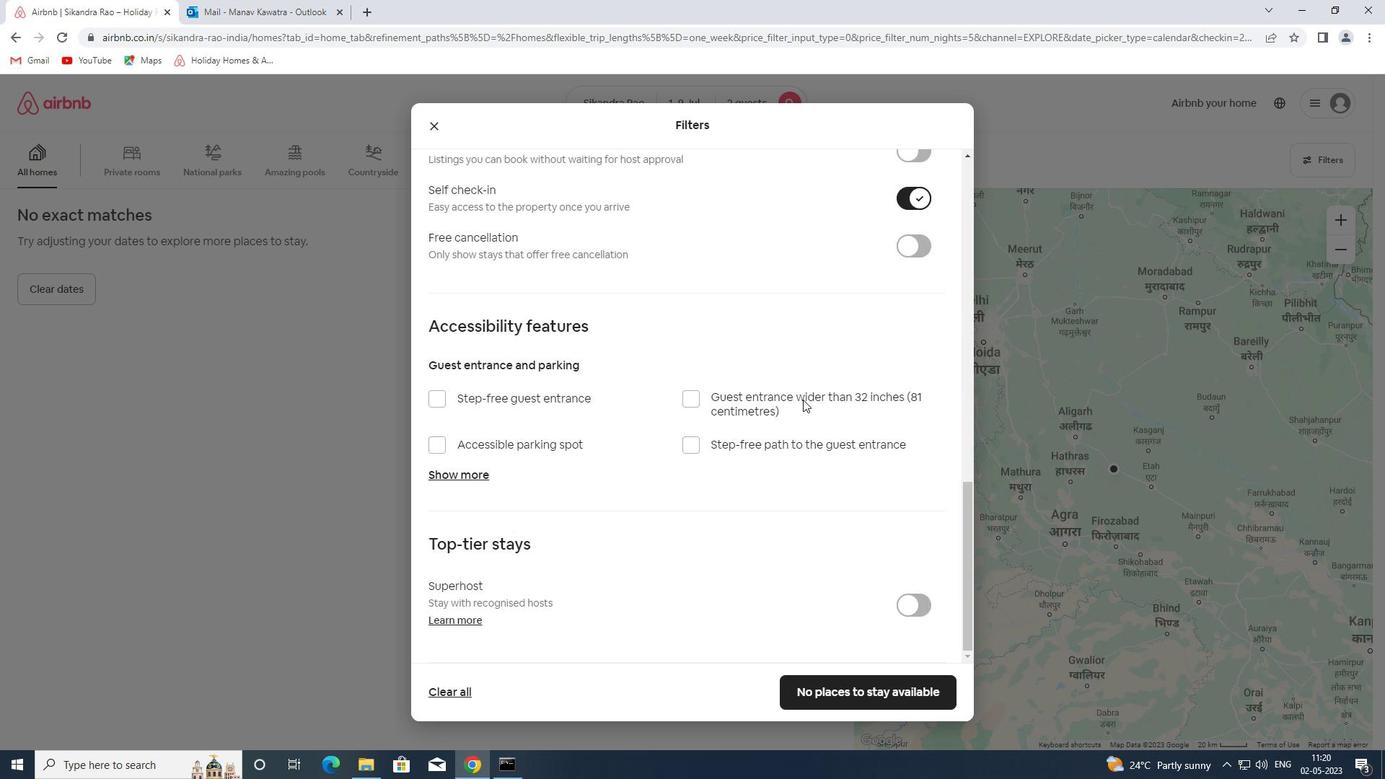 
Action: Mouse moved to (797, 403)
Screenshot: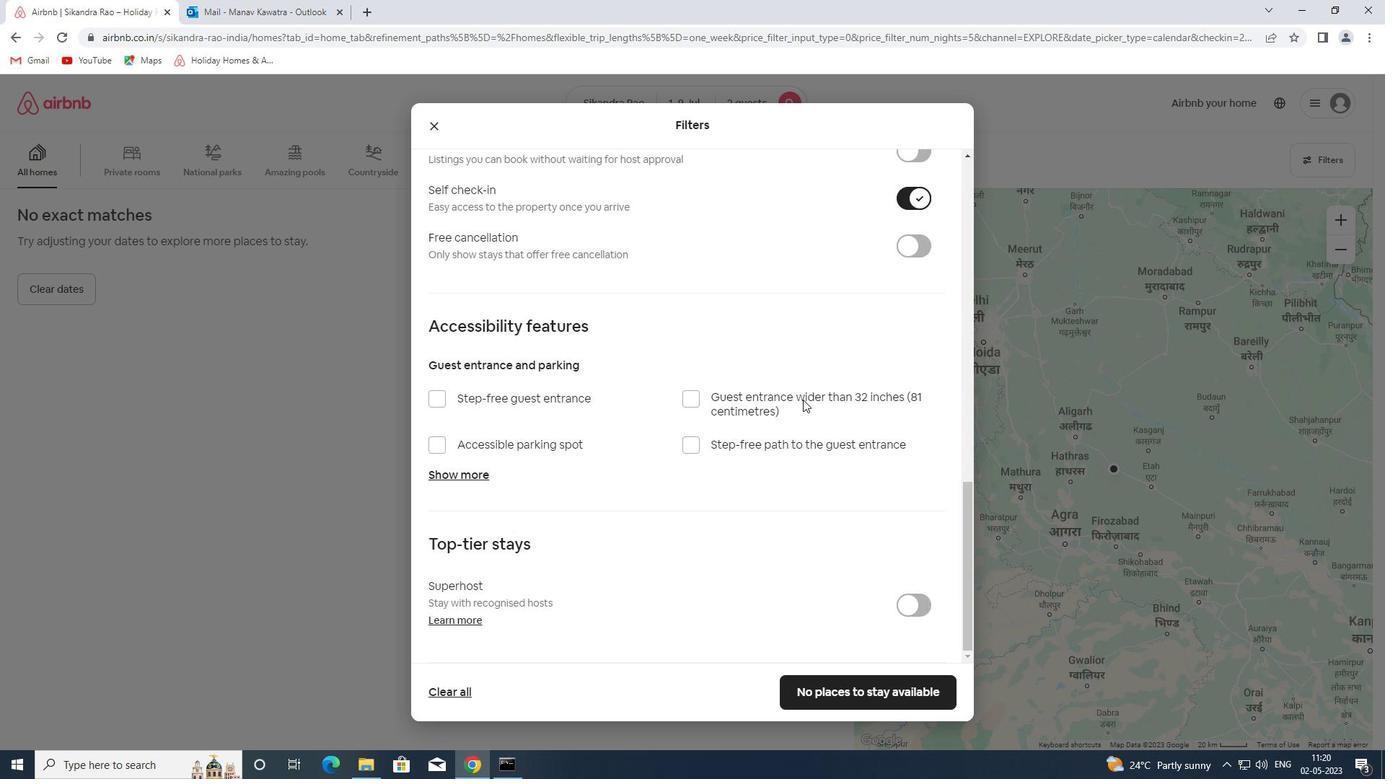 
Action: Mouse scrolled (797, 402) with delta (0, 0)
Screenshot: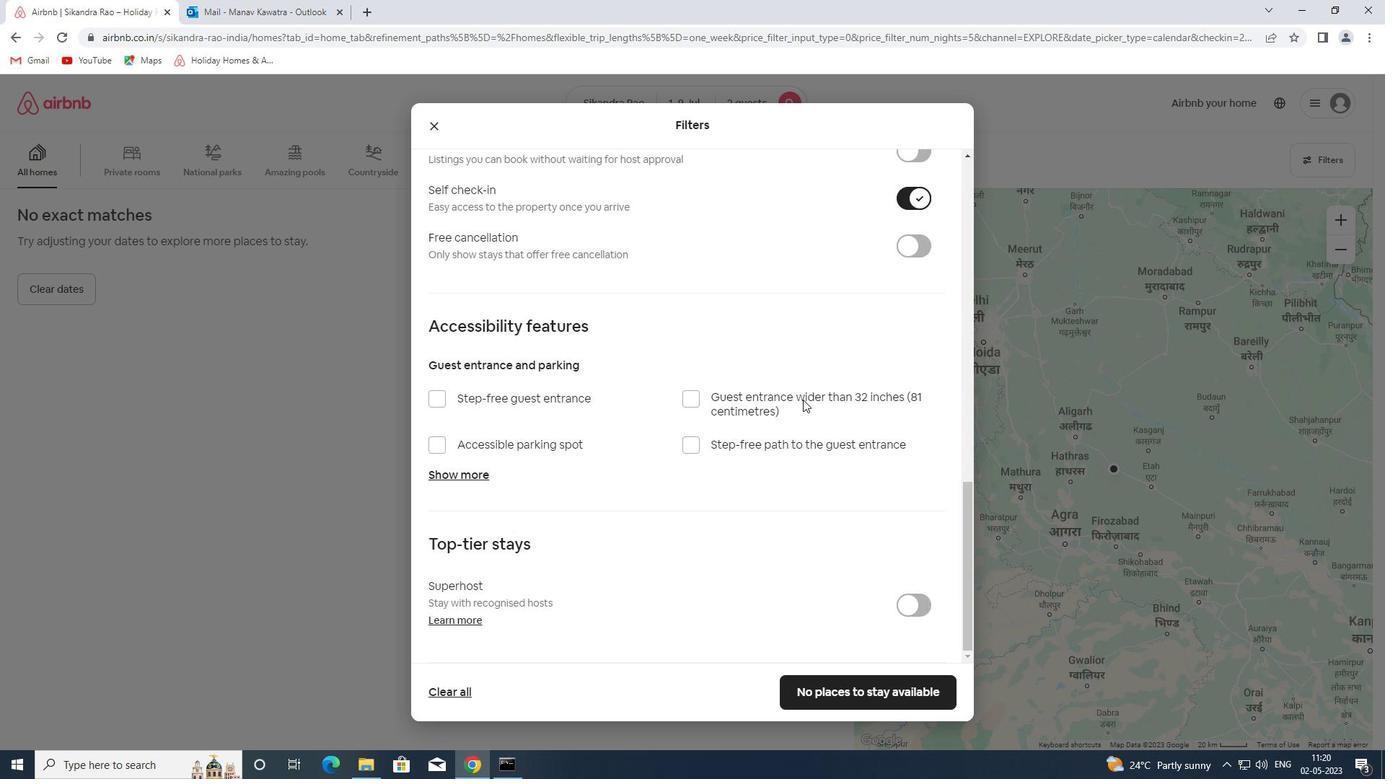 
Action: Mouse moved to (795, 406)
Screenshot: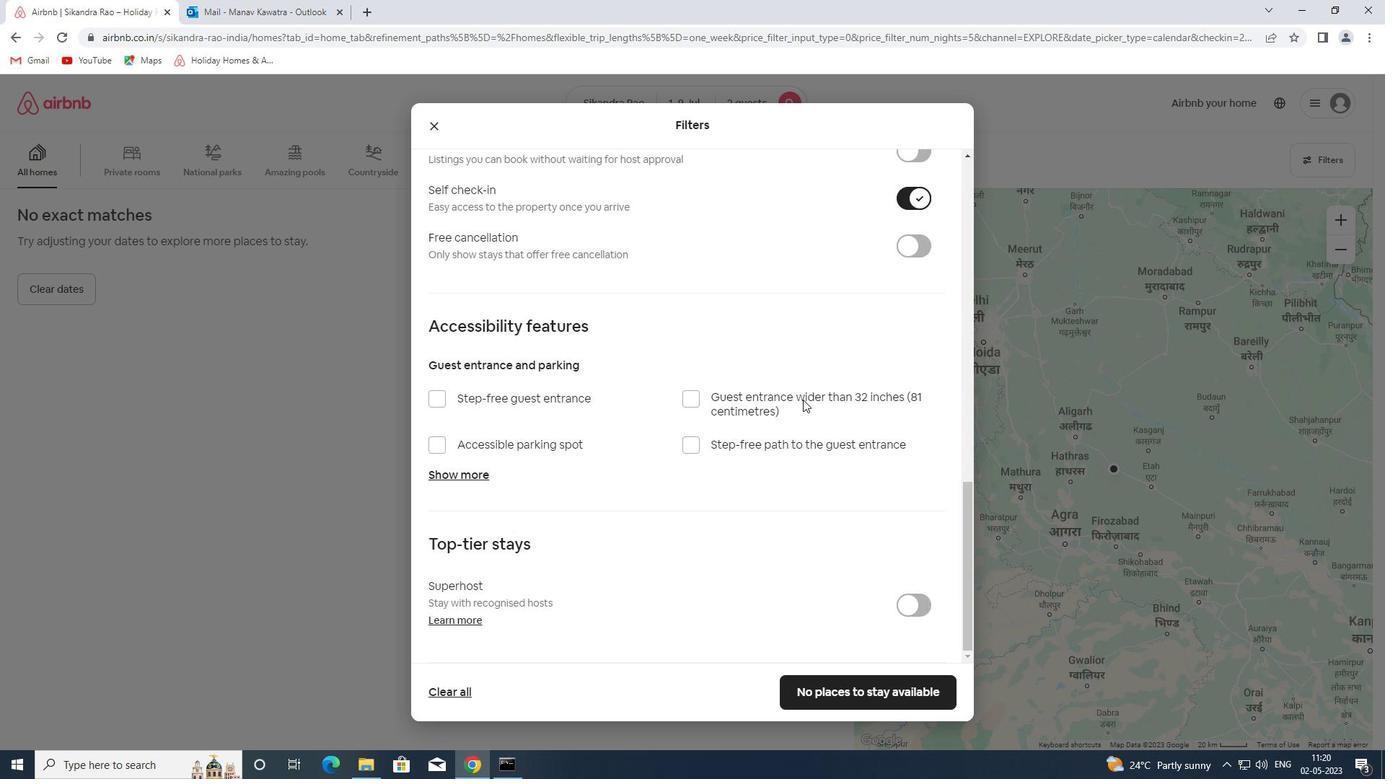 
Action: Mouse scrolled (795, 405) with delta (0, 0)
Screenshot: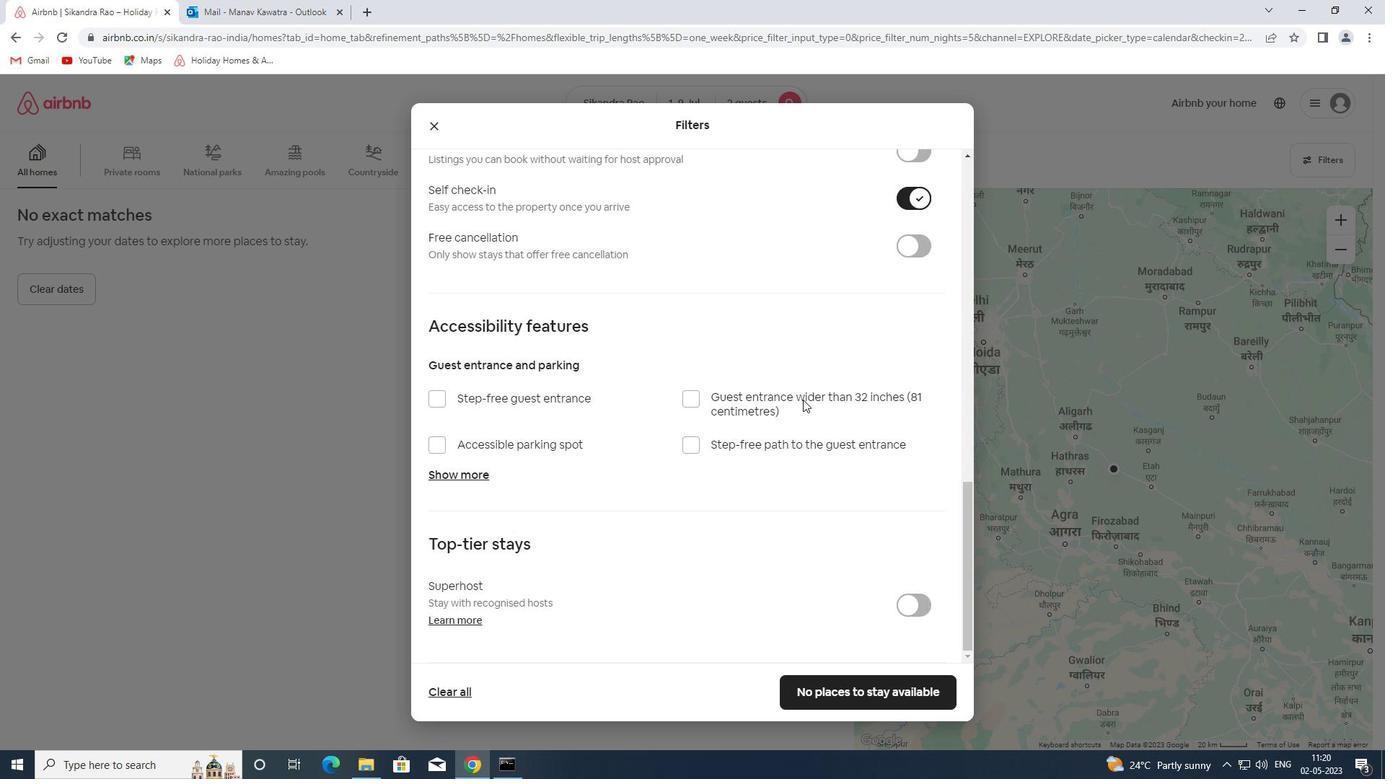 
Action: Mouse moved to (789, 412)
Screenshot: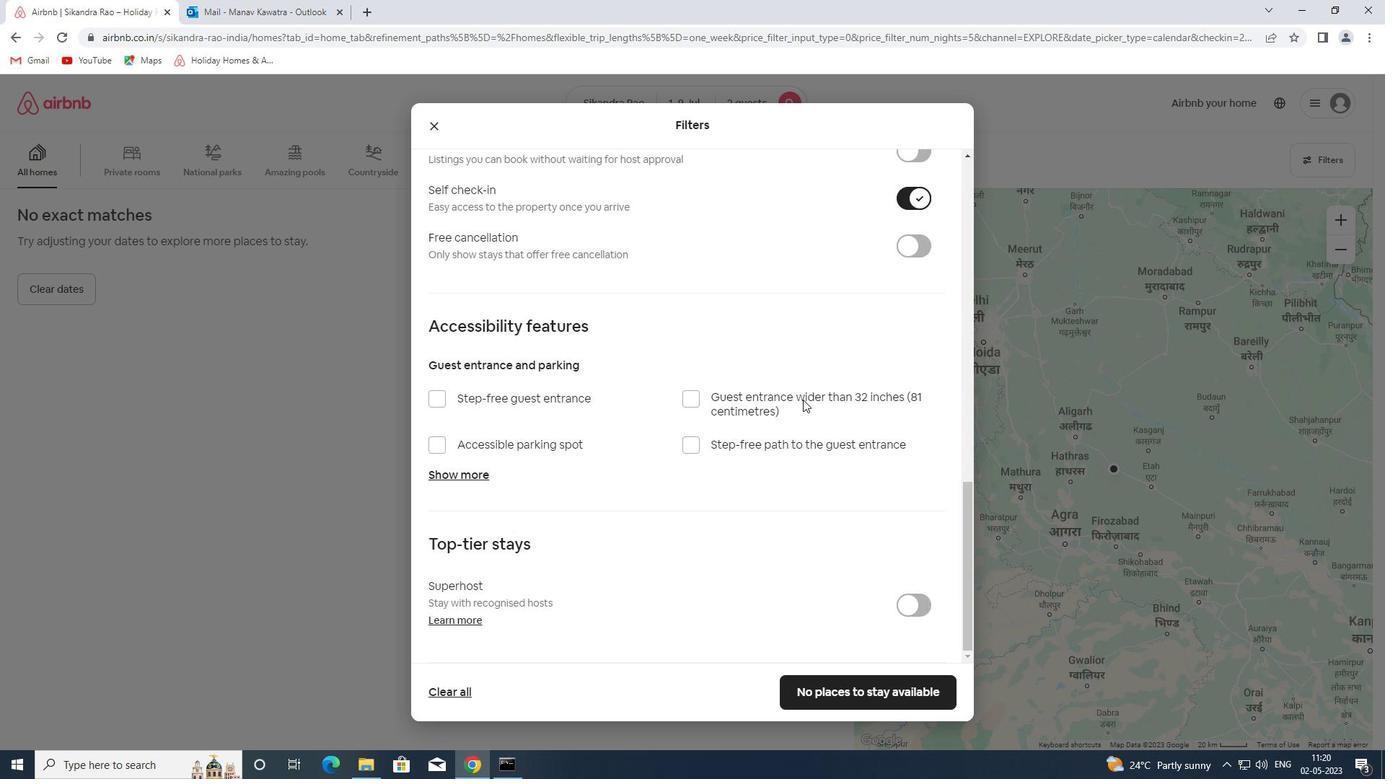 
Action: Mouse scrolled (789, 411) with delta (0, 0)
Screenshot: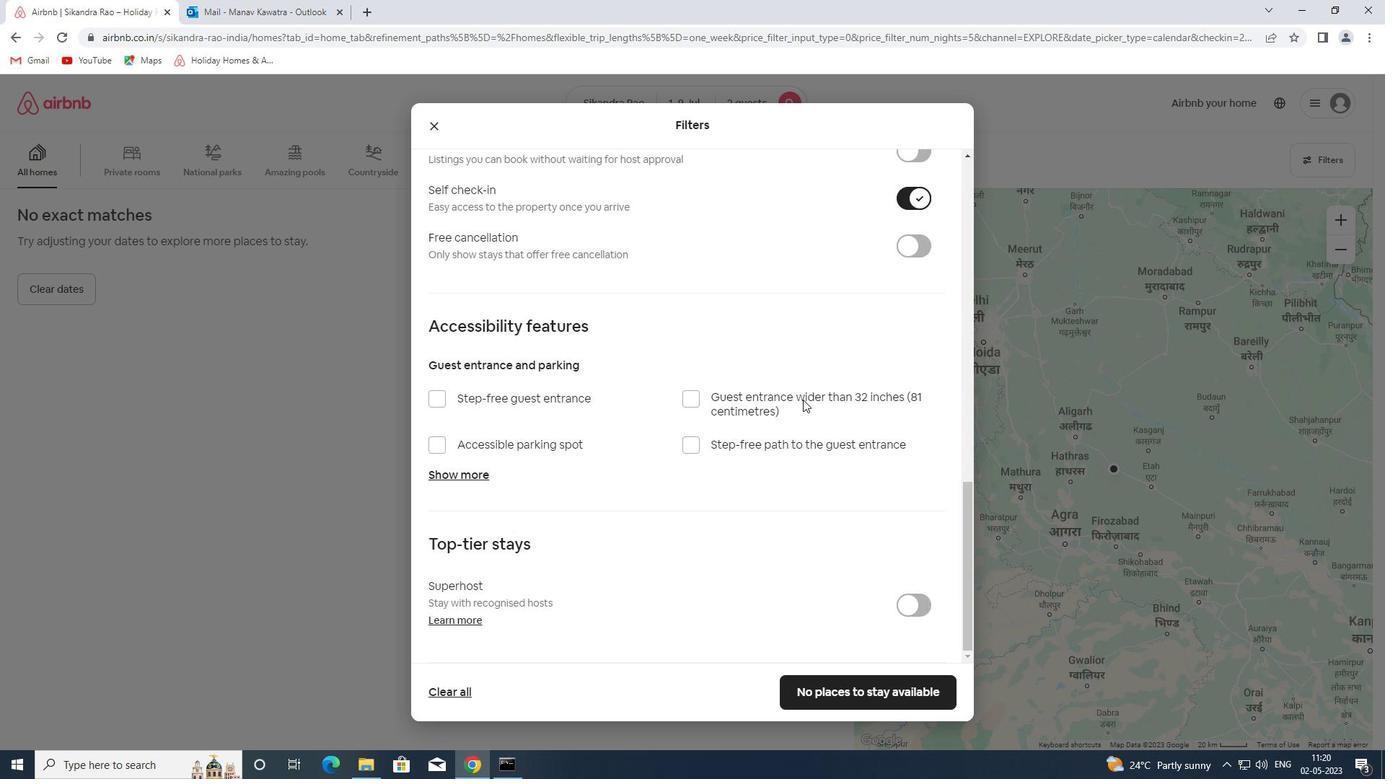
Action: Mouse moved to (554, 439)
Screenshot: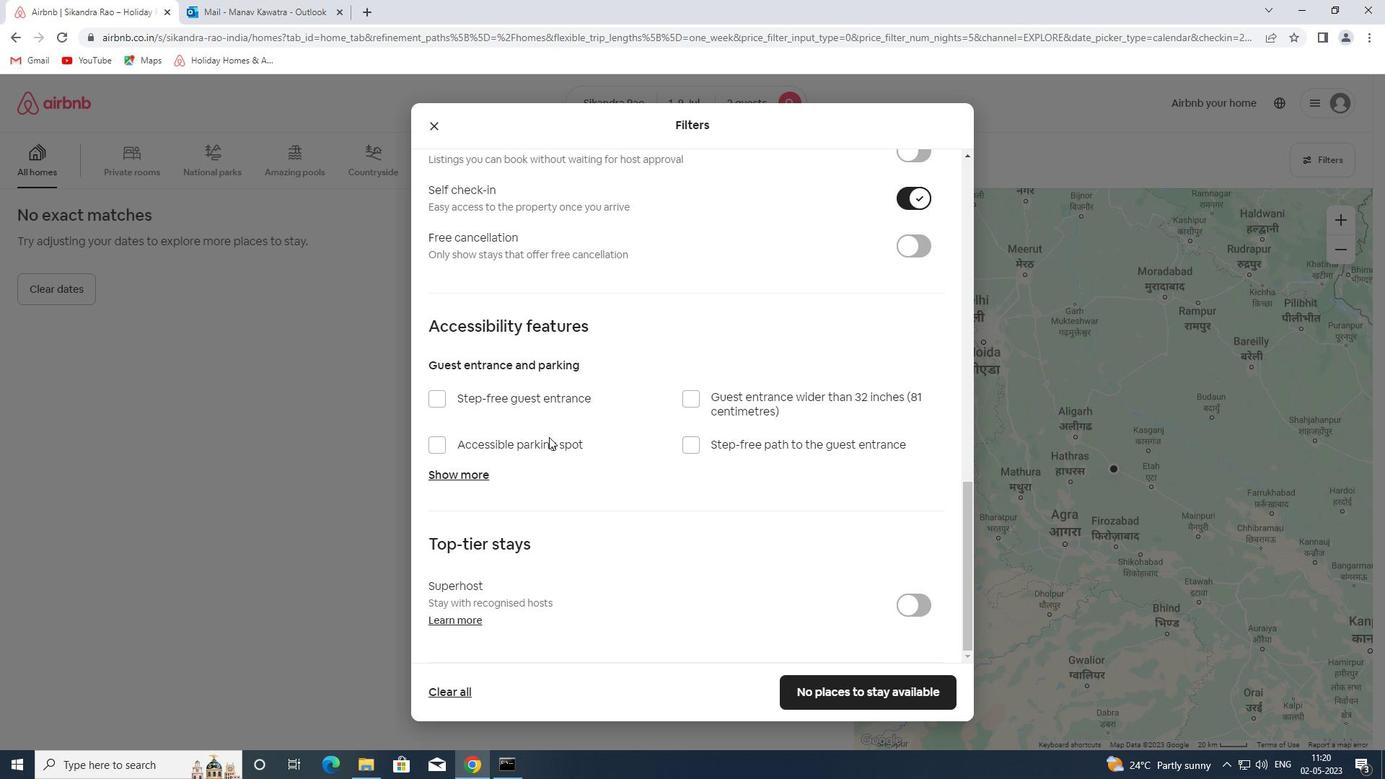 
Action: Mouse scrolled (554, 438) with delta (0, 0)
Screenshot: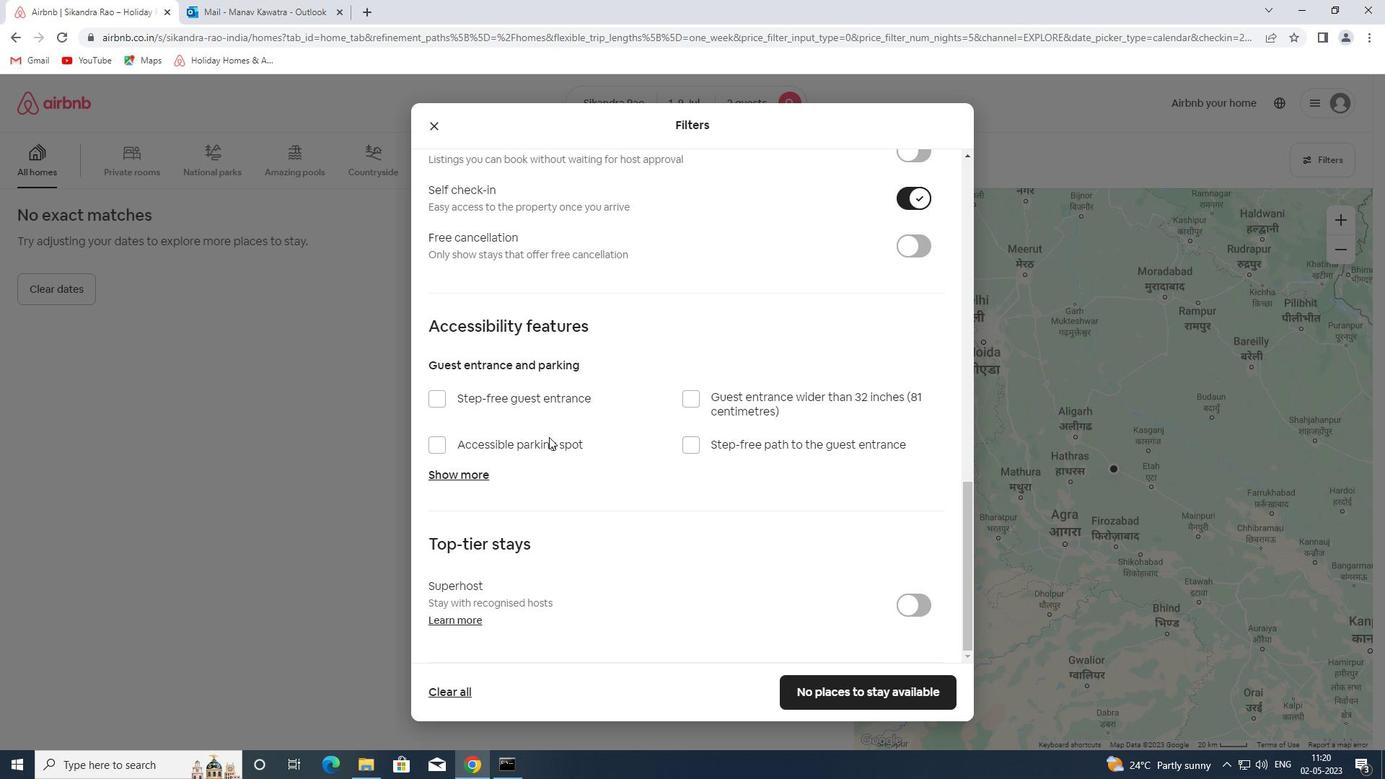 
Action: Mouse scrolled (554, 438) with delta (0, 0)
Screenshot: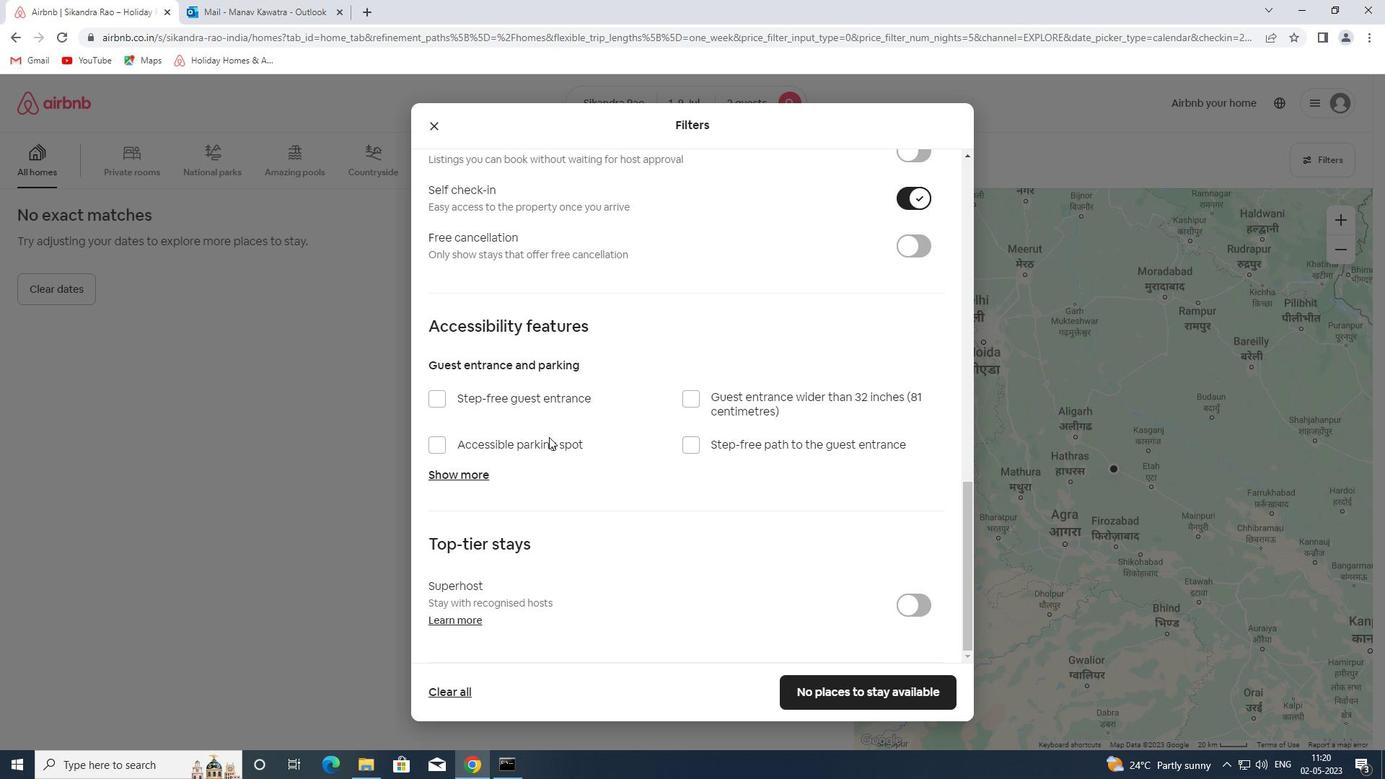 
Action: Mouse scrolled (554, 438) with delta (0, 0)
Screenshot: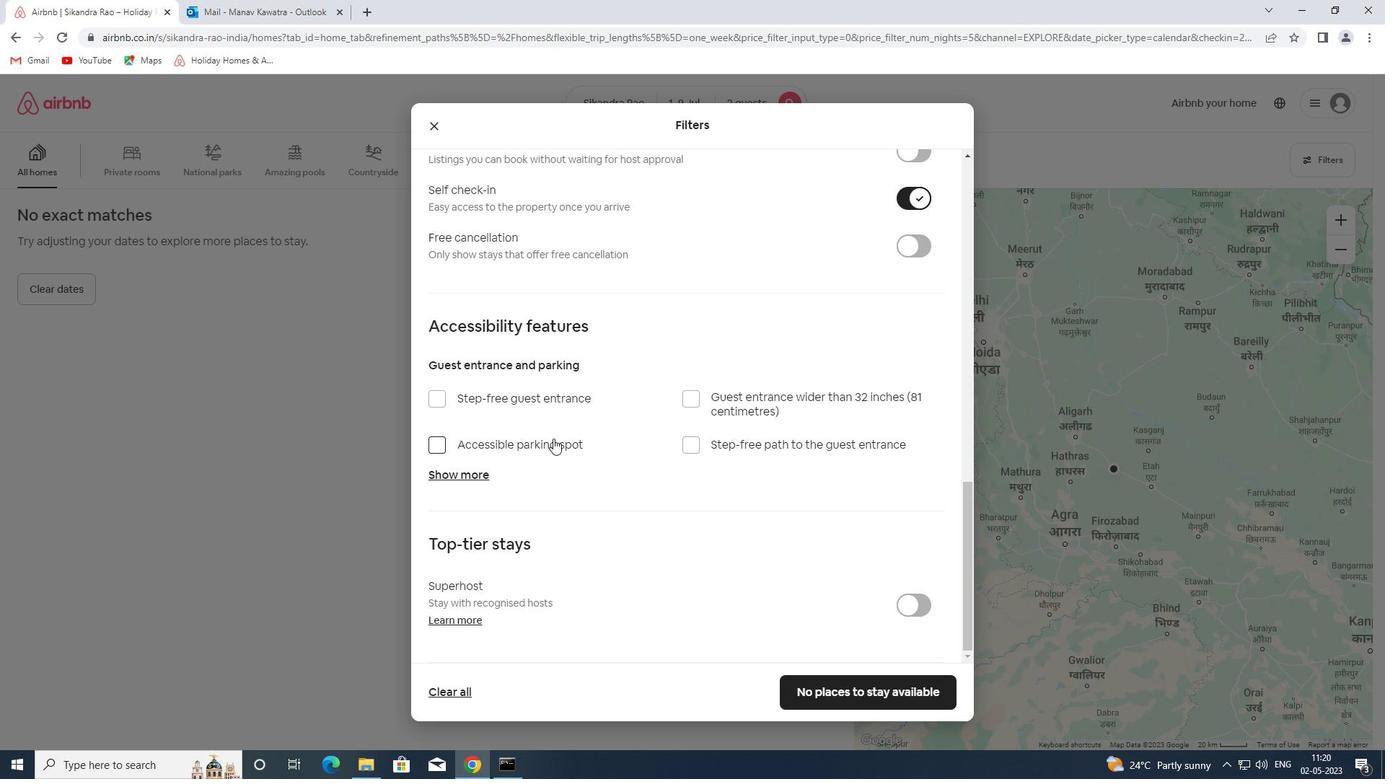
Action: Mouse scrolled (554, 438) with delta (0, 0)
Screenshot: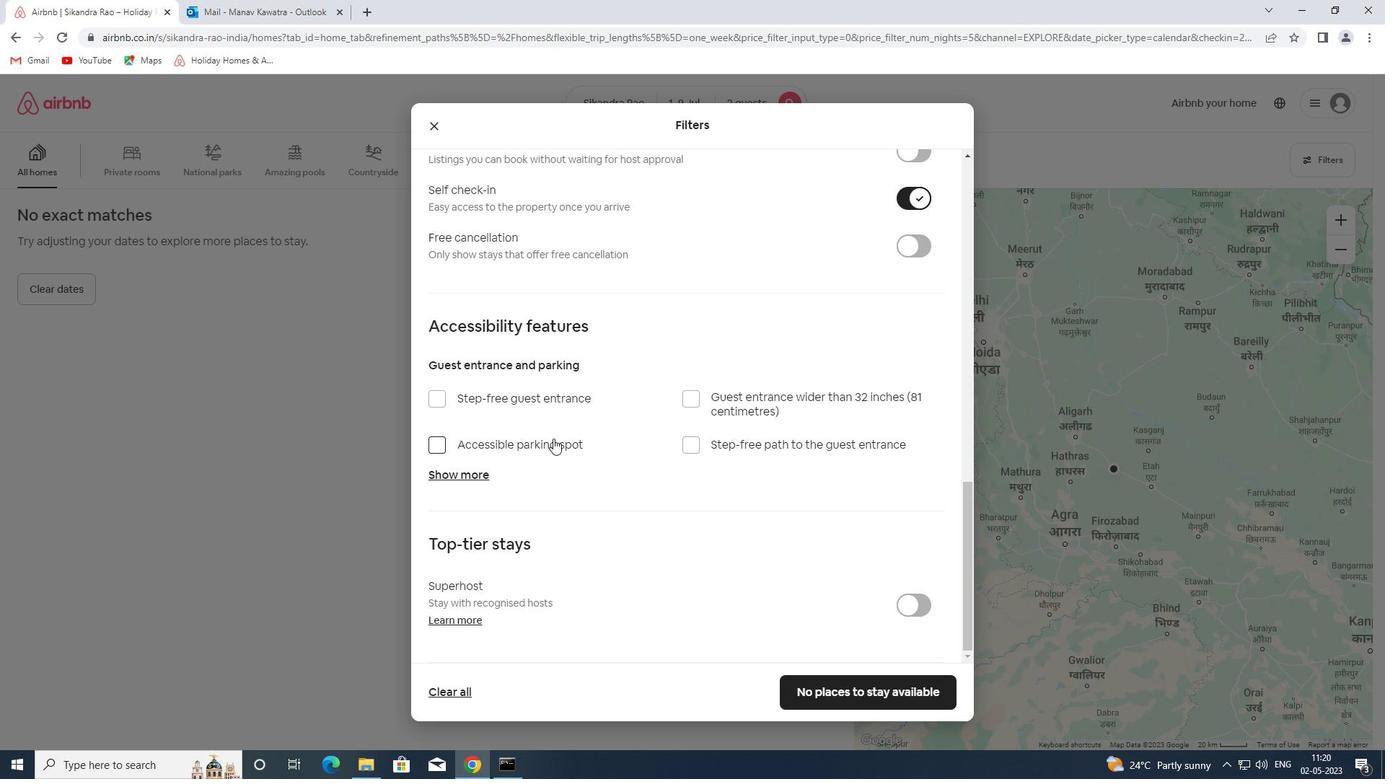 
Action: Mouse scrolled (554, 438) with delta (0, 0)
Screenshot: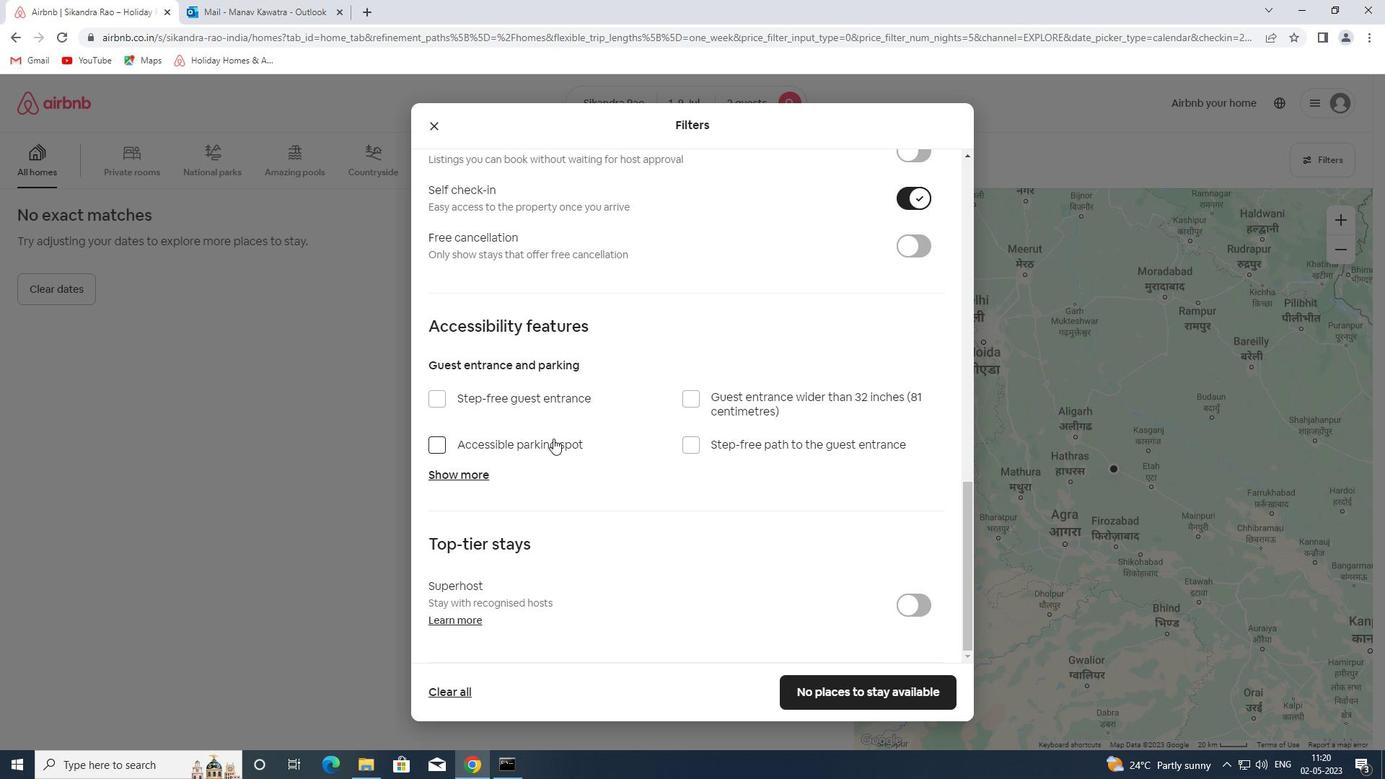 
Action: Mouse moved to (559, 450)
Screenshot: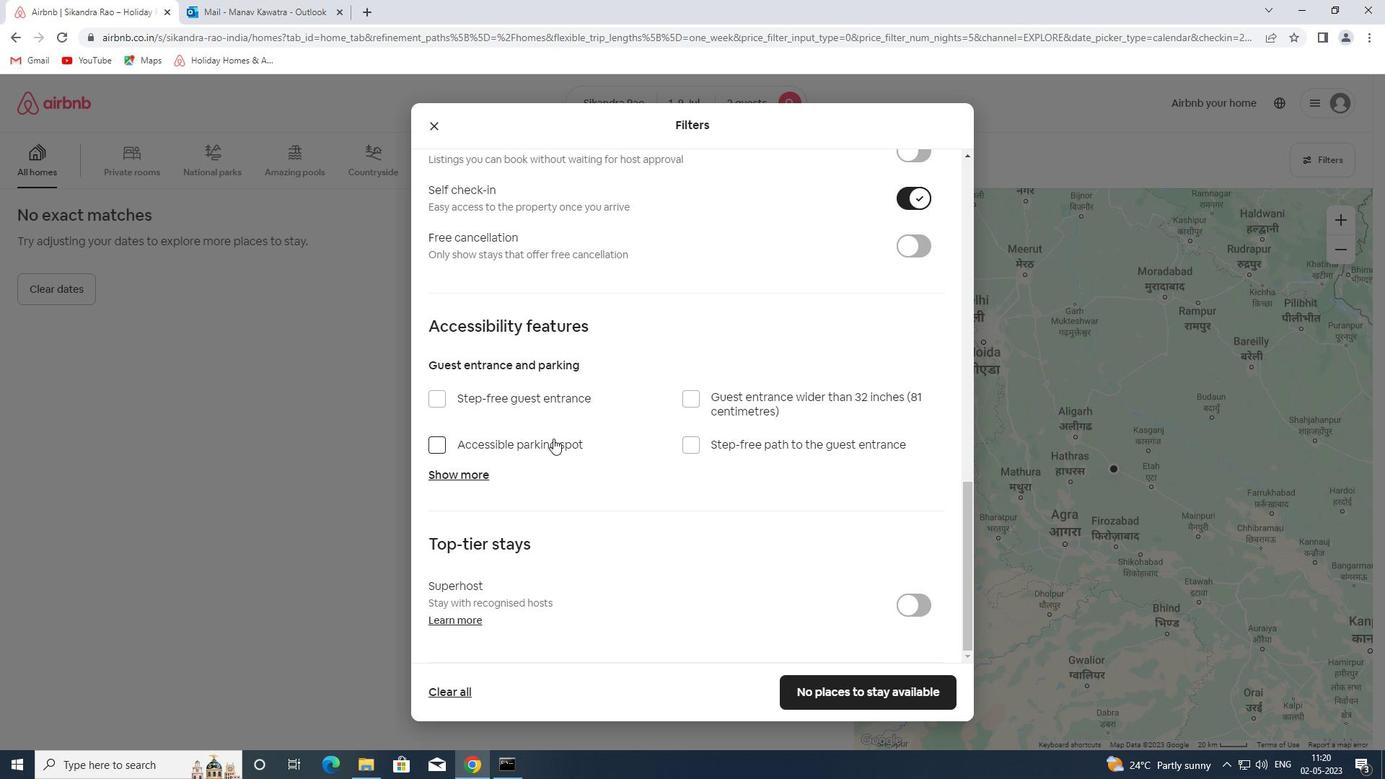 
Action: Mouse scrolled (559, 449) with delta (0, 0)
Screenshot: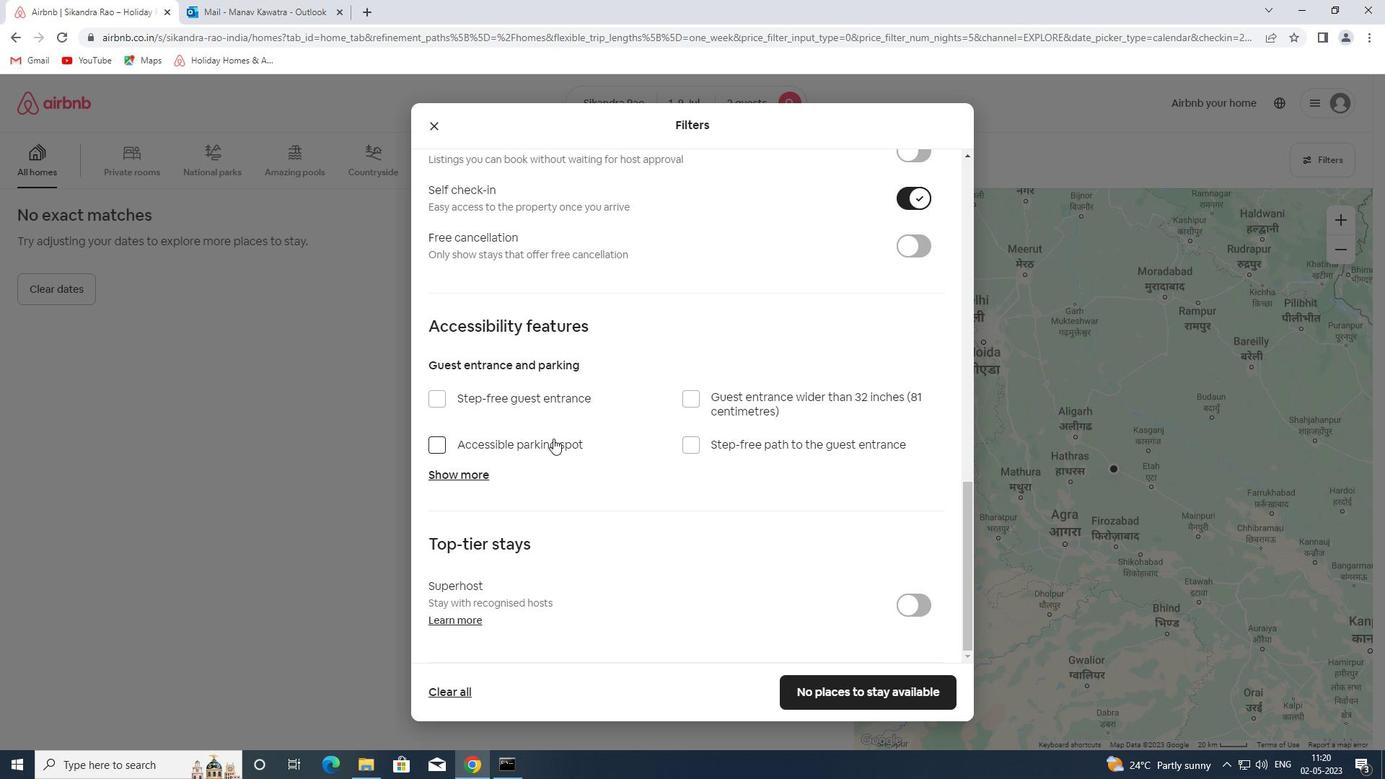 
Action: Mouse moved to (857, 636)
Screenshot: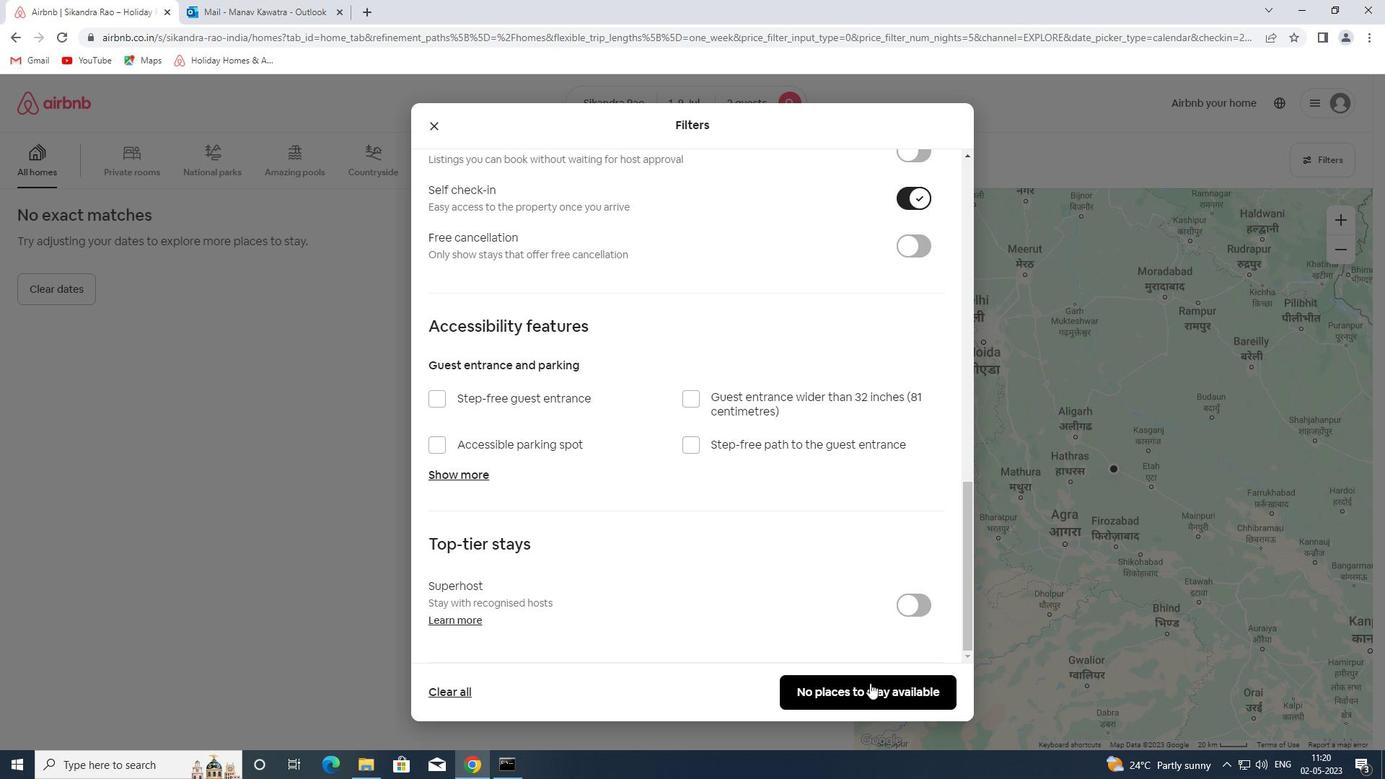 
Action: Mouse scrolled (857, 635) with delta (0, 0)
Screenshot: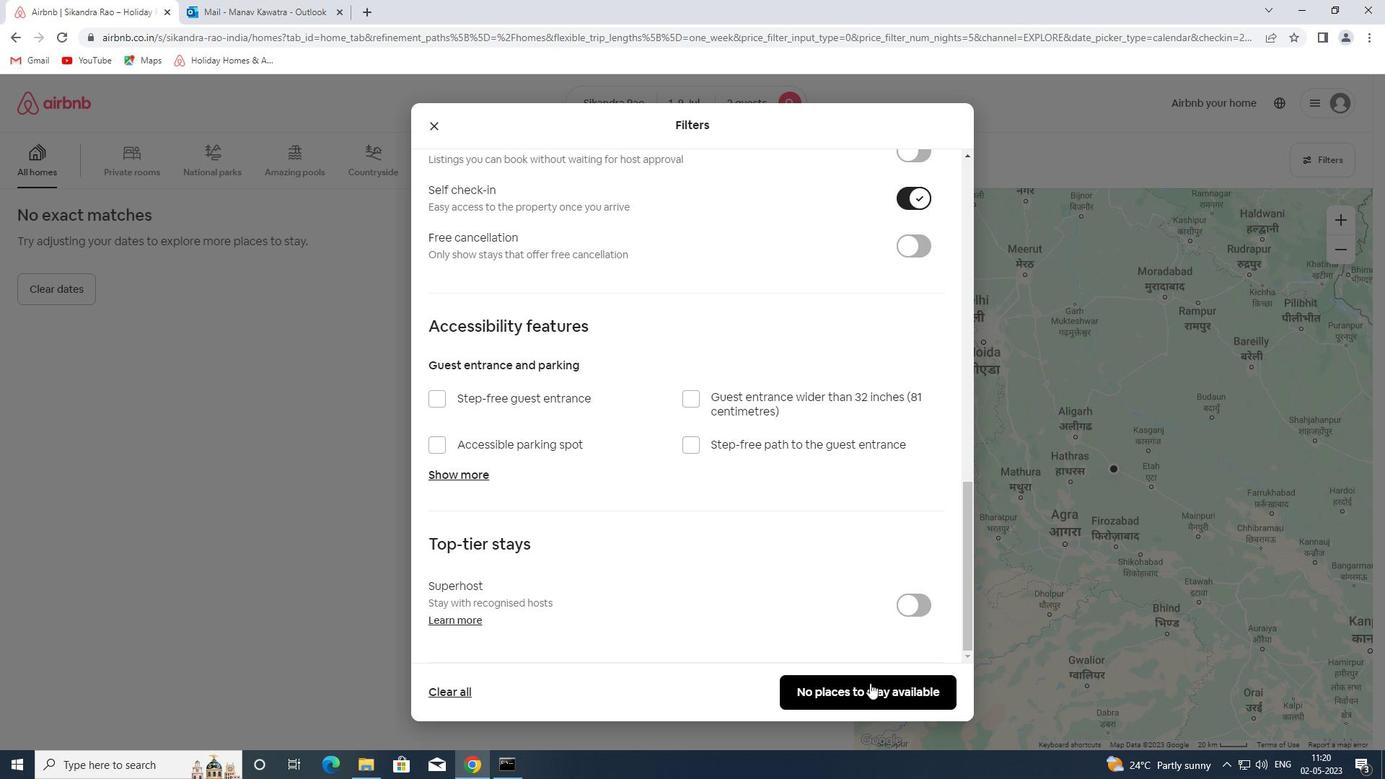 
Action: Mouse moved to (856, 623)
Screenshot: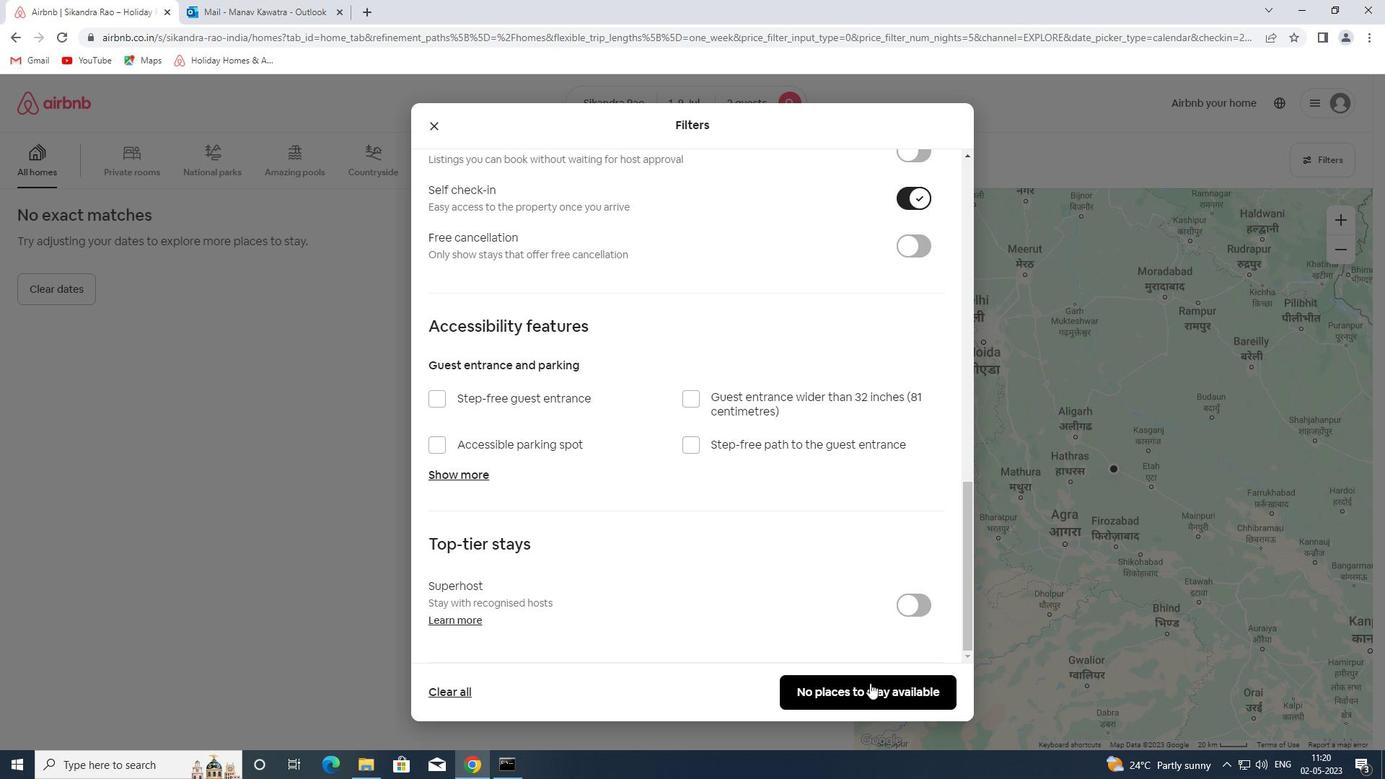 
Action: Mouse scrolled (856, 622) with delta (0, 0)
Screenshot: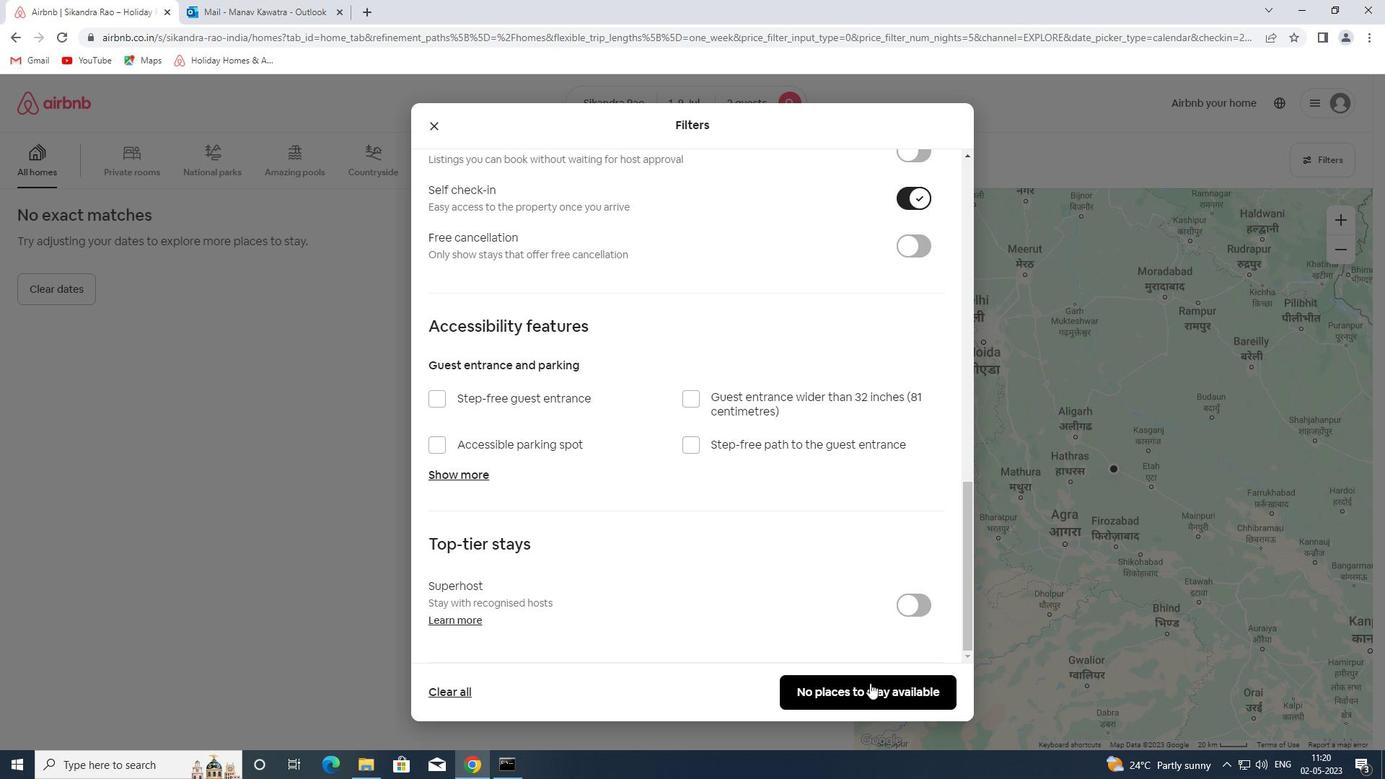 
Action: Mouse moved to (856, 618)
Screenshot: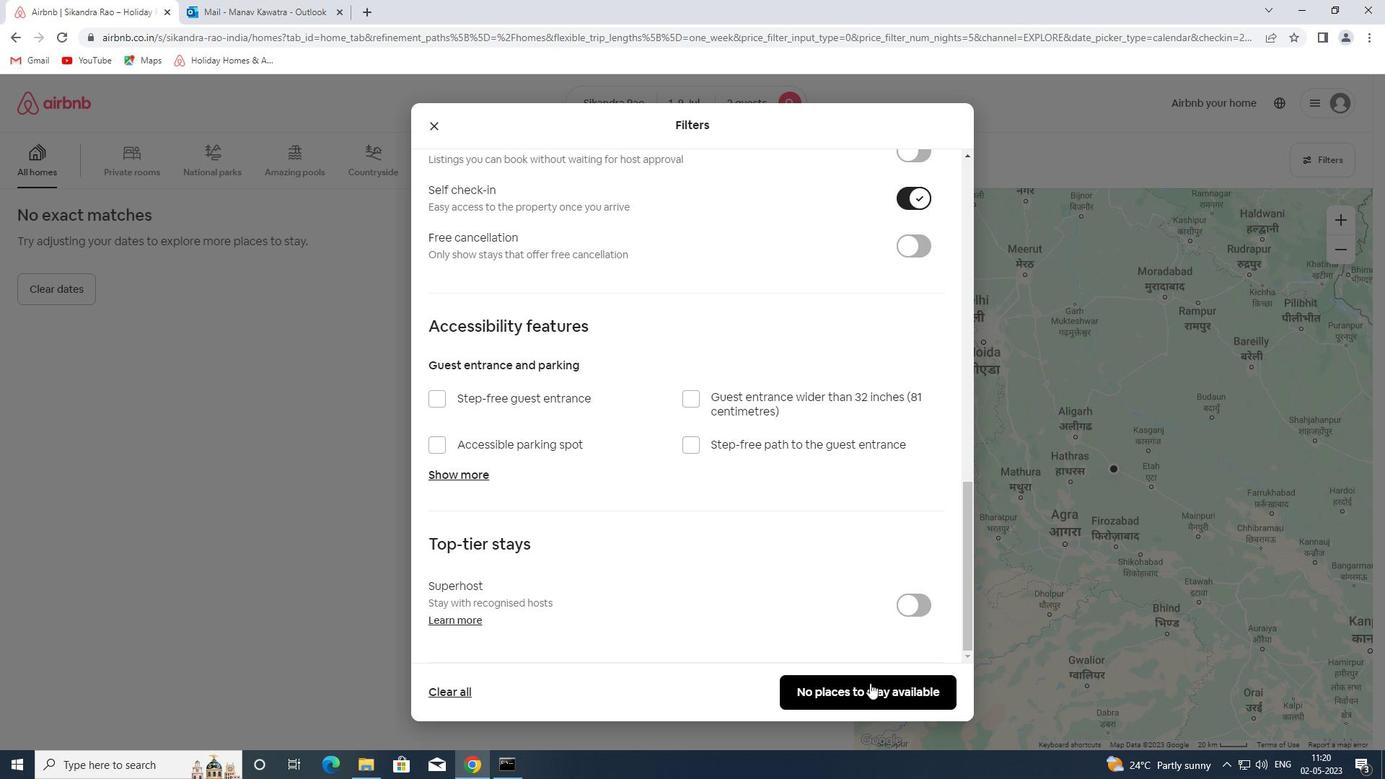 
Action: Mouse scrolled (856, 617) with delta (0, 0)
Screenshot: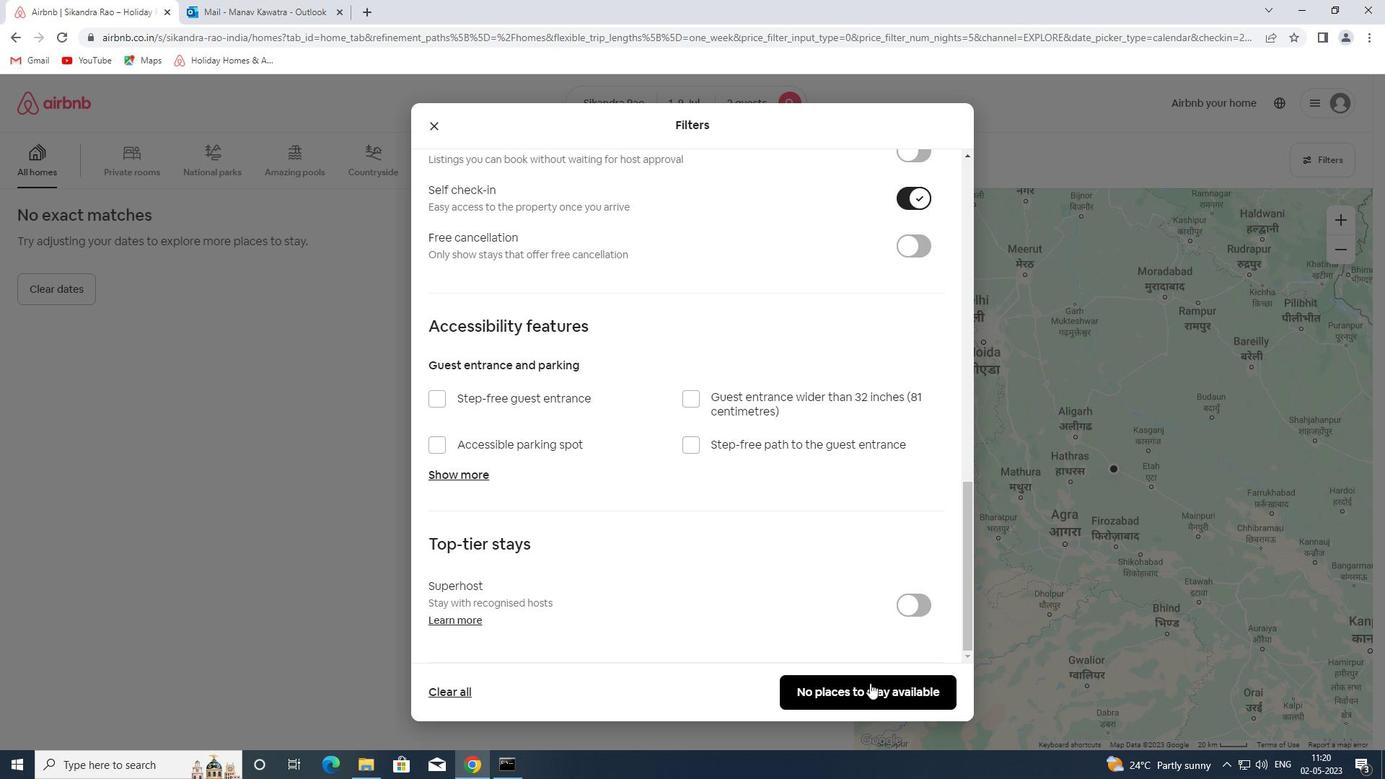 
Action: Mouse moved to (856, 616)
Screenshot: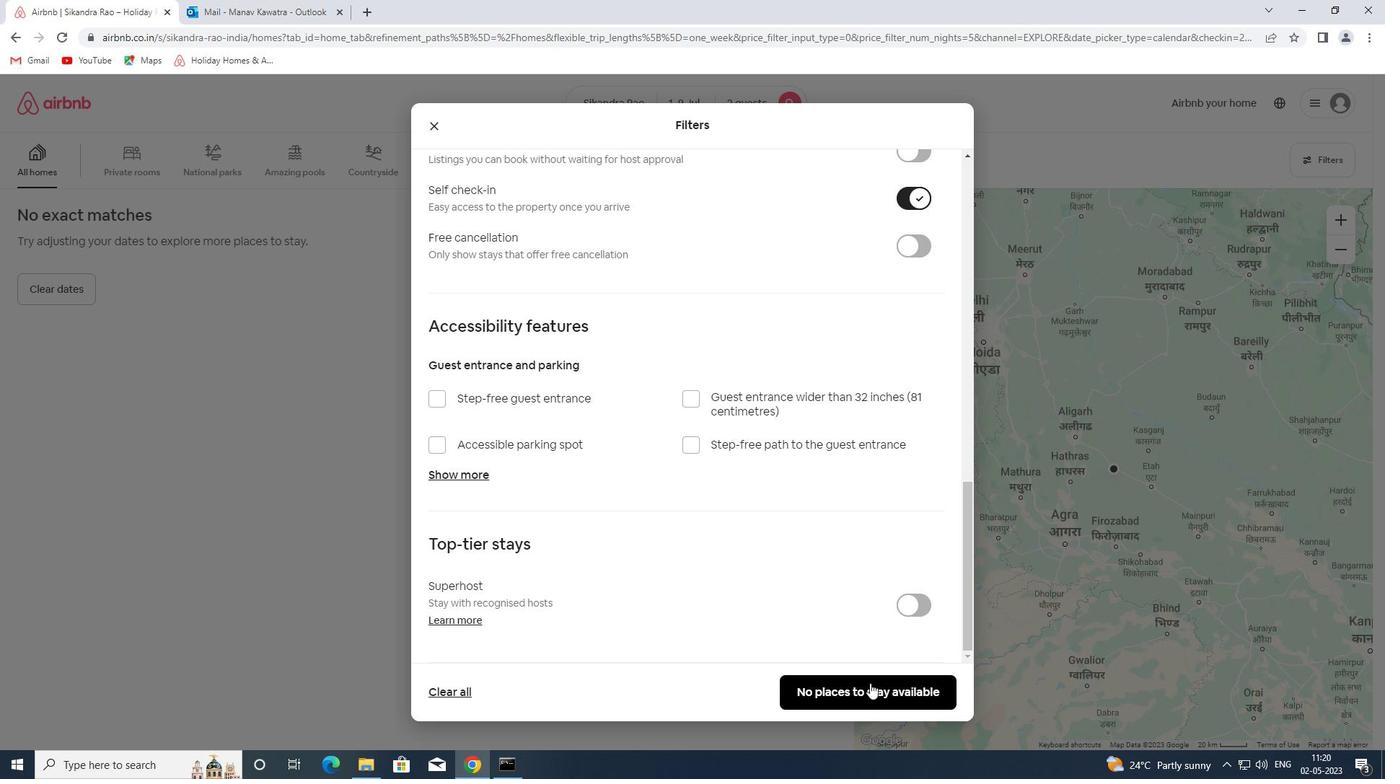 
Action: Mouse scrolled (856, 615) with delta (0, 0)
Screenshot: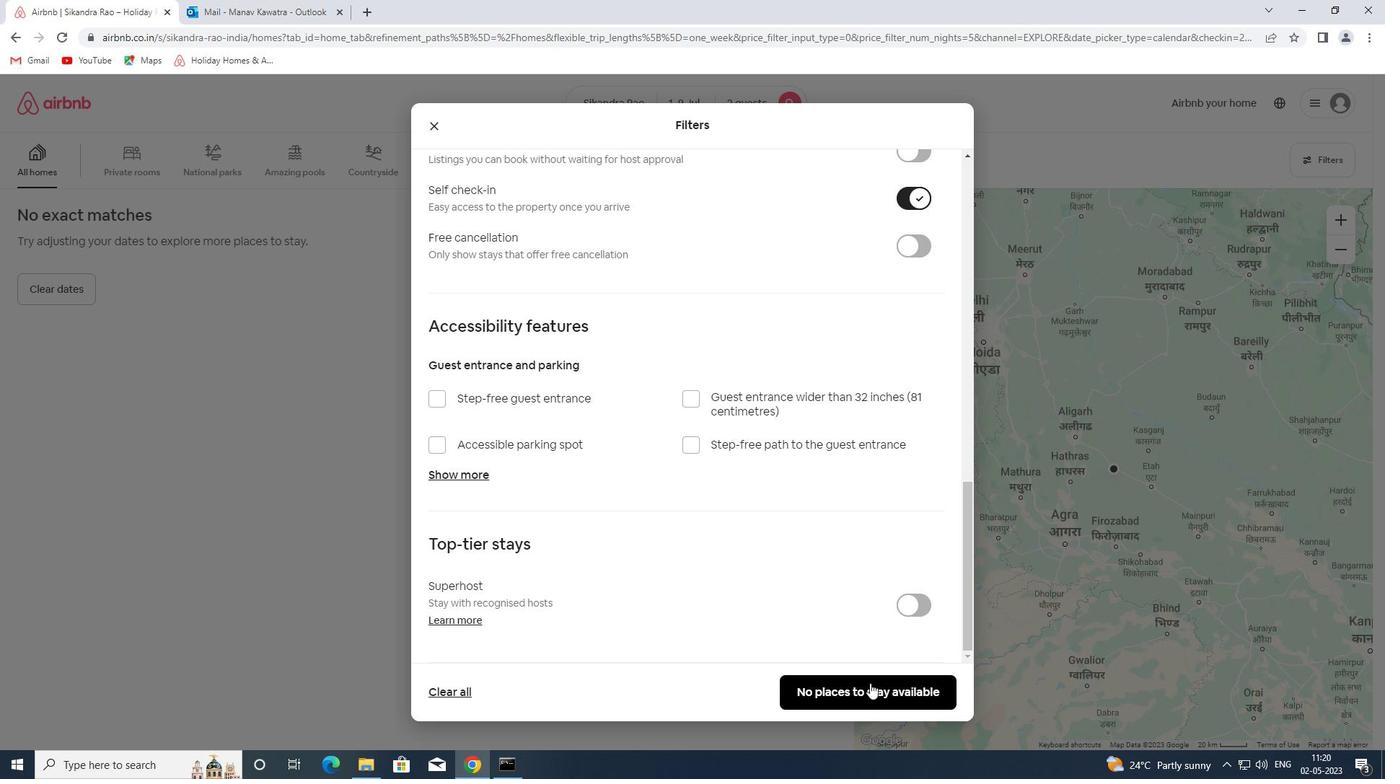 
Action: Mouse moved to (856, 613)
Screenshot: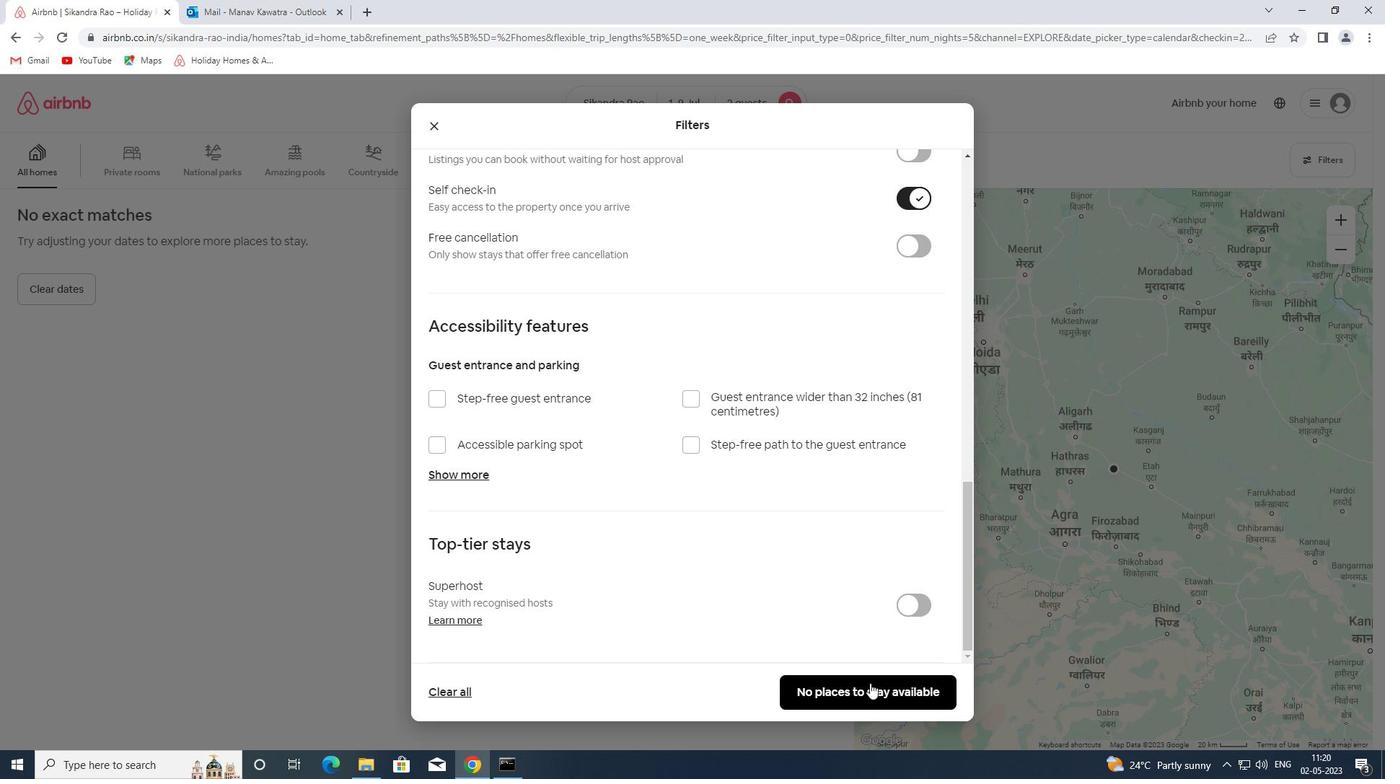 
Action: Mouse scrolled (856, 612) with delta (0, 0)
Screenshot: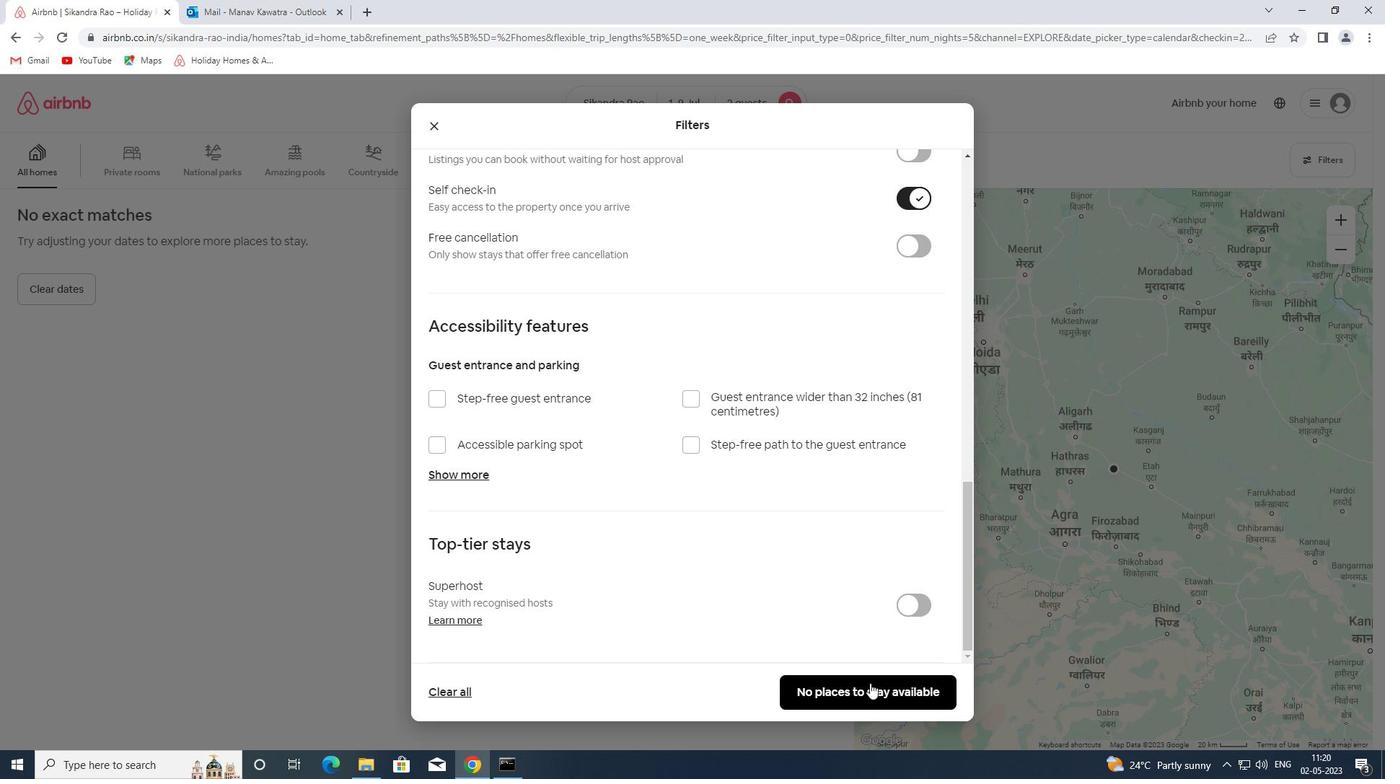
Action: Mouse moved to (857, 611)
Screenshot: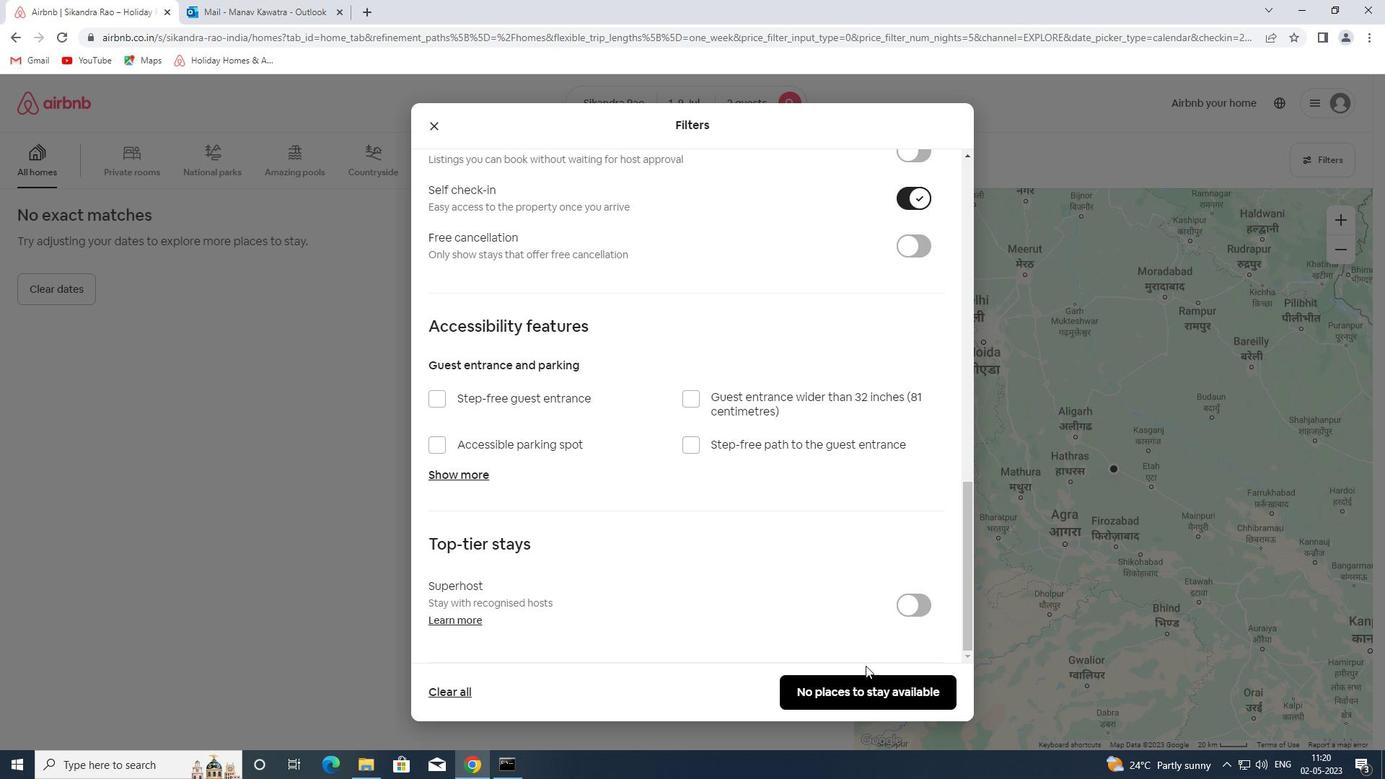 
Action: Mouse scrolled (857, 610) with delta (0, 0)
Screenshot: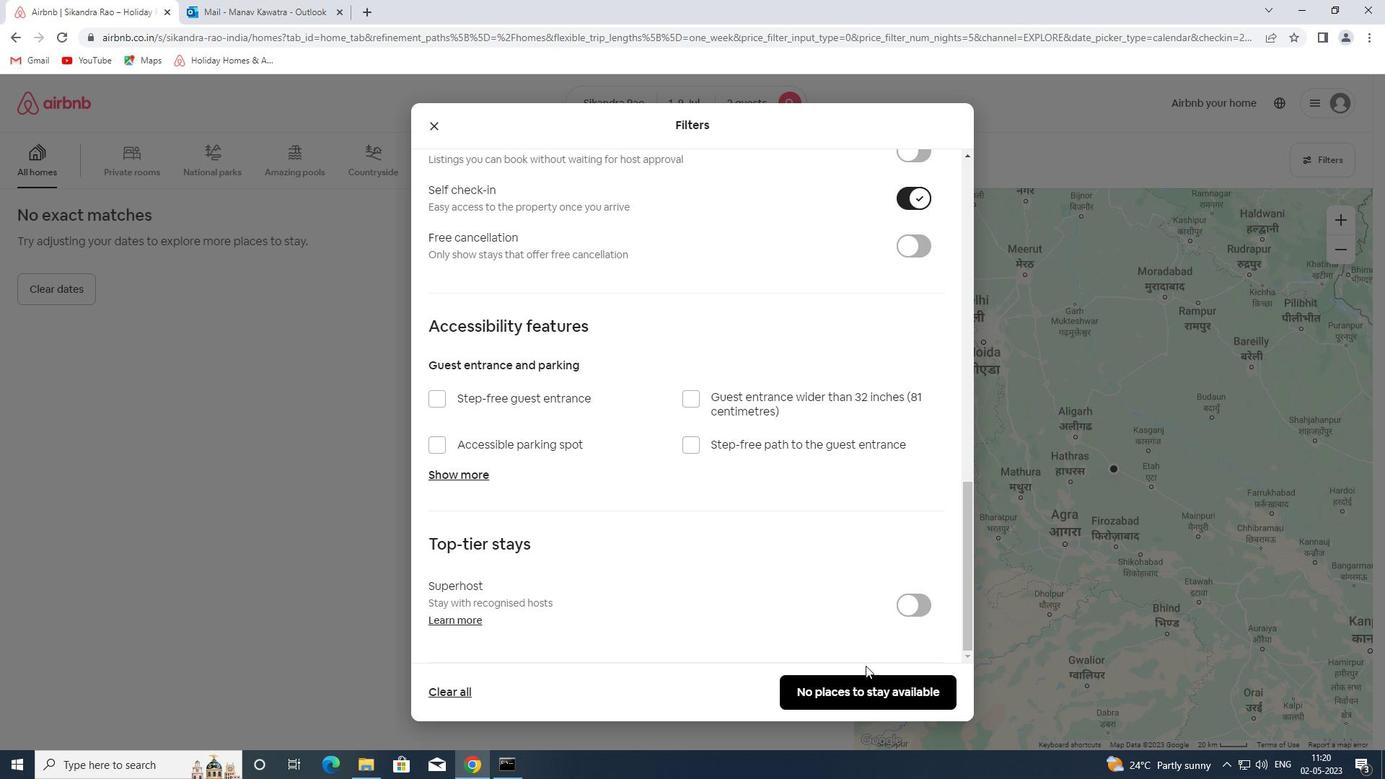 
Action: Mouse moved to (858, 606)
Screenshot: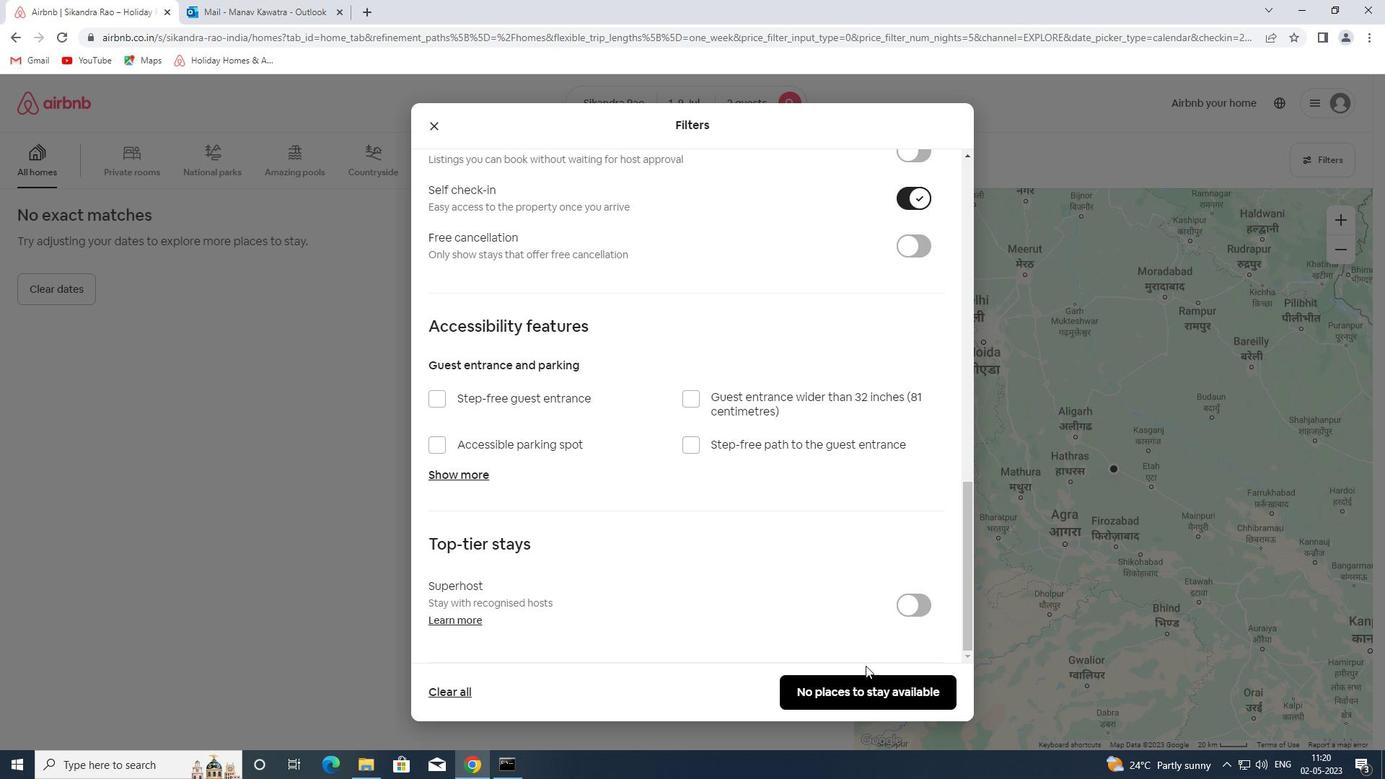 
Action: Mouse scrolled (858, 606) with delta (0, 0)
Screenshot: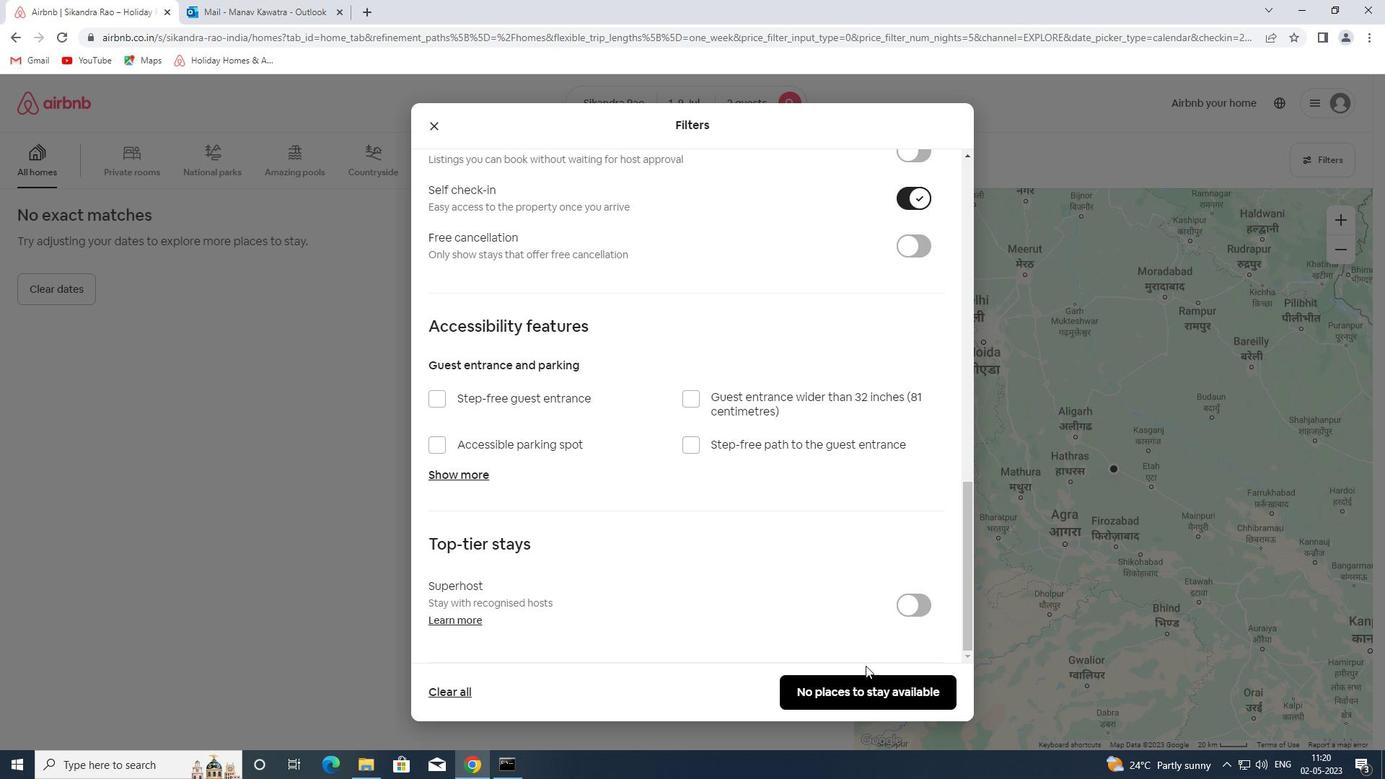 
Action: Mouse moved to (857, 690)
Screenshot: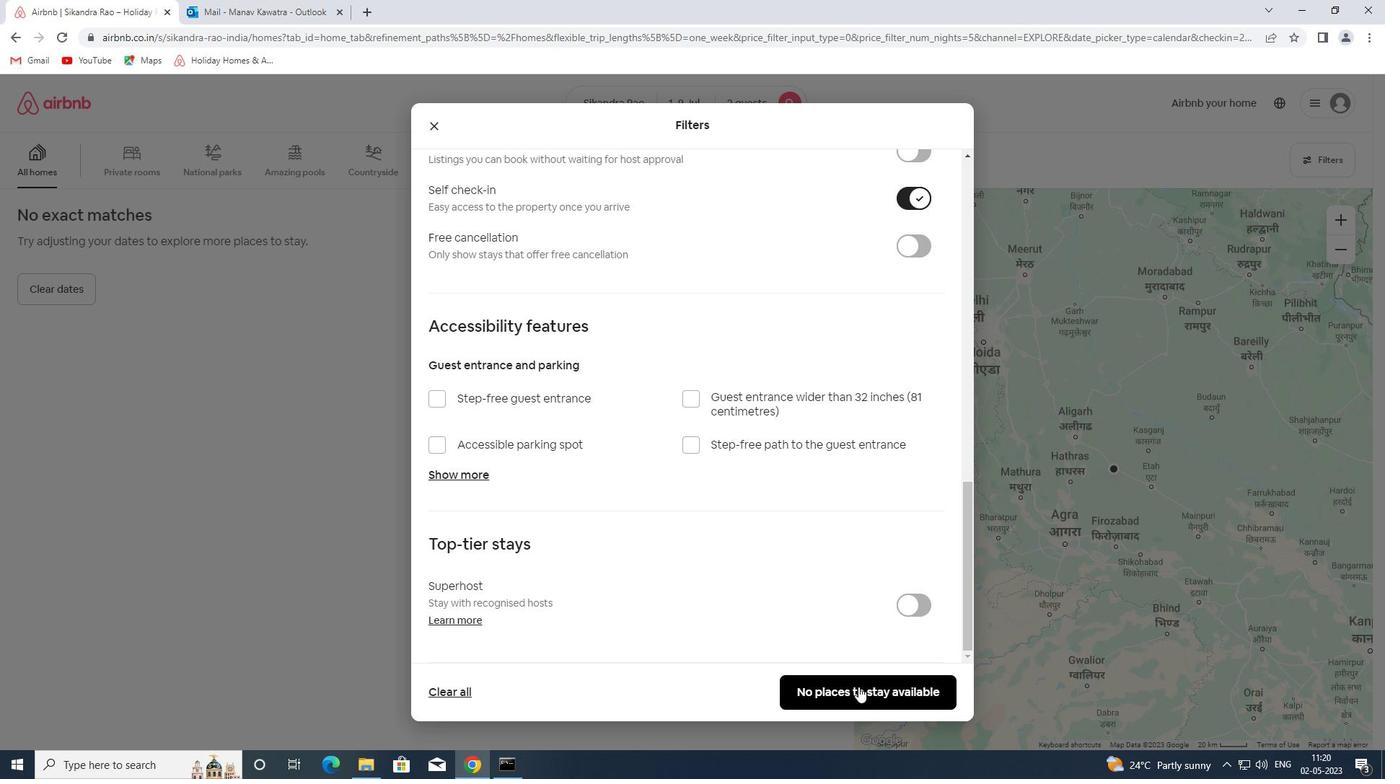 
Action: Mouse pressed left at (857, 690)
Screenshot: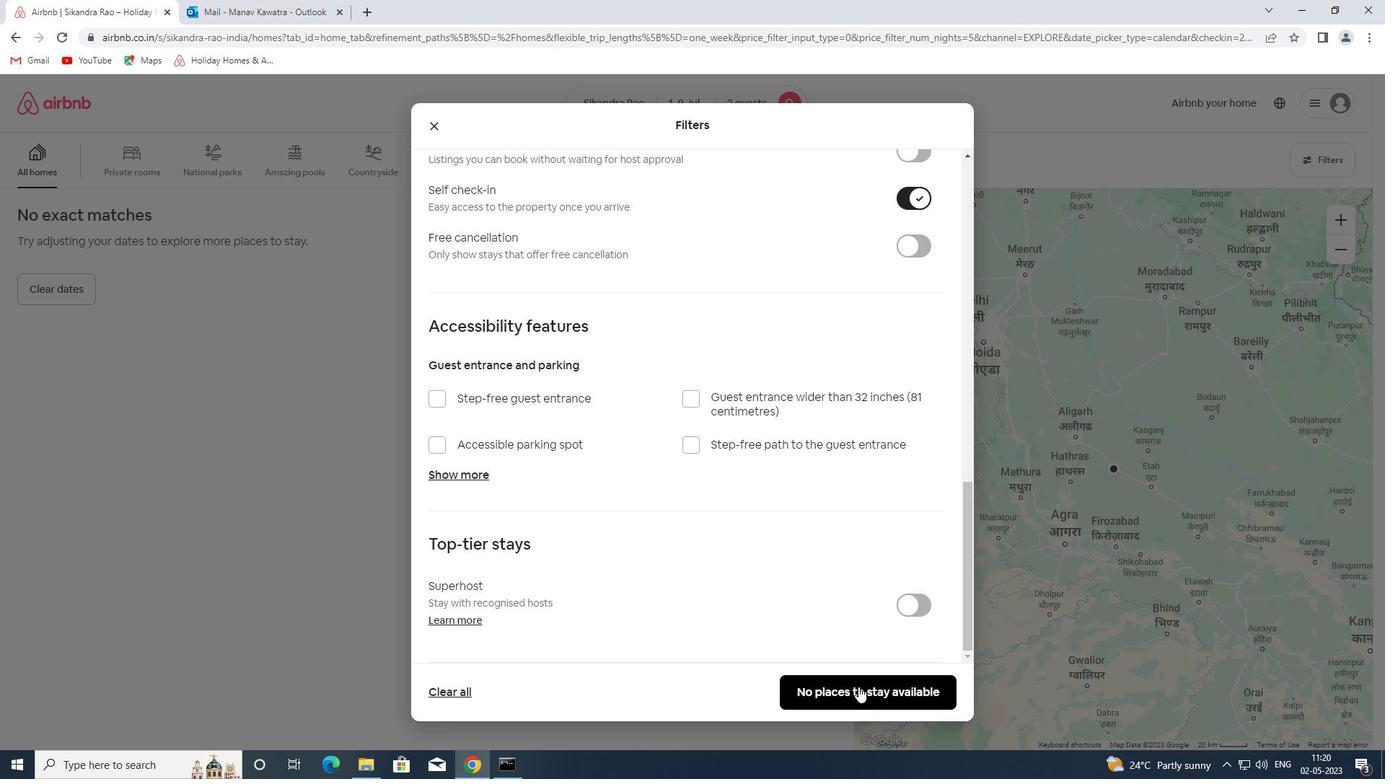 
Action: Mouse moved to (856, 689)
Screenshot: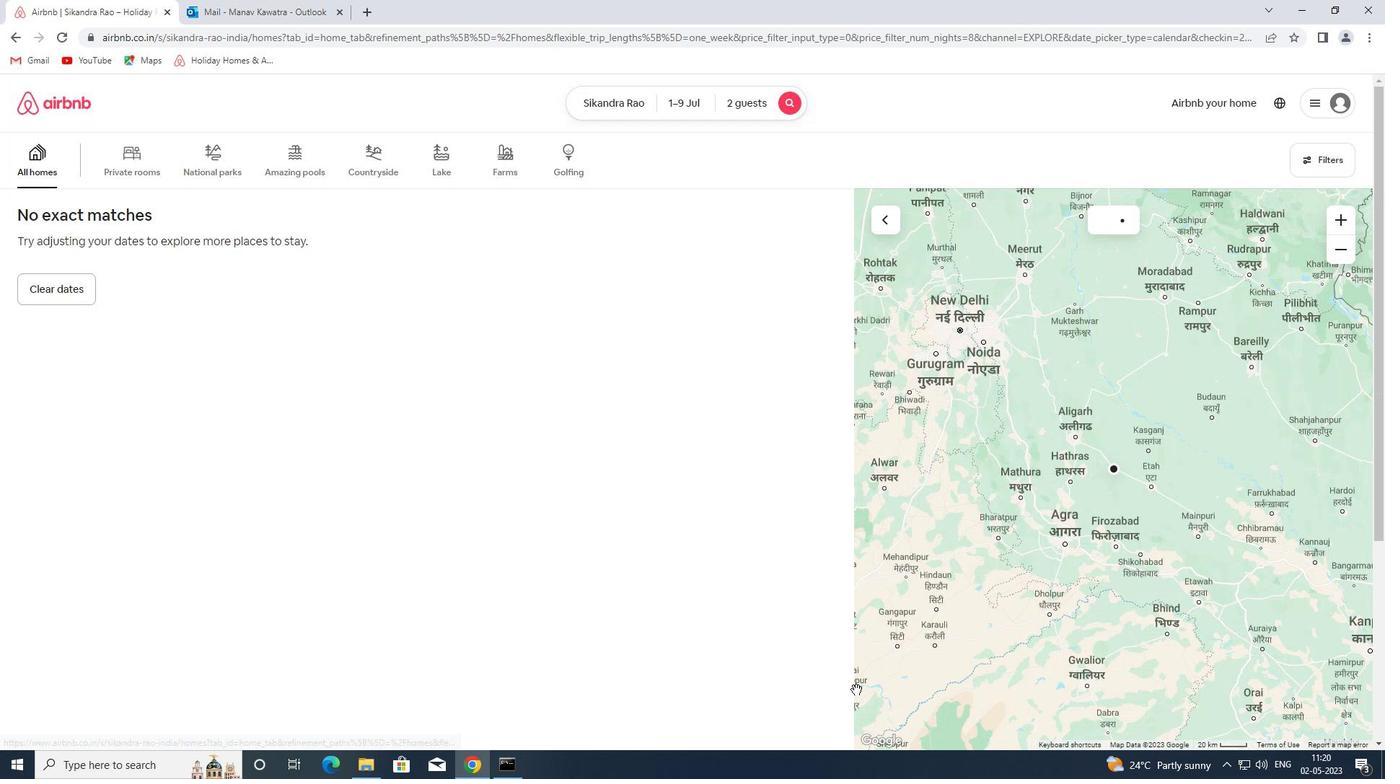 
